 Task: Look for space in Perth Amboy, United States from 24th August, 2023 to 10th September, 2023 for 8 adults in price range Rs.12000 to Rs.15000. Place can be entire place or shared room with 4 bedrooms having 8 beds and 4 bathrooms. Property type can be house, flat, guest house. Amenities needed are: wifi, TV, free parkinig on premises, gym, breakfast. Booking option can be shelf check-in. Required host language is English.
Action: Mouse moved to (622, 146)
Screenshot: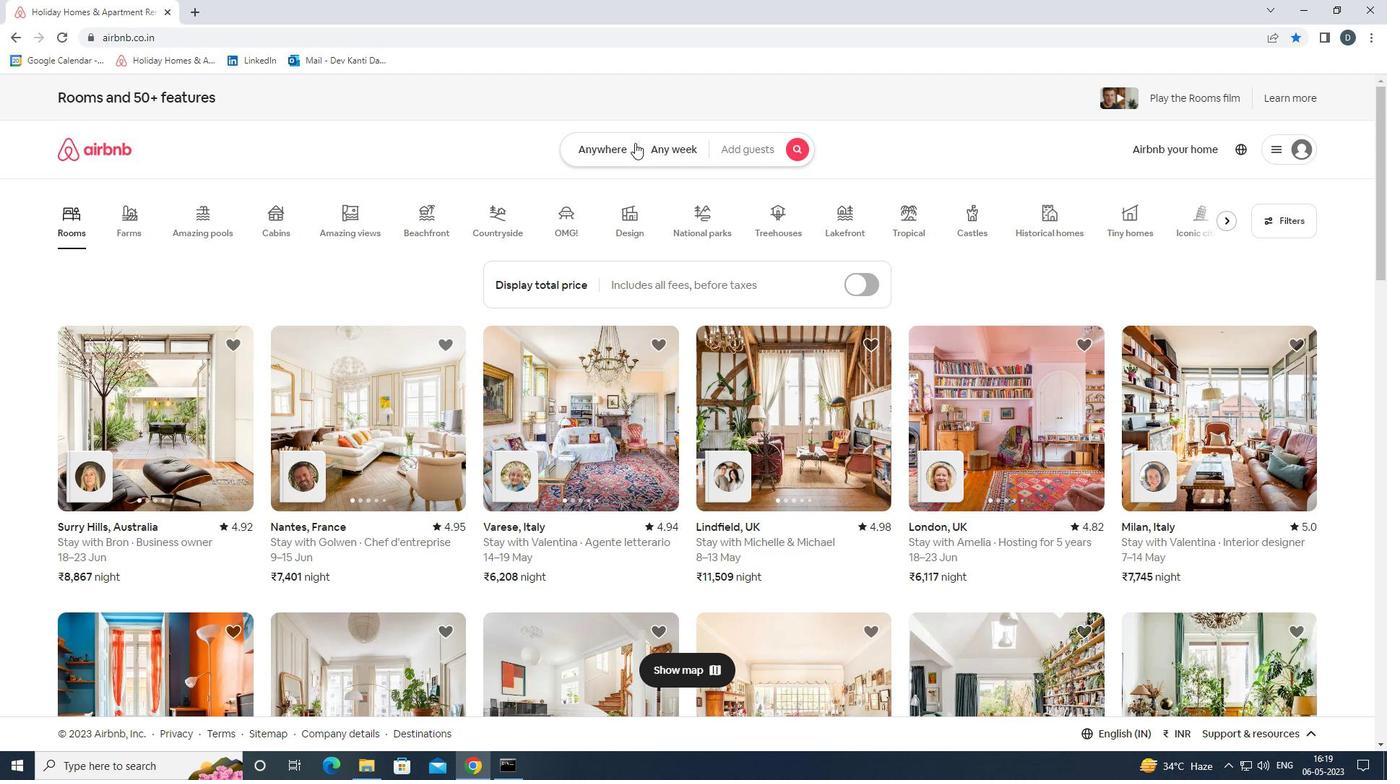 
Action: Mouse pressed left at (622, 146)
Screenshot: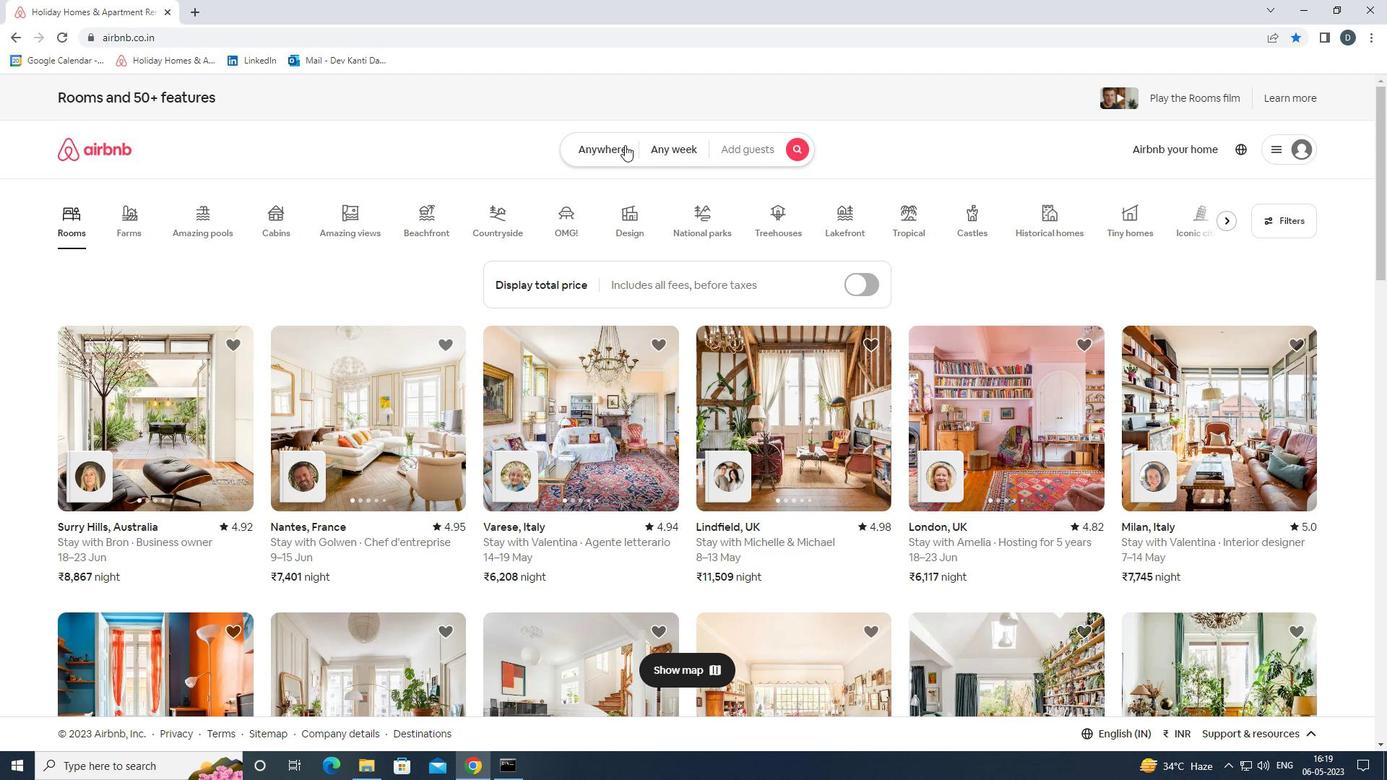 
Action: Mouse moved to (502, 210)
Screenshot: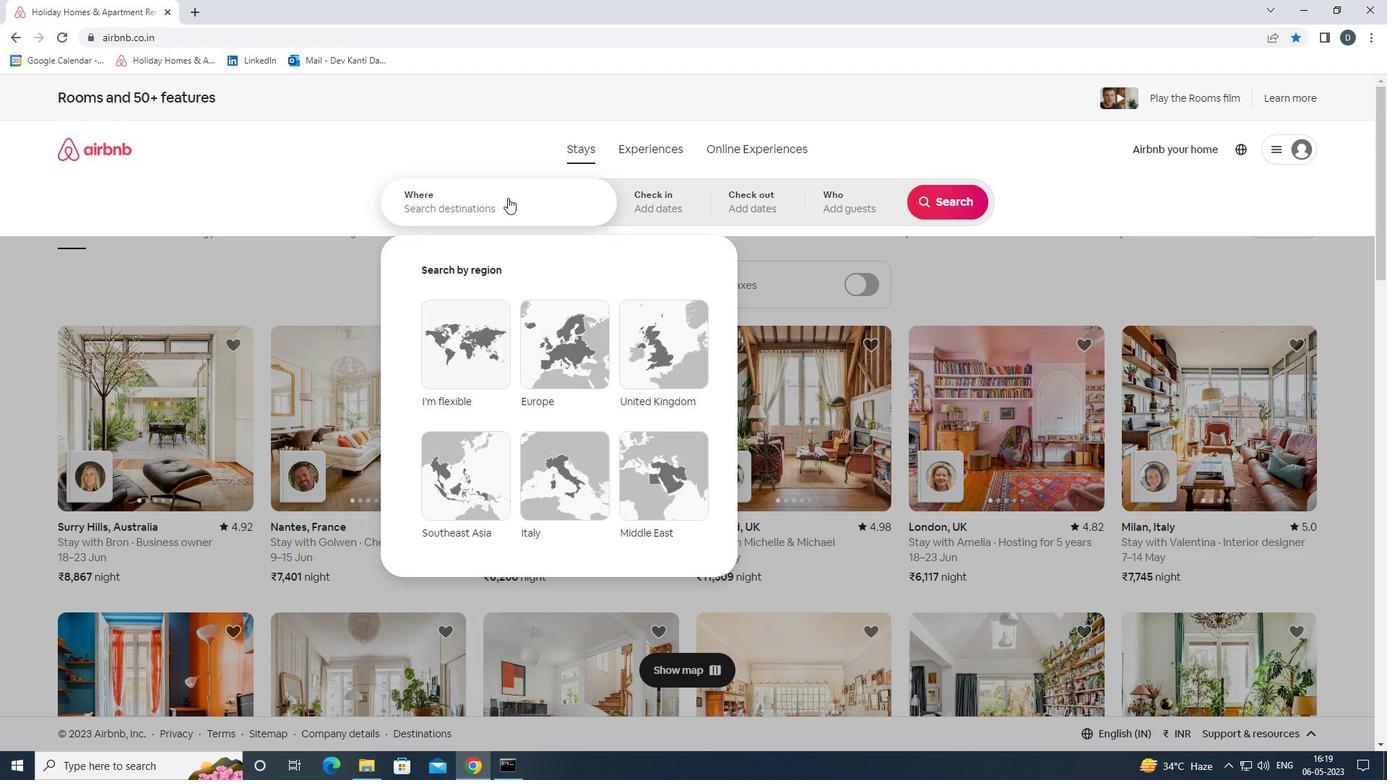 
Action: Mouse pressed left at (502, 210)
Screenshot: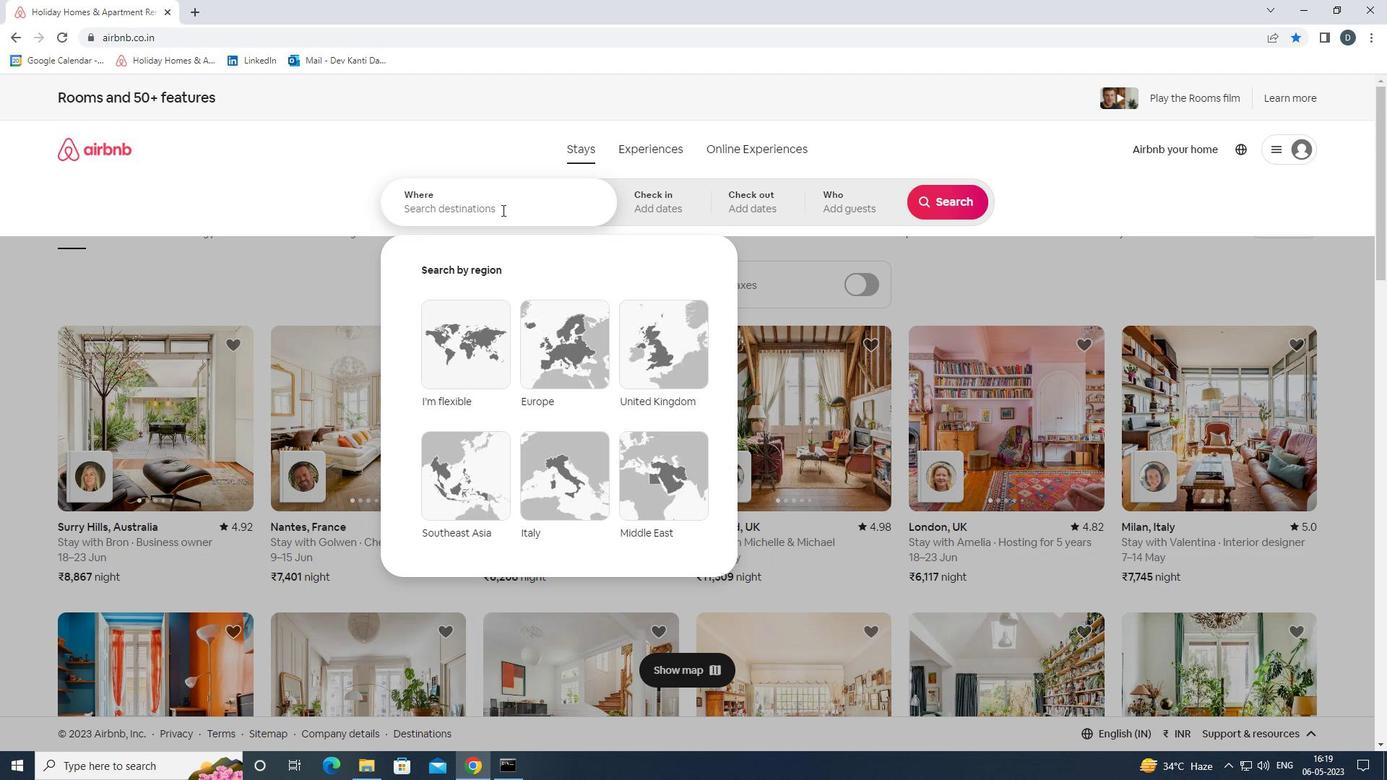 
Action: Mouse moved to (502, 212)
Screenshot: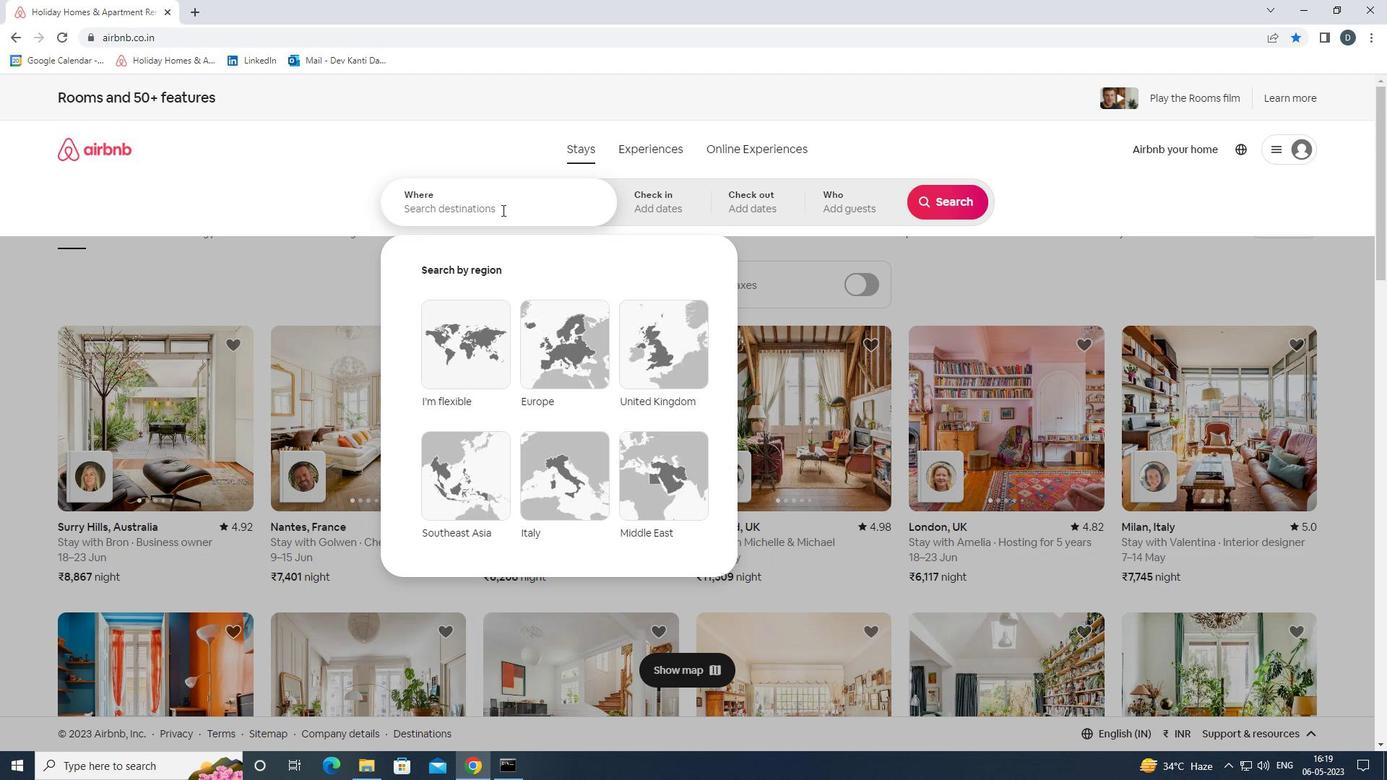 
Action: Key pressed <Key.shift><Key.shift><Key.shift>PERTH<Key.space><Key.shift>AMBOY,<Key.shift>UNITED<Key.space><Key.shift>STATES<Key.enter>
Screenshot: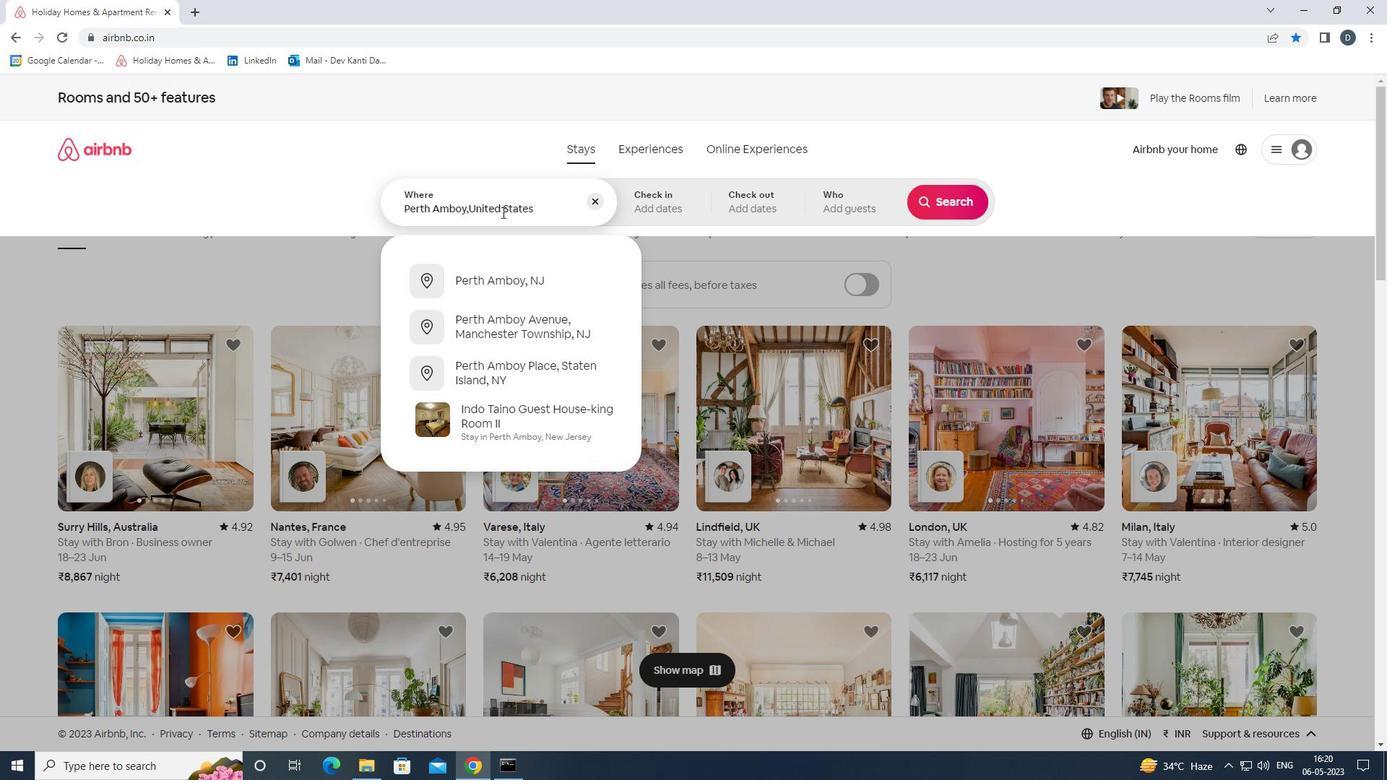 
Action: Mouse moved to (939, 317)
Screenshot: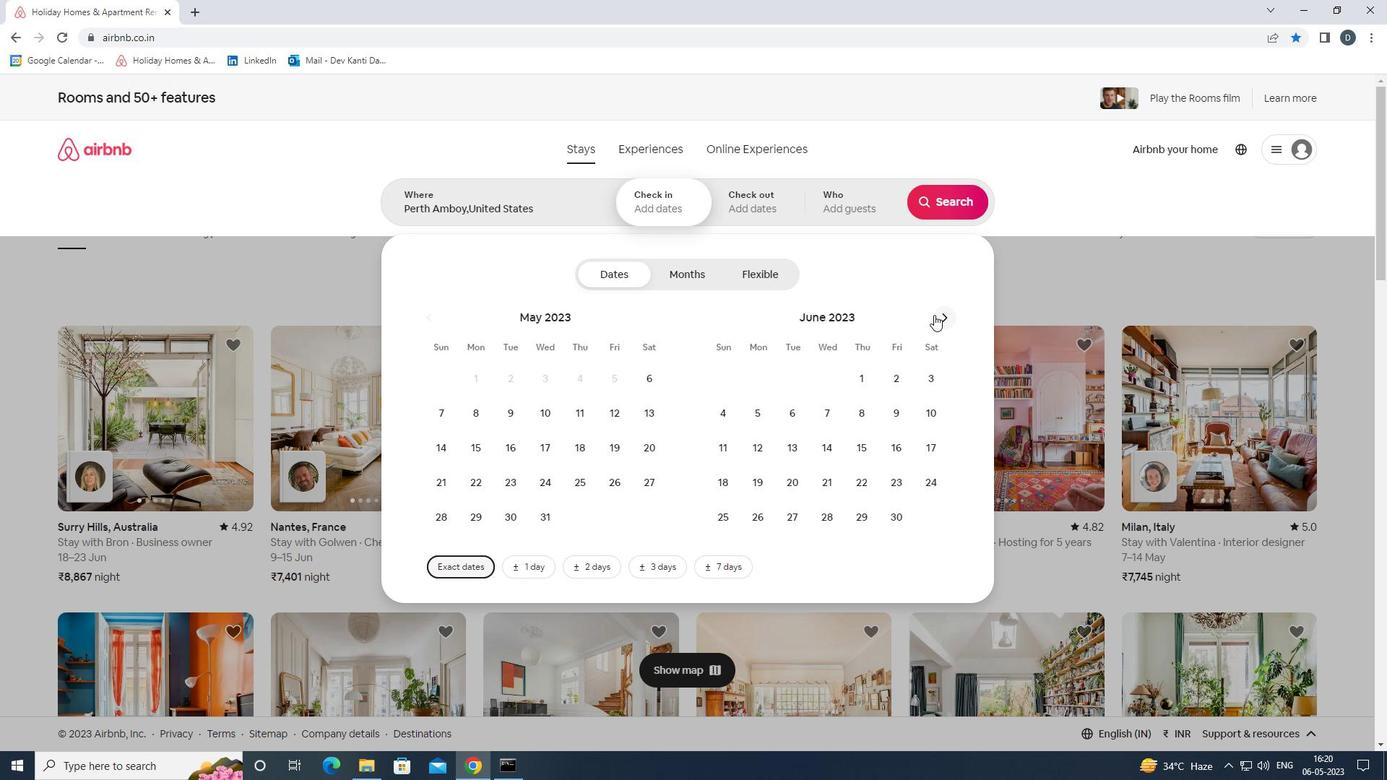 
Action: Mouse pressed left at (939, 317)
Screenshot: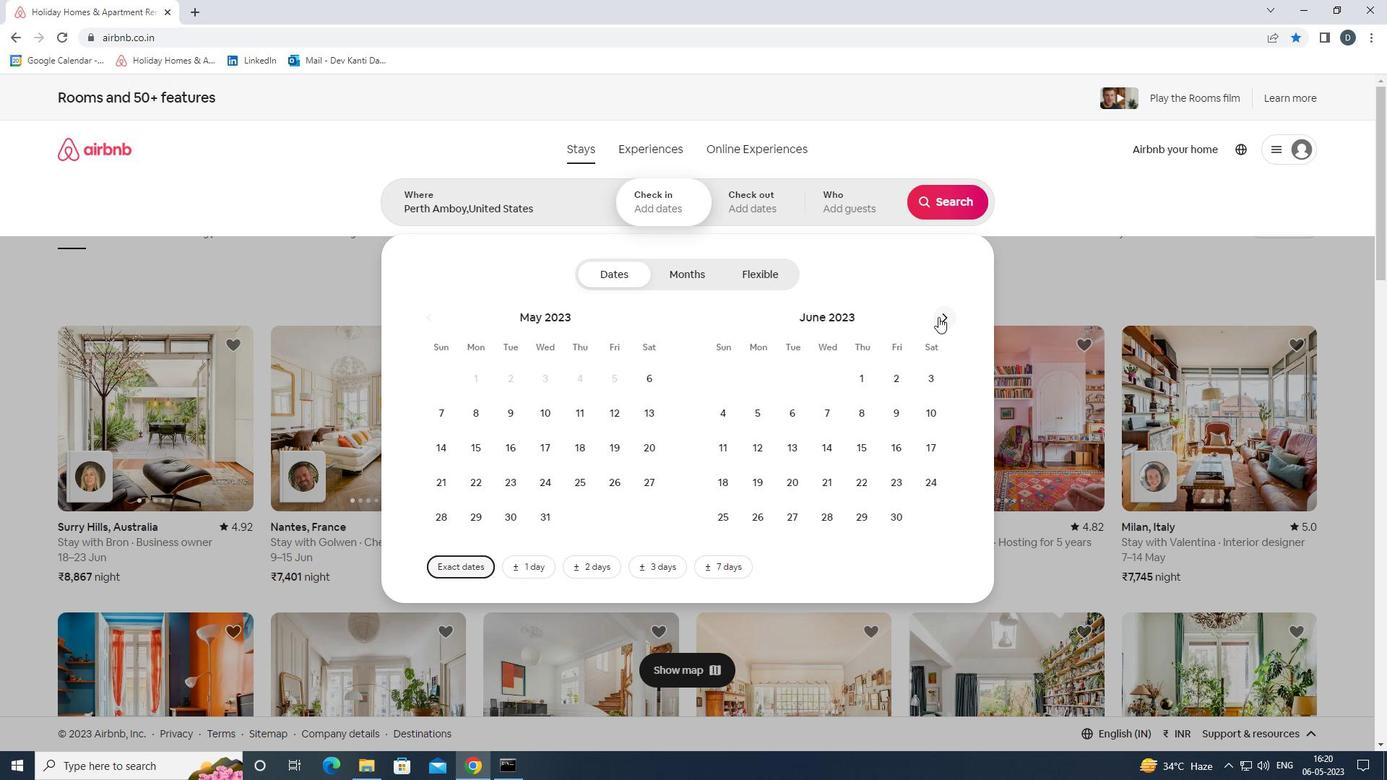 
Action: Mouse pressed left at (939, 317)
Screenshot: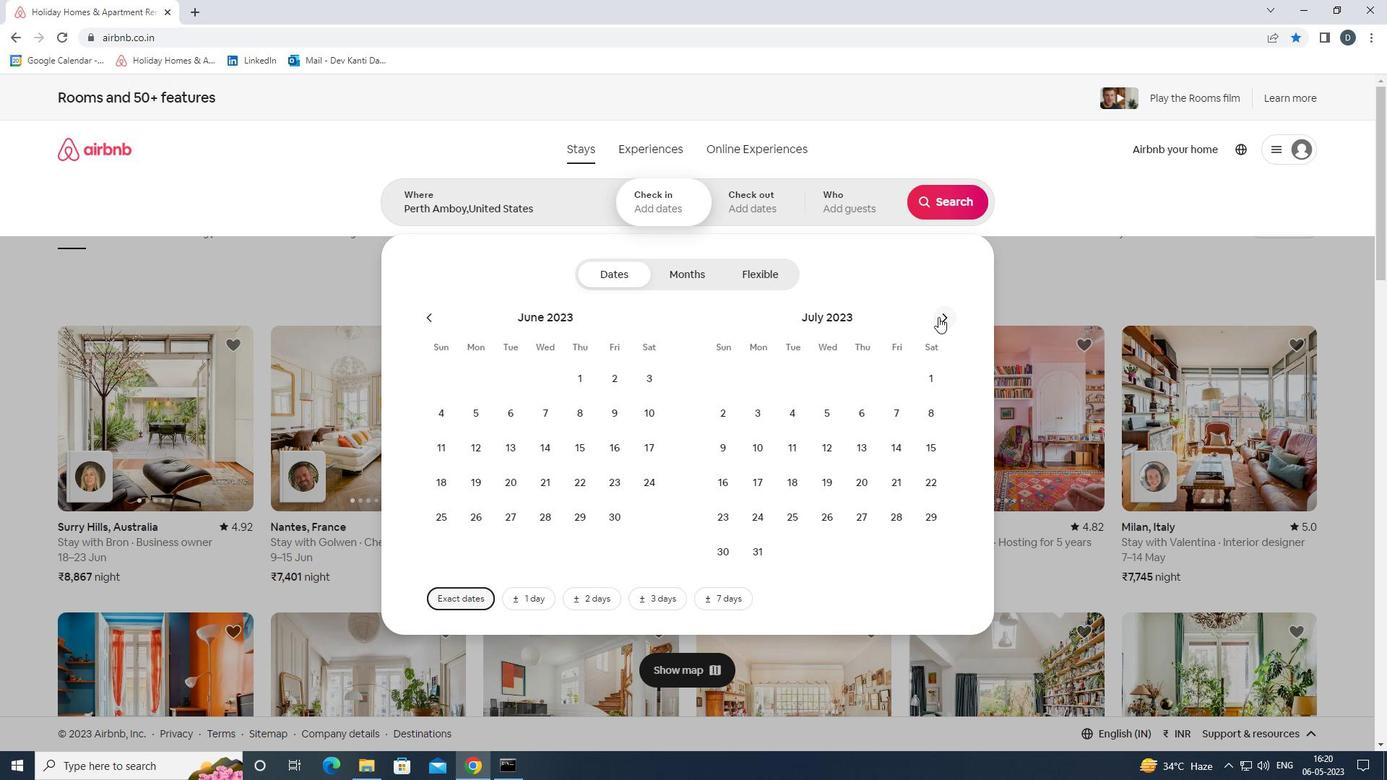 
Action: Mouse moved to (862, 475)
Screenshot: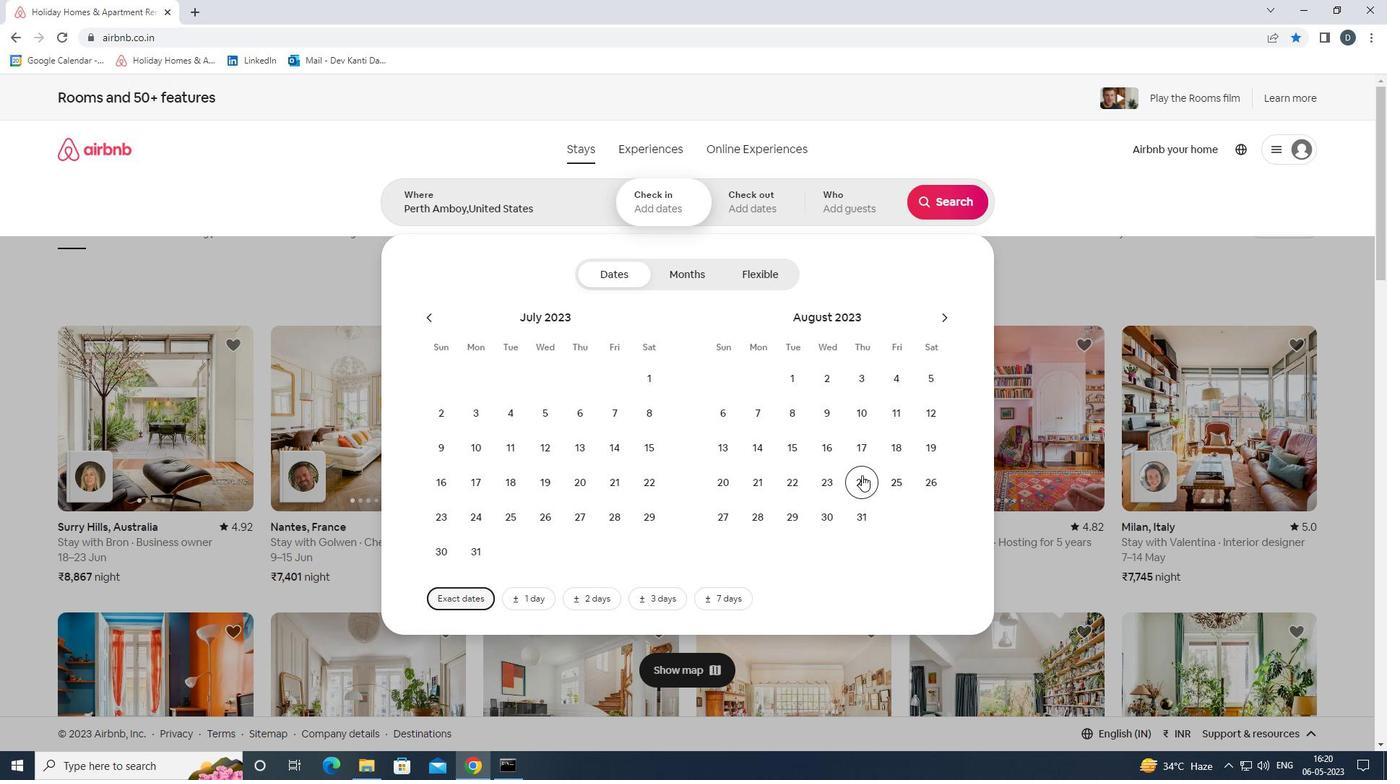 
Action: Mouse pressed left at (862, 475)
Screenshot: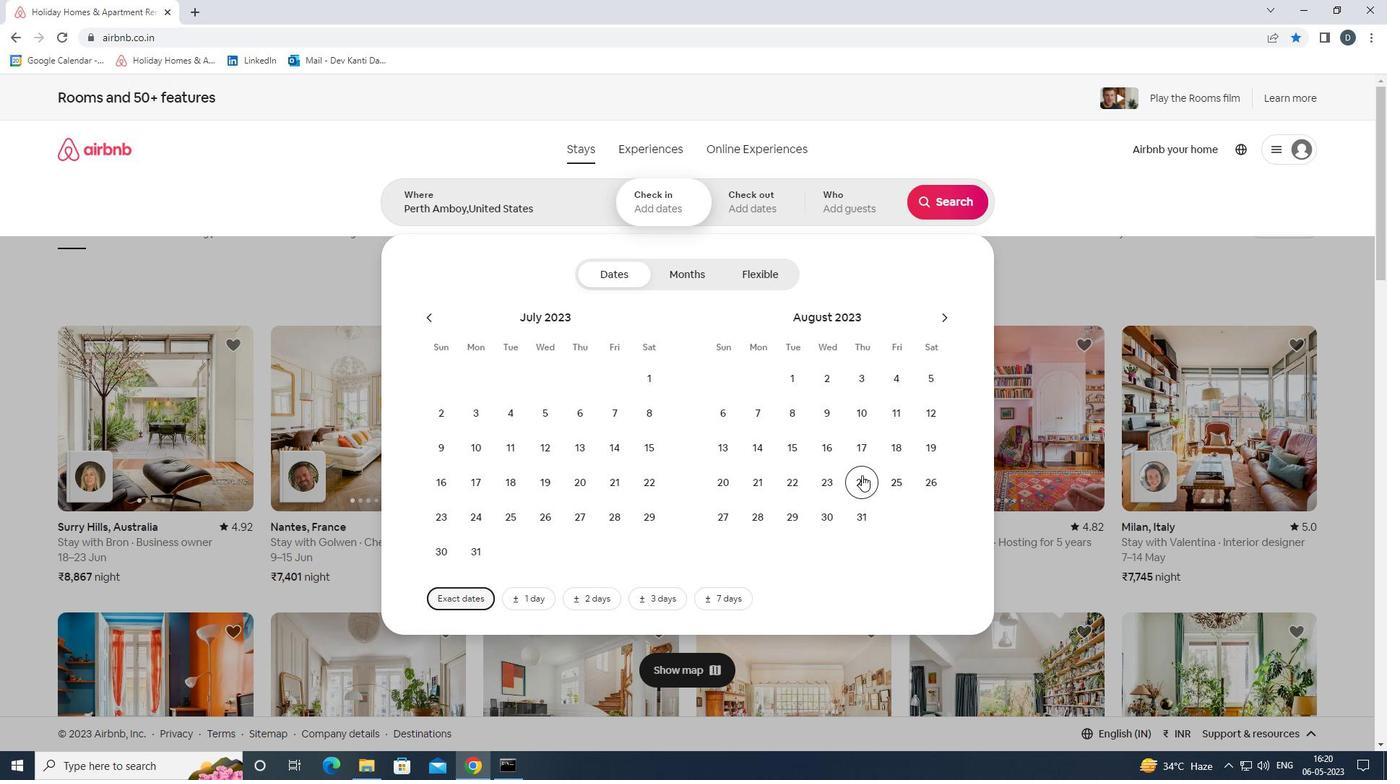 
Action: Mouse moved to (939, 318)
Screenshot: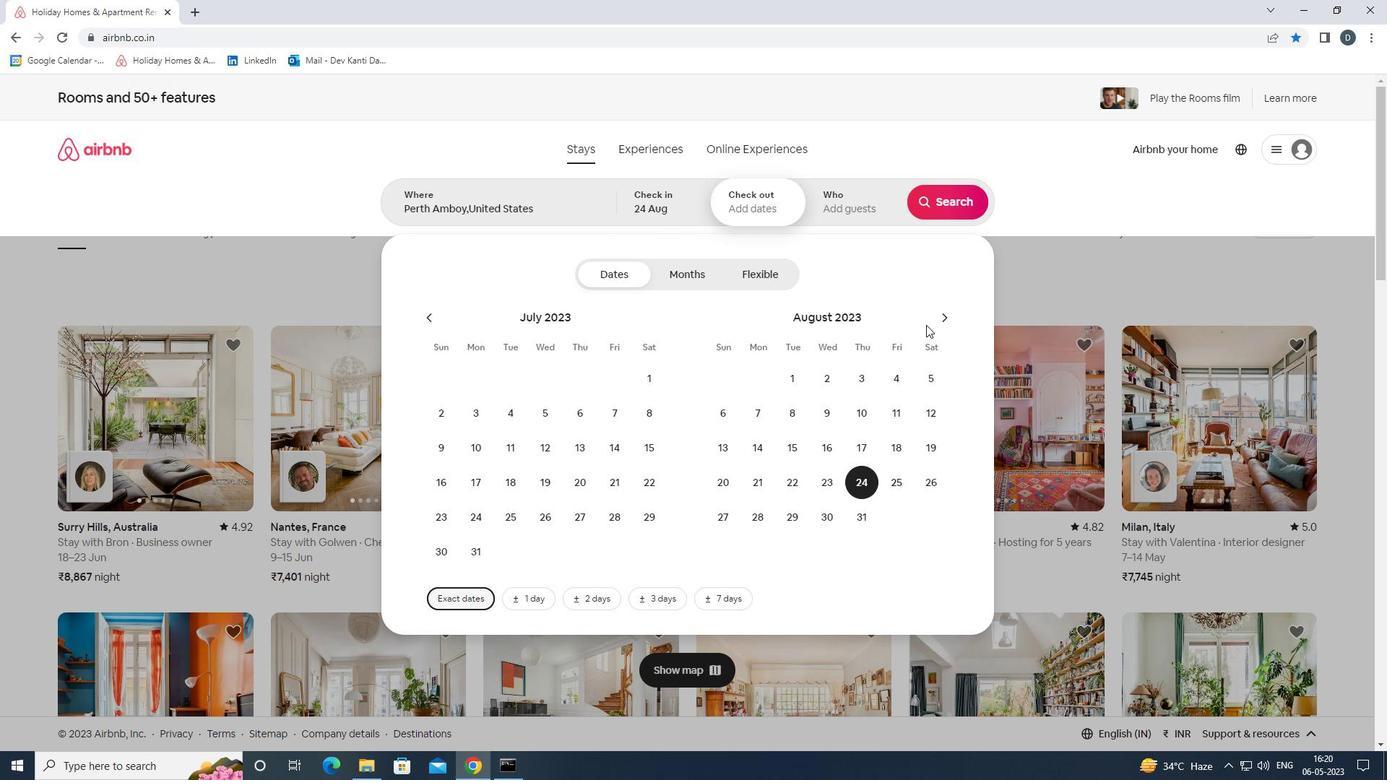 
Action: Mouse pressed left at (939, 318)
Screenshot: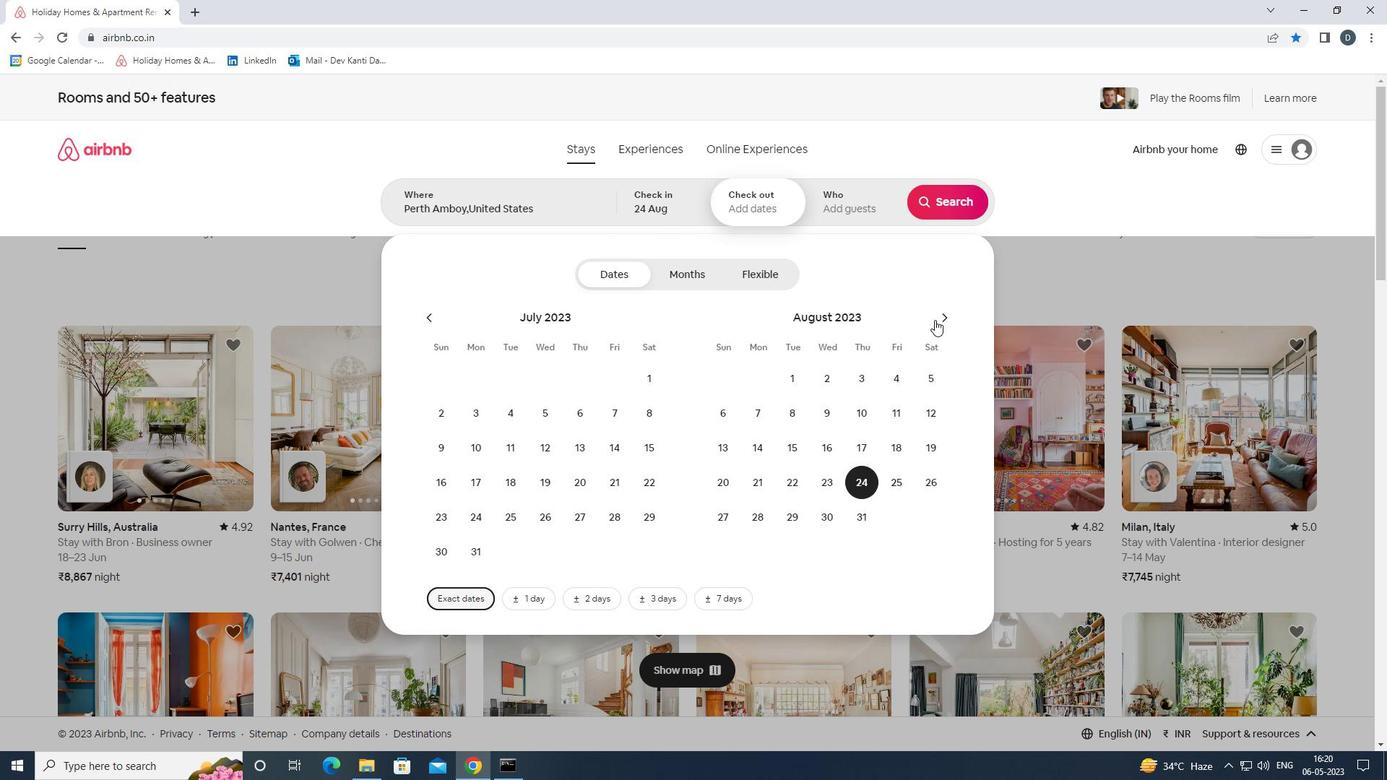 
Action: Mouse moved to (727, 446)
Screenshot: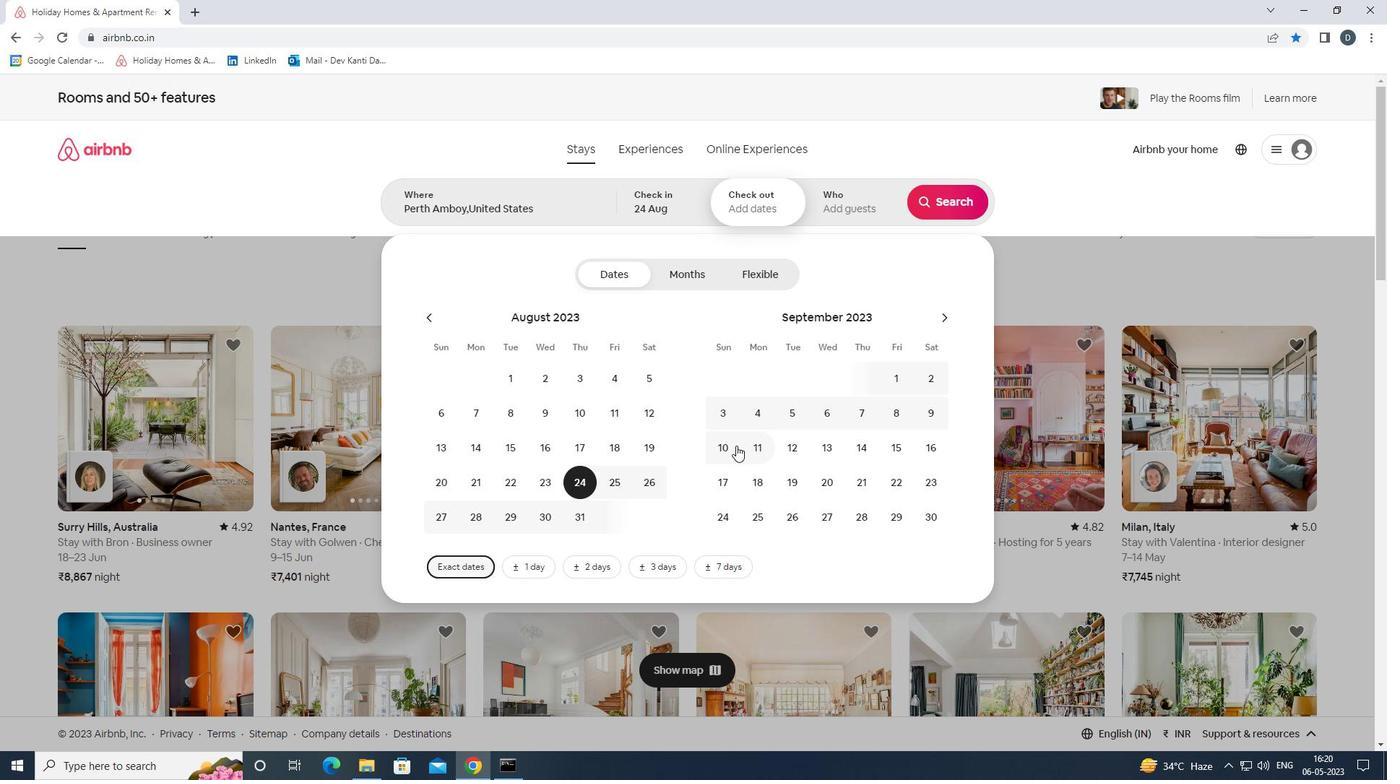 
Action: Mouse pressed left at (727, 446)
Screenshot: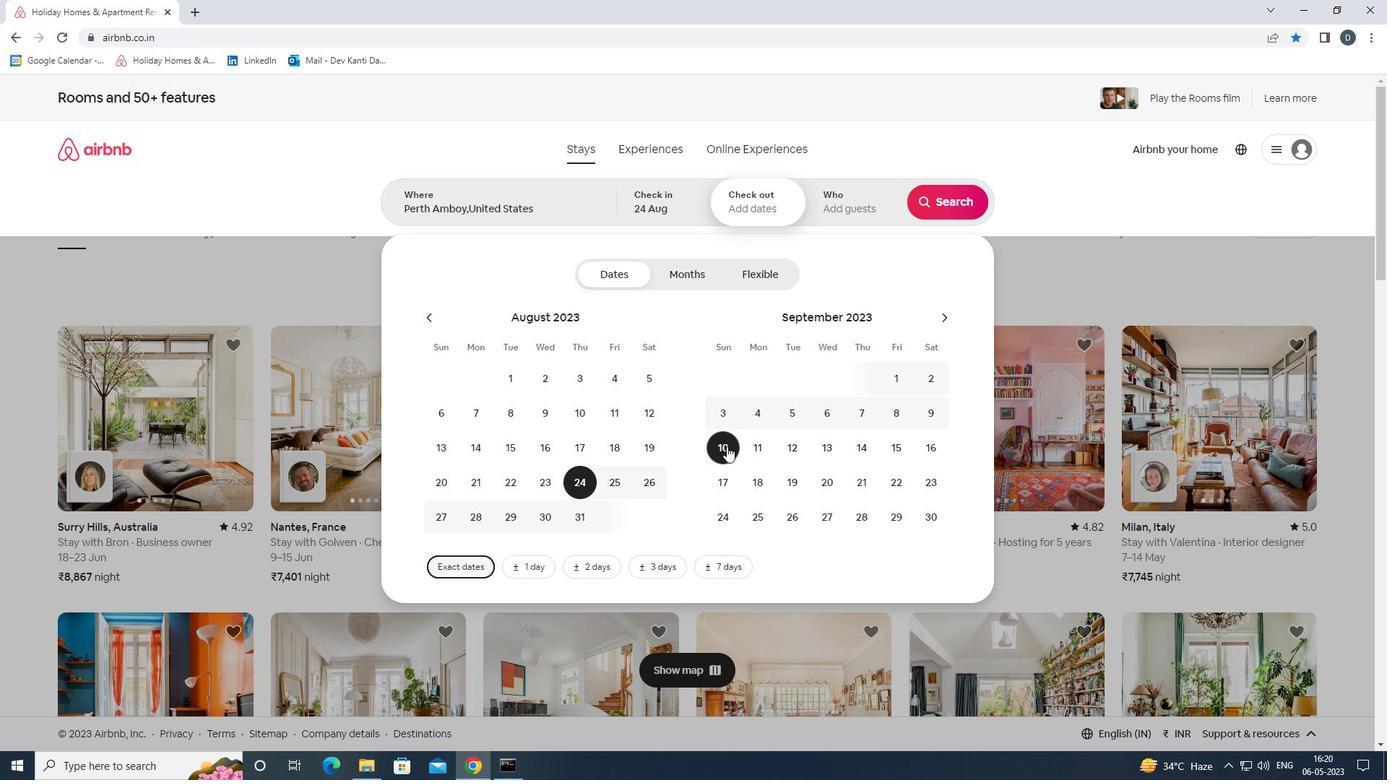 
Action: Mouse moved to (850, 212)
Screenshot: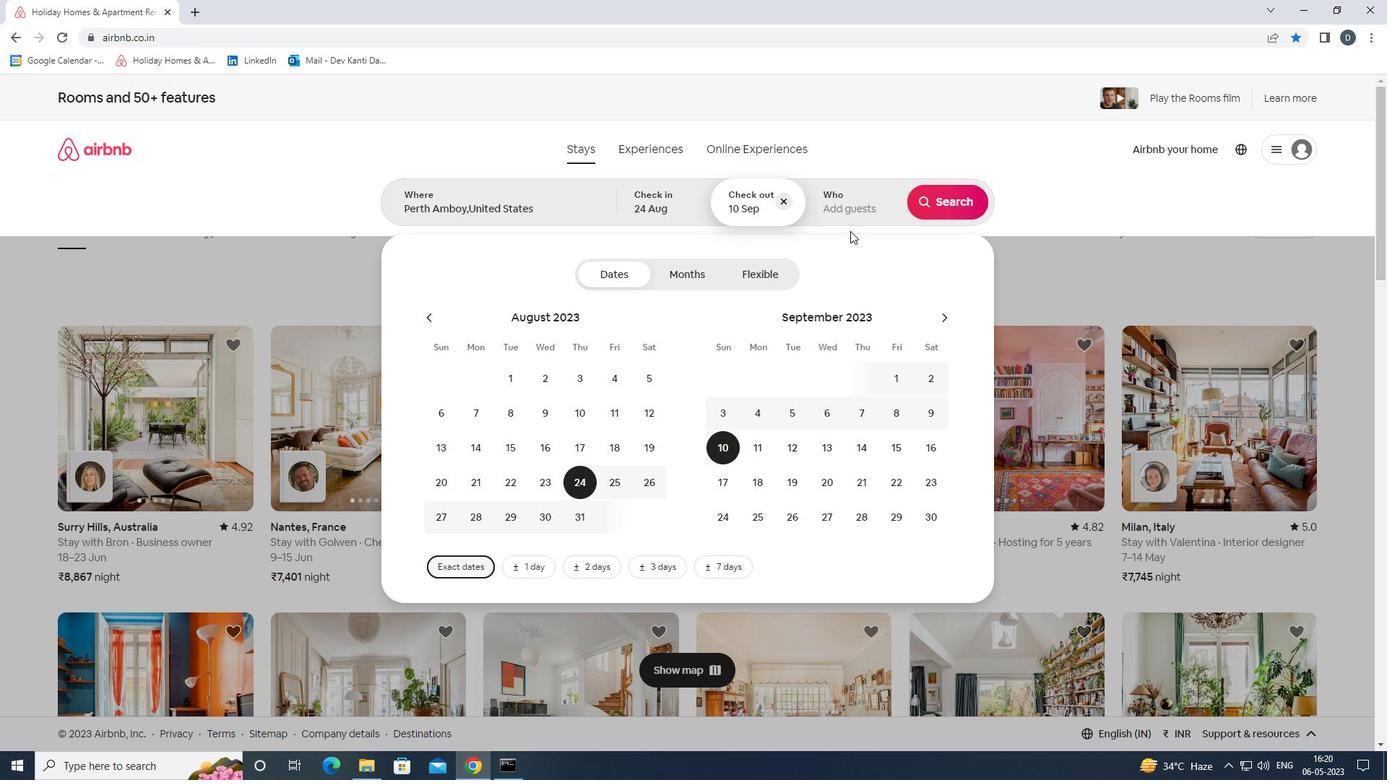 
Action: Mouse pressed left at (850, 212)
Screenshot: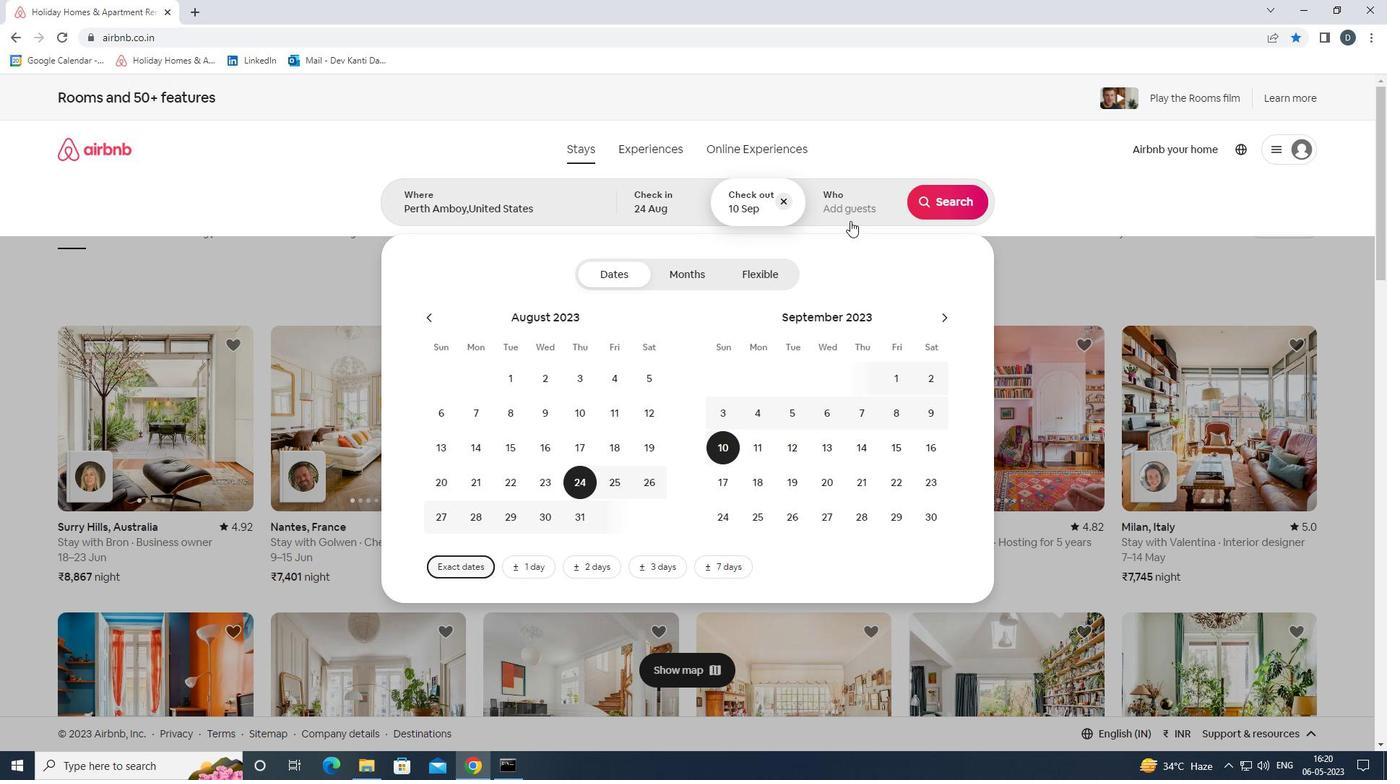 
Action: Mouse moved to (950, 274)
Screenshot: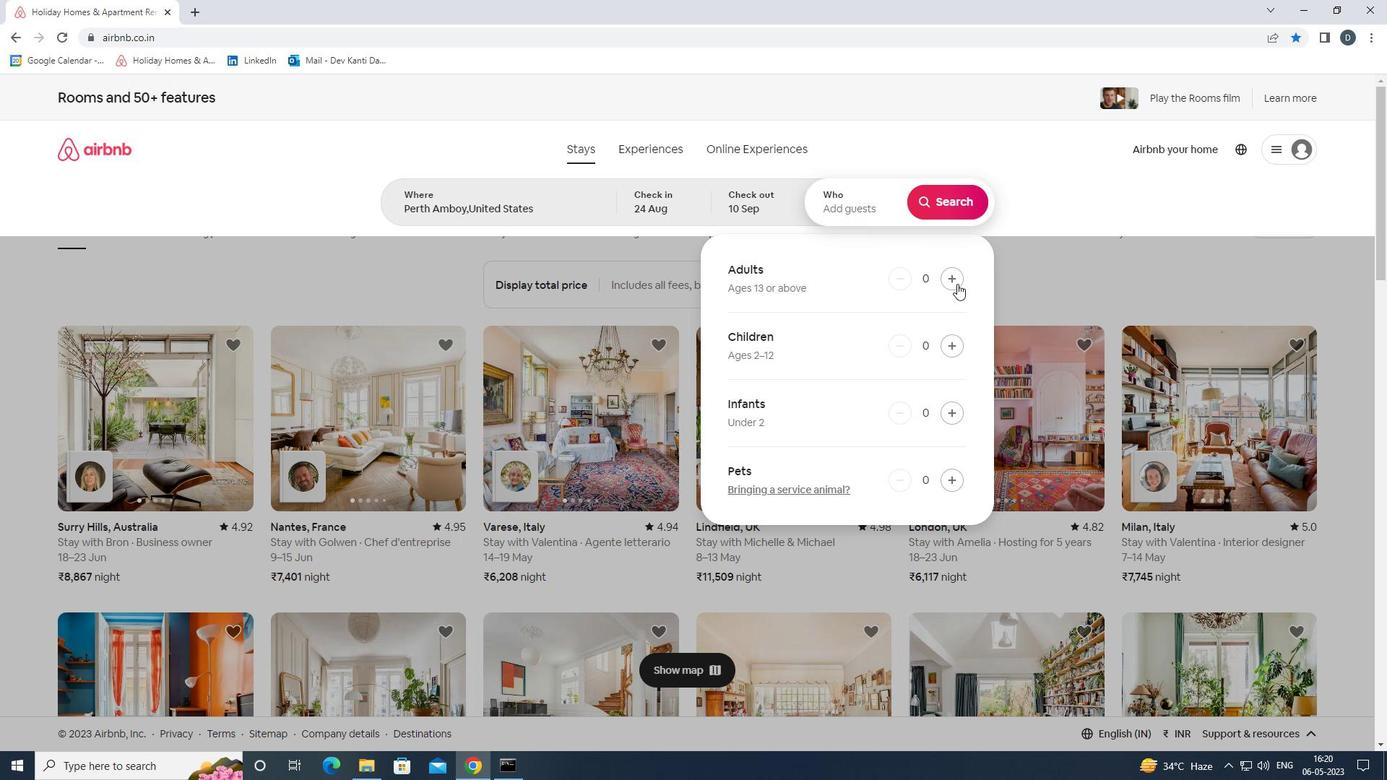 
Action: Mouse pressed left at (950, 274)
Screenshot: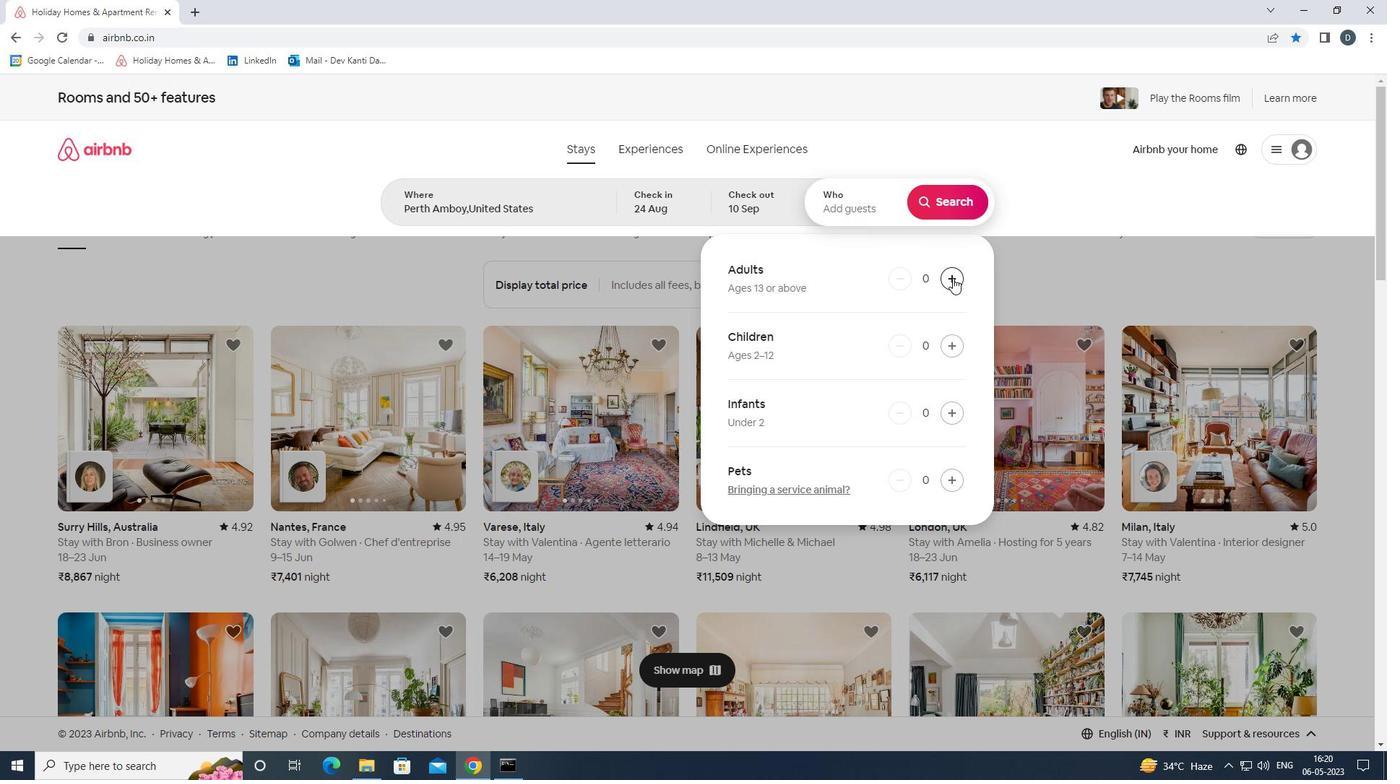 
Action: Mouse pressed left at (950, 274)
Screenshot: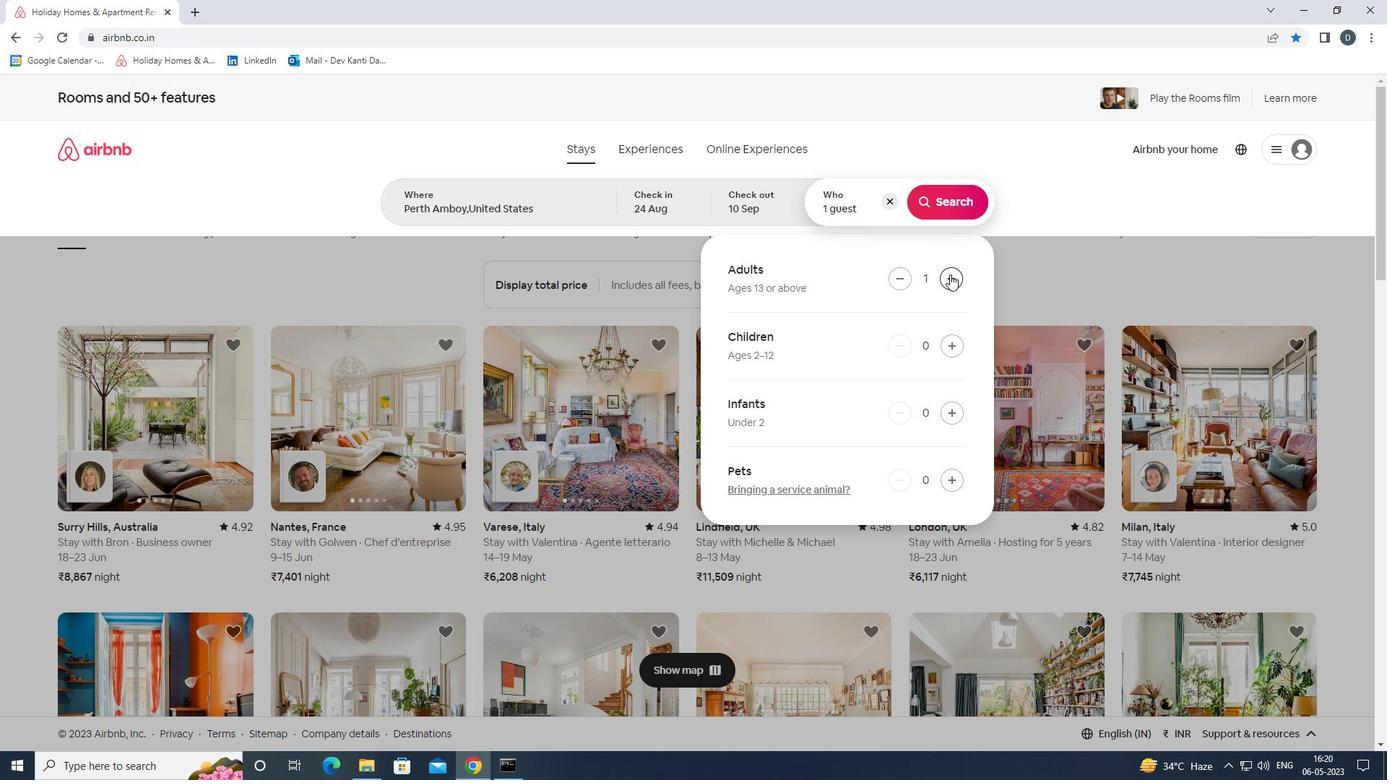 
Action: Mouse moved to (950, 273)
Screenshot: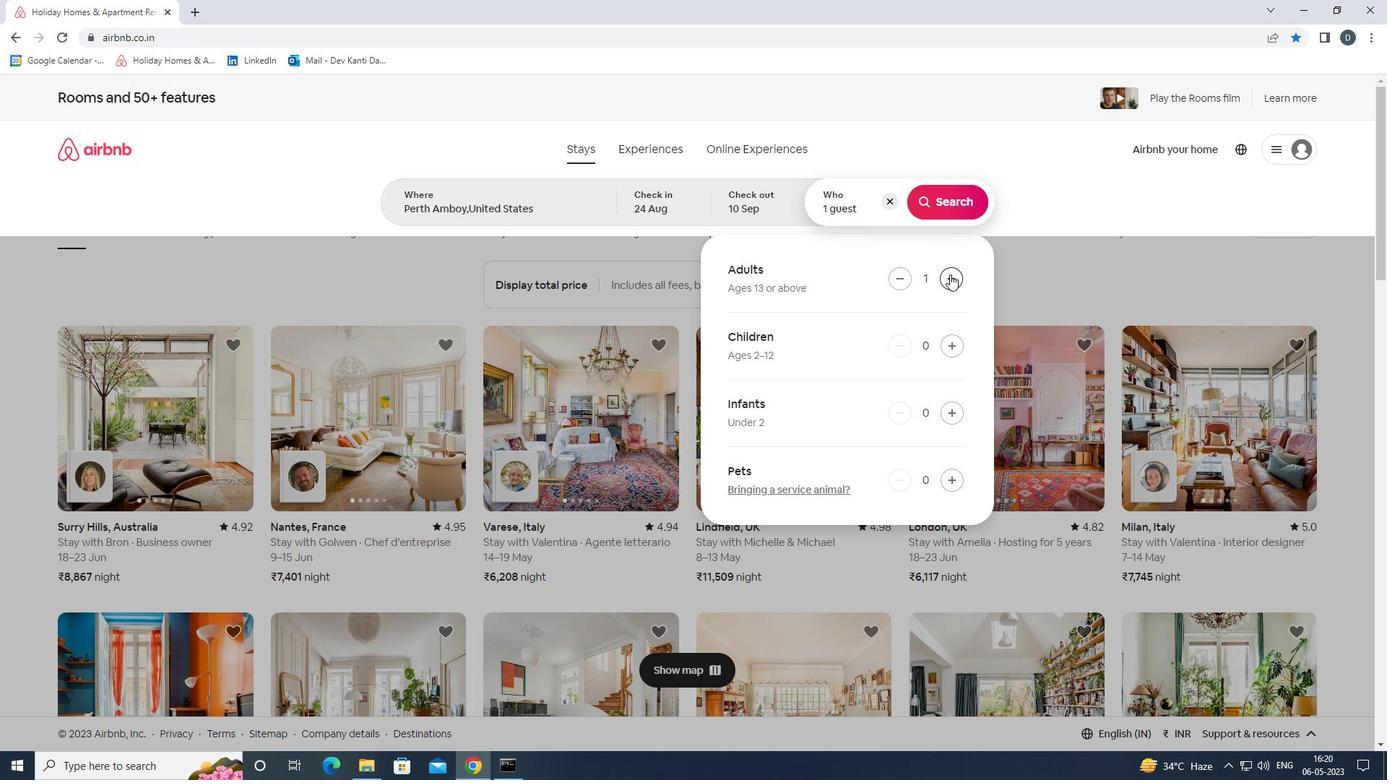 
Action: Mouse pressed left at (950, 273)
Screenshot: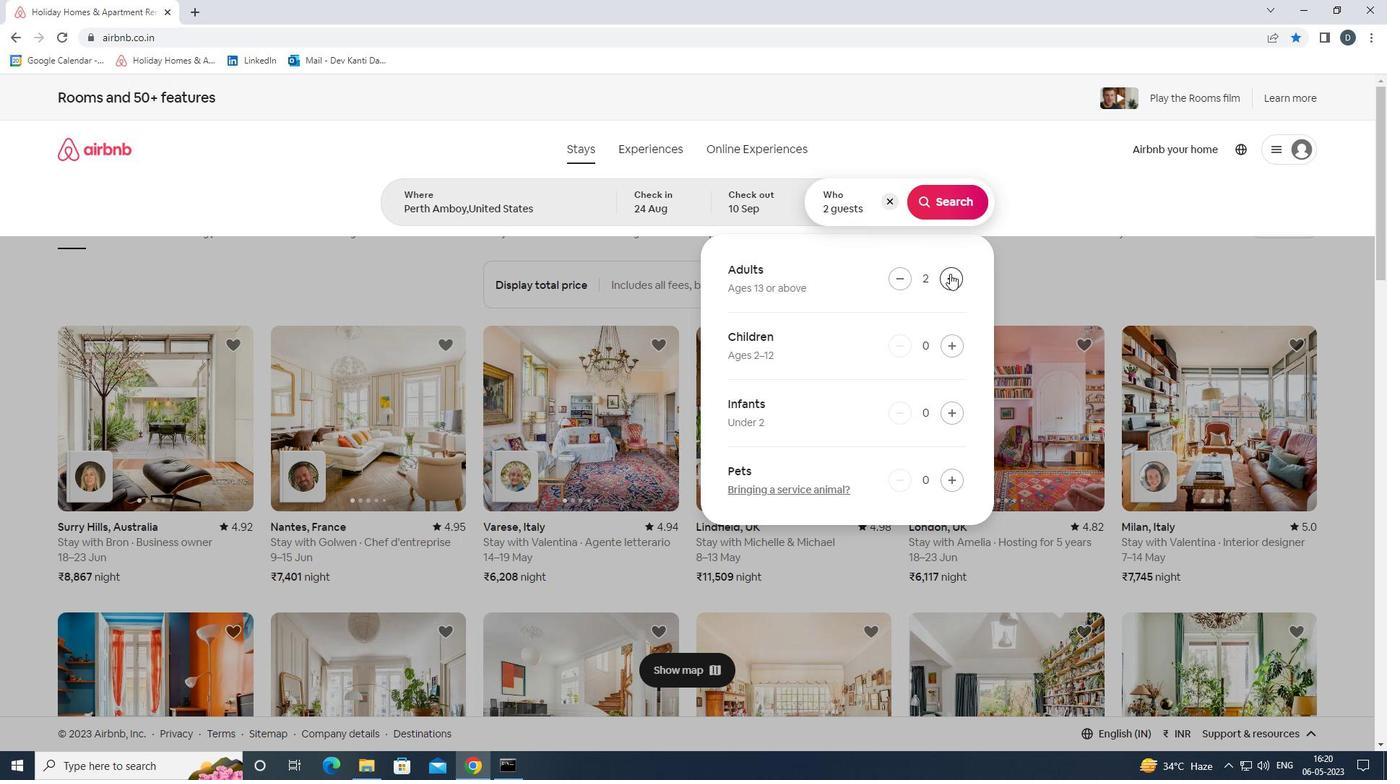 
Action: Mouse pressed left at (950, 273)
Screenshot: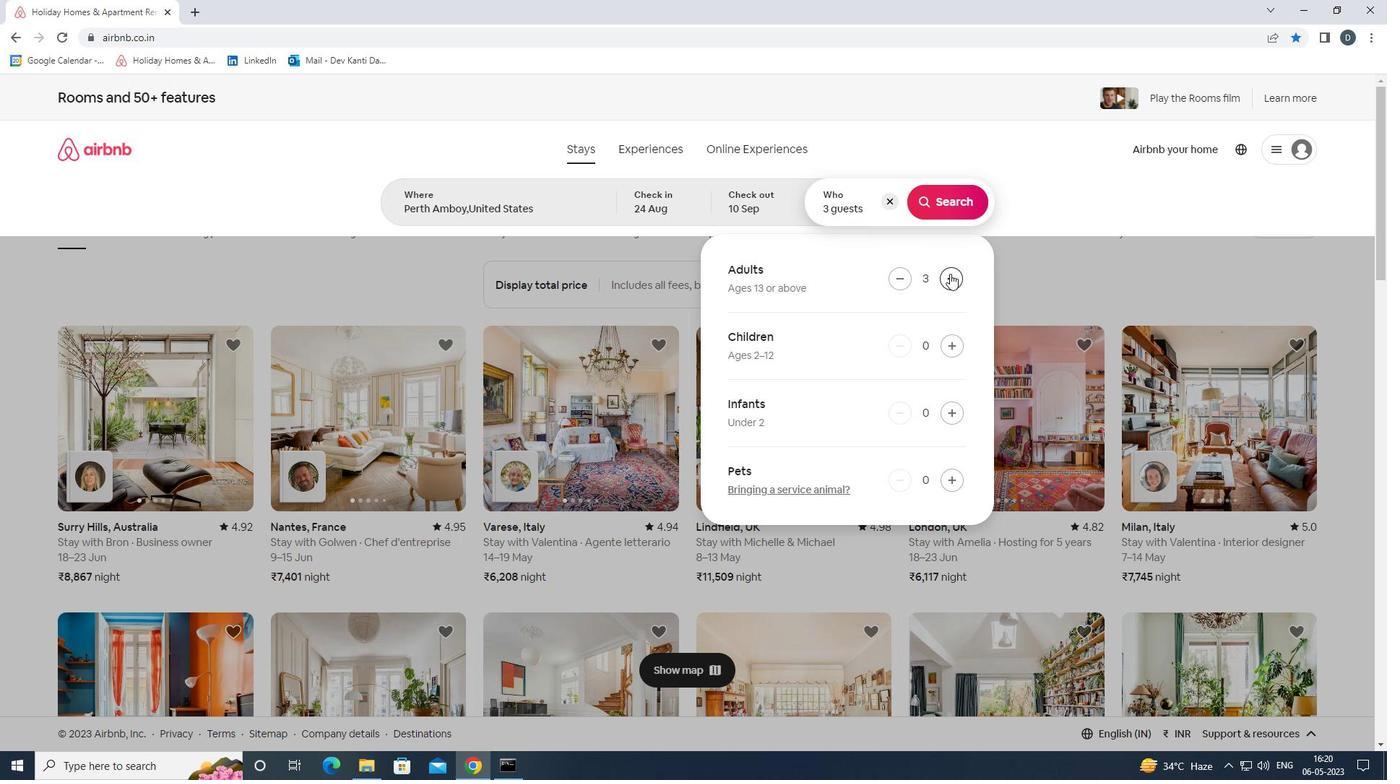 
Action: Mouse pressed left at (950, 273)
Screenshot: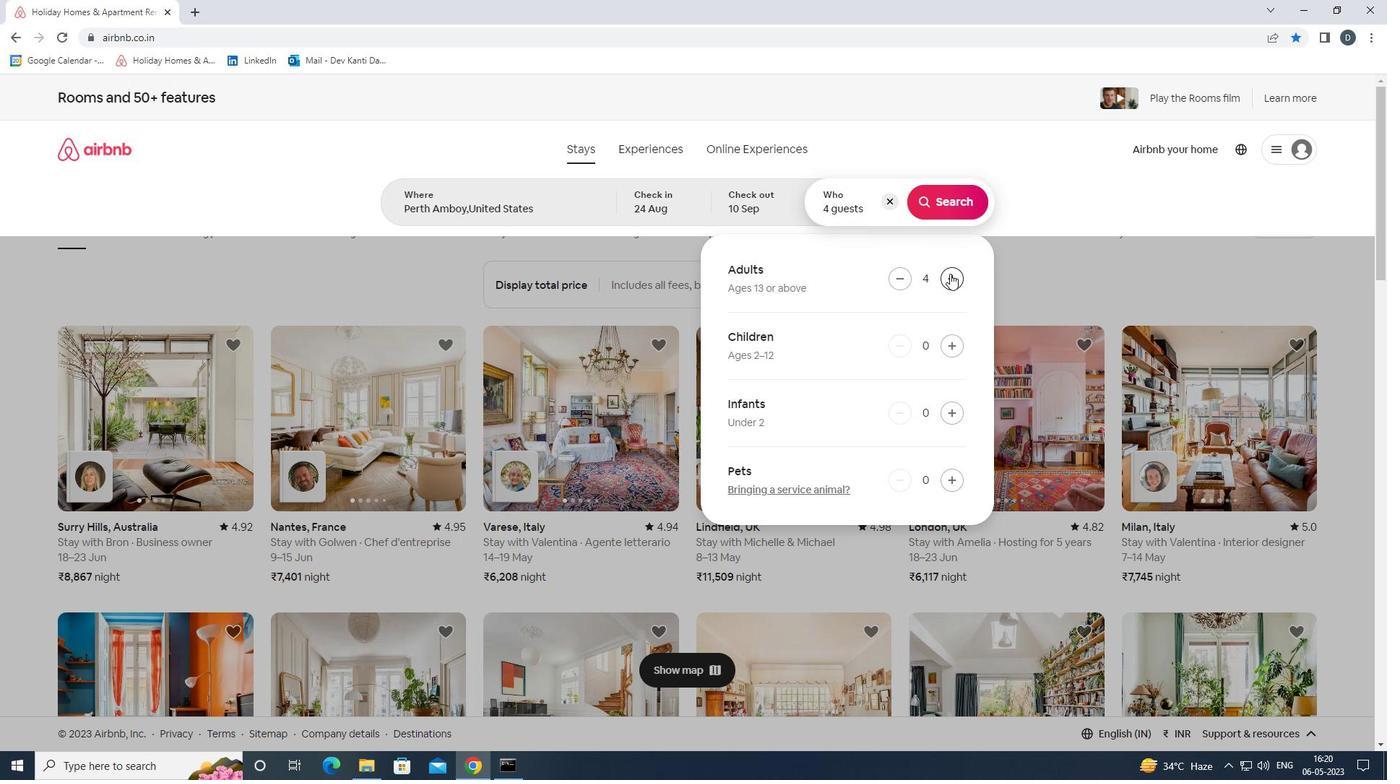 
Action: Mouse pressed left at (950, 273)
Screenshot: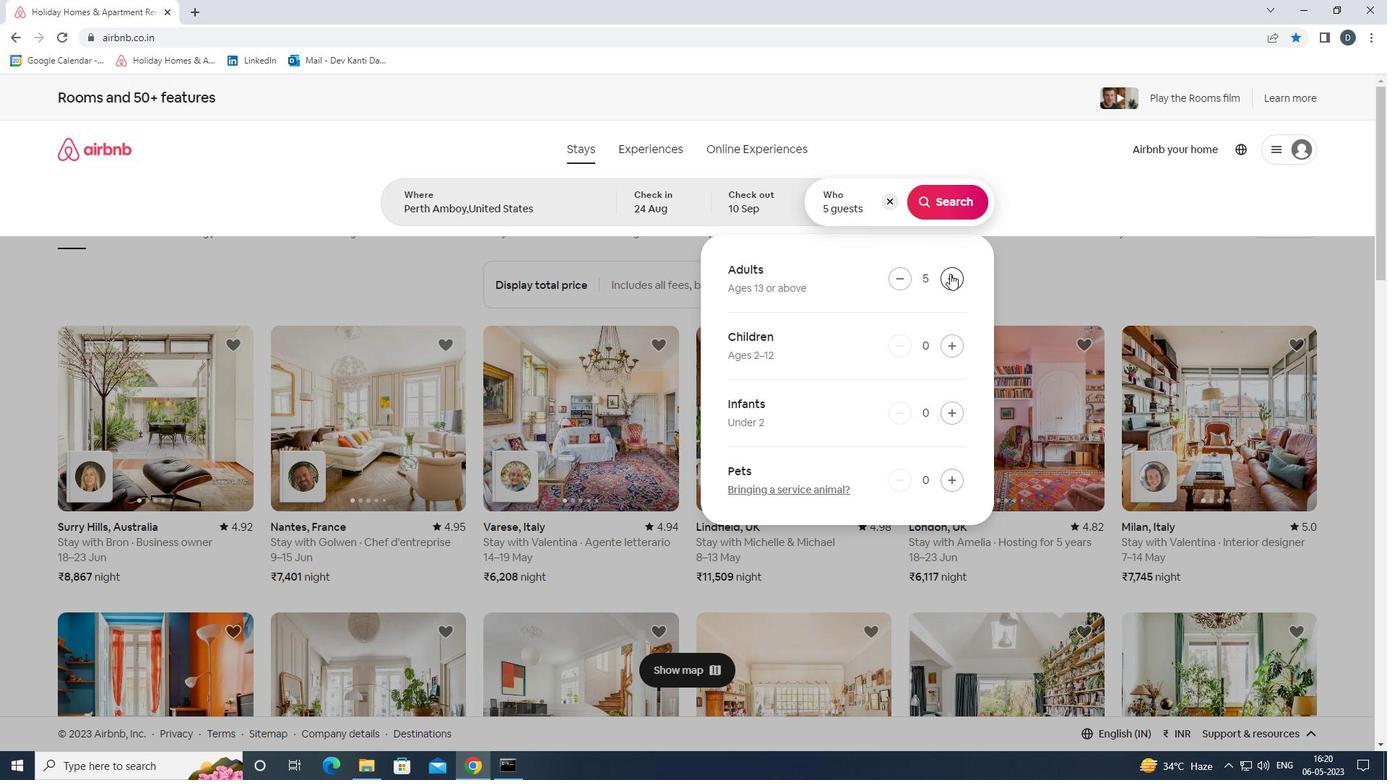 
Action: Mouse pressed left at (950, 273)
Screenshot: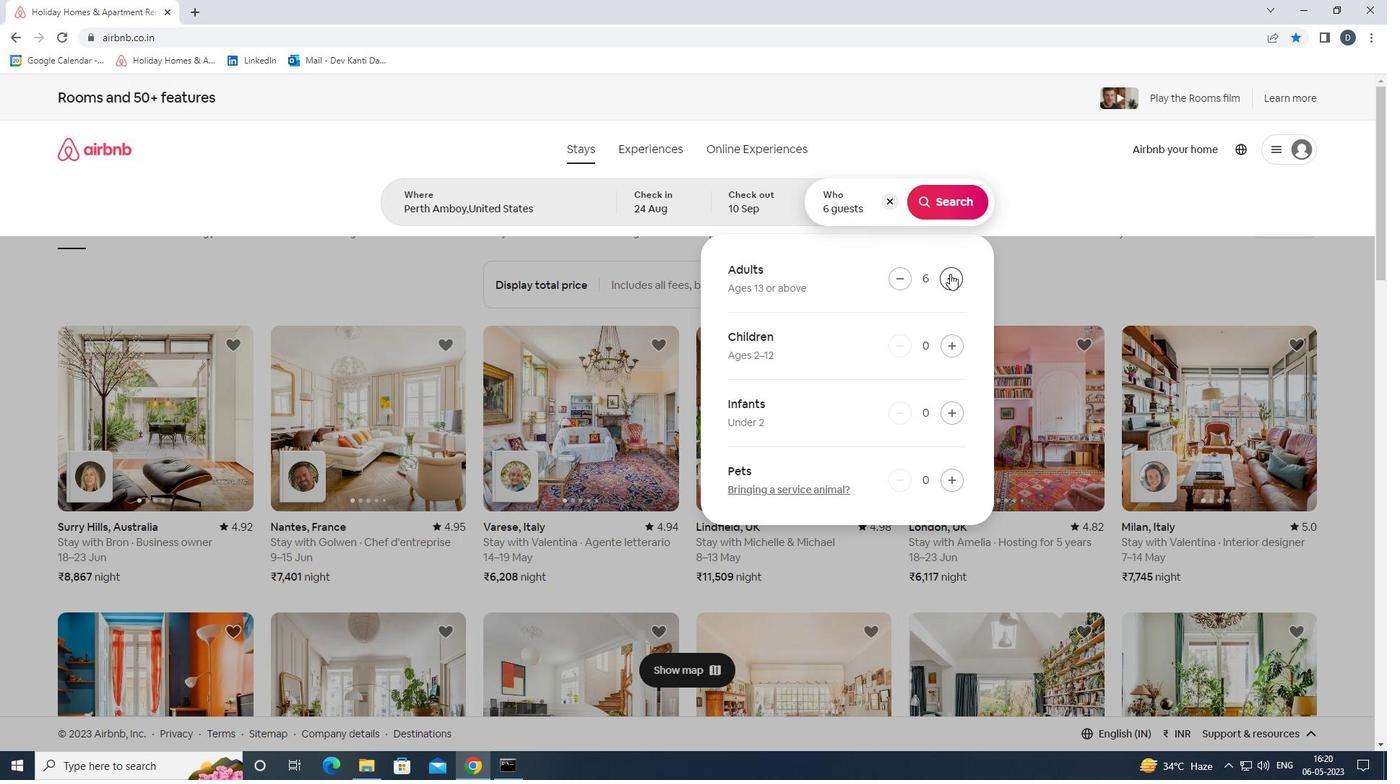 
Action: Mouse pressed left at (950, 273)
Screenshot: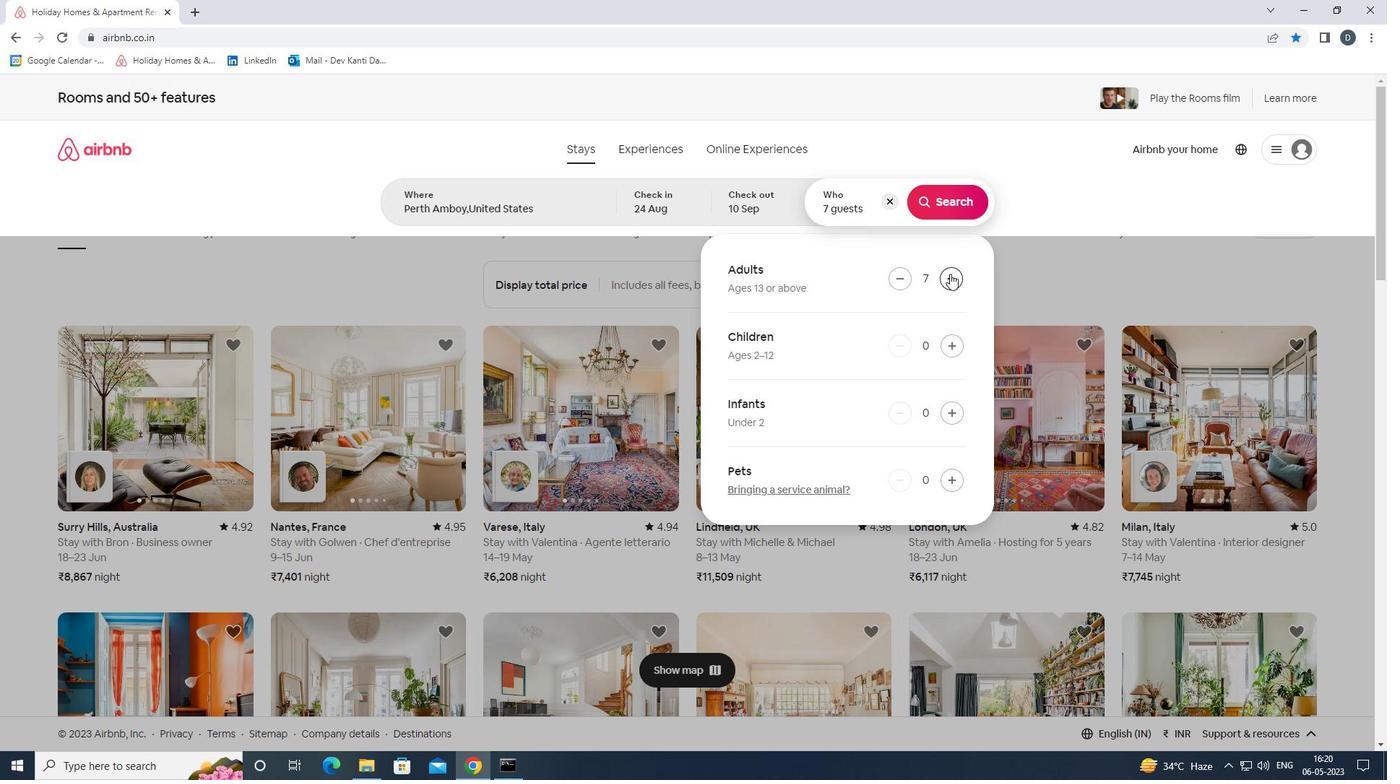 
Action: Mouse moved to (952, 205)
Screenshot: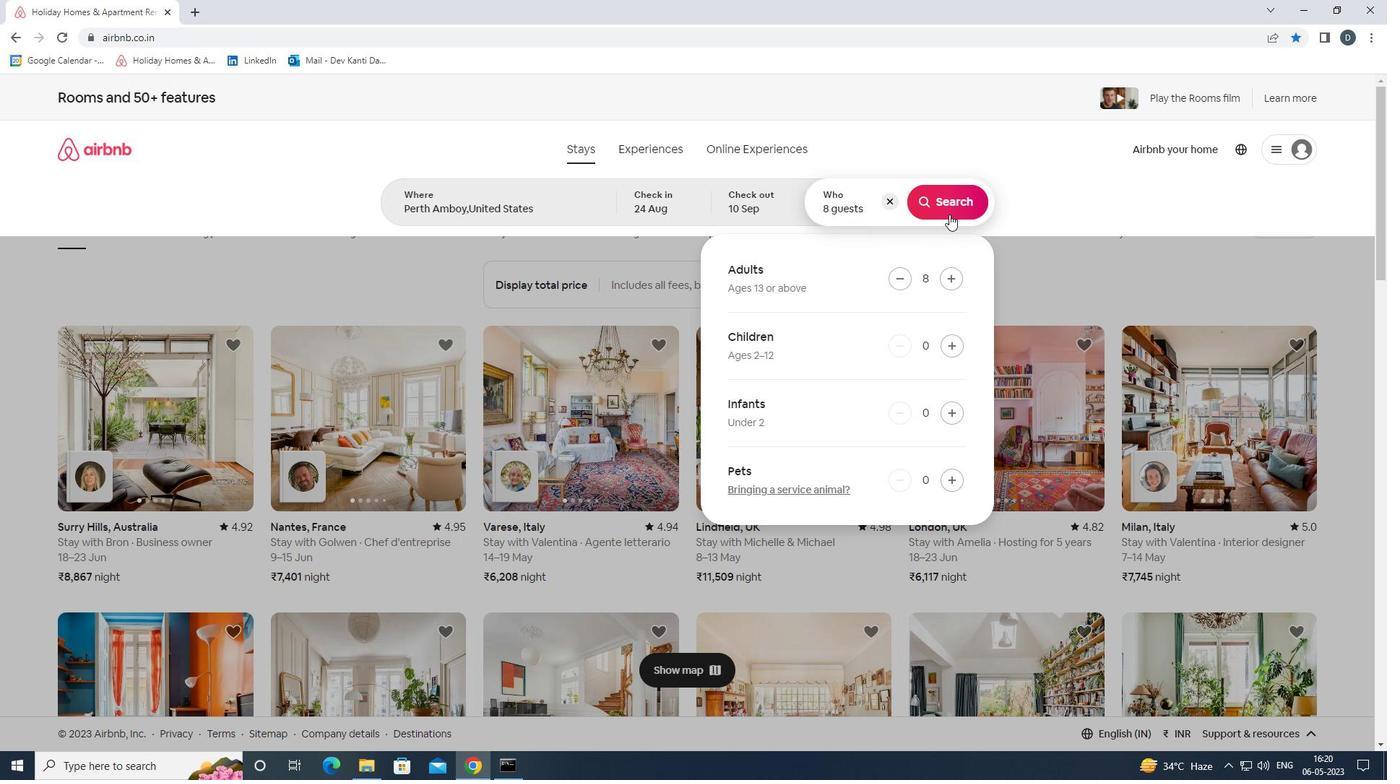 
Action: Mouse pressed left at (952, 205)
Screenshot: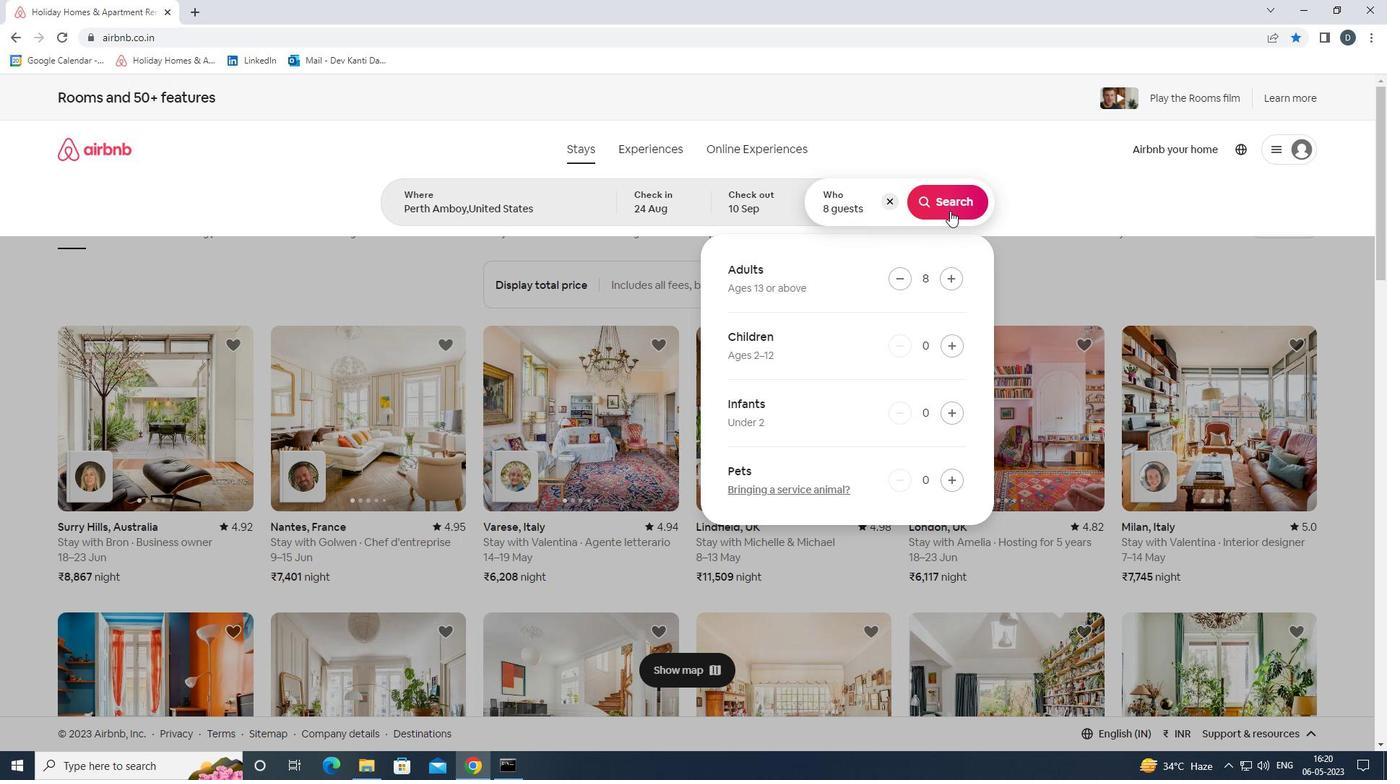 
Action: Mouse moved to (1325, 166)
Screenshot: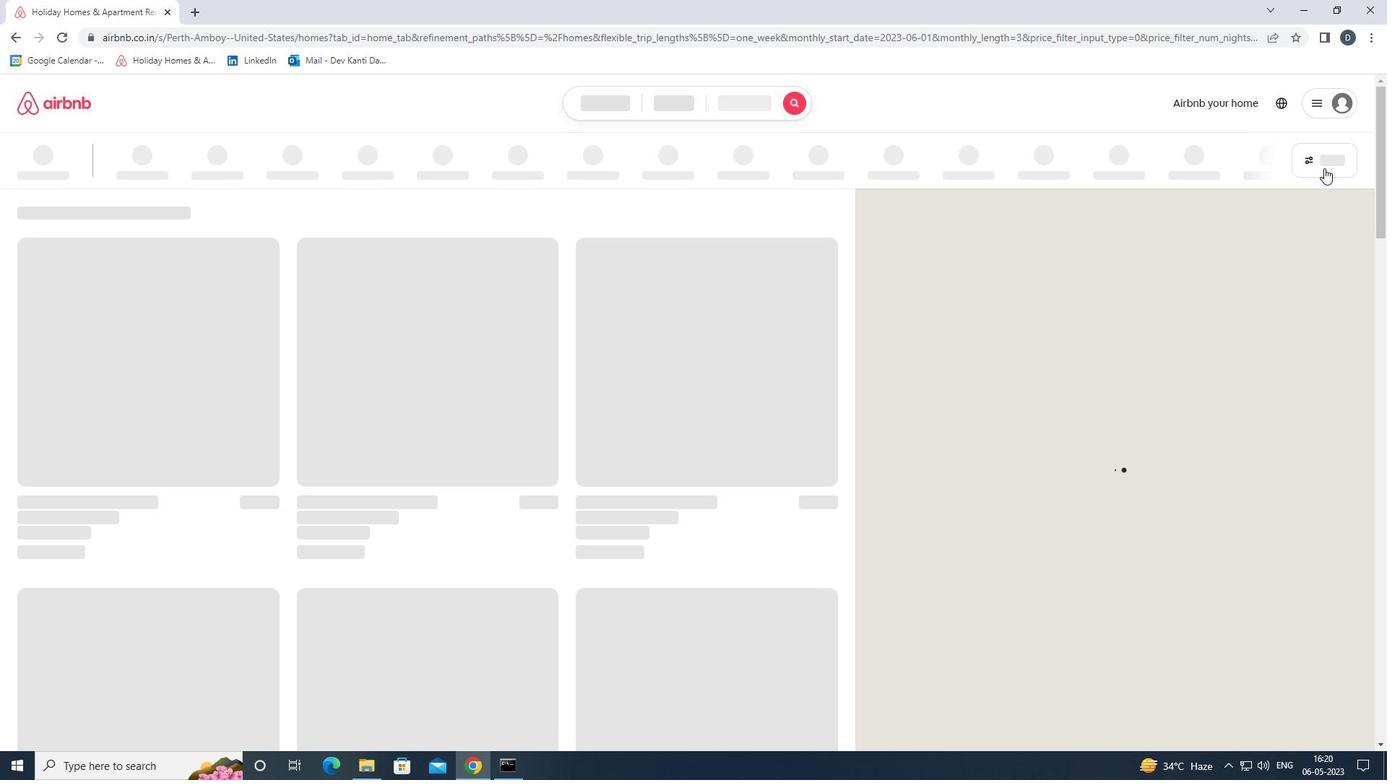 
Action: Mouse pressed left at (1325, 166)
Screenshot: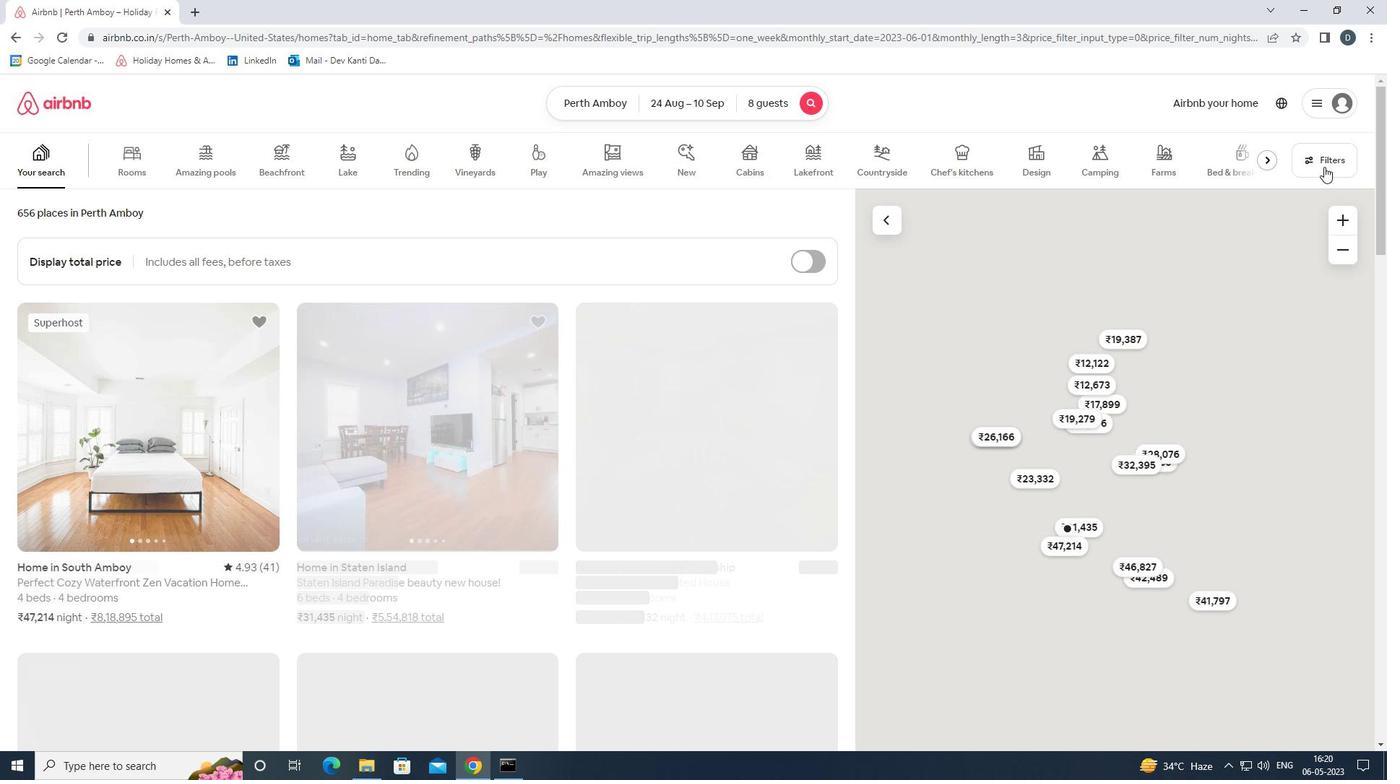 
Action: Mouse moved to (553, 519)
Screenshot: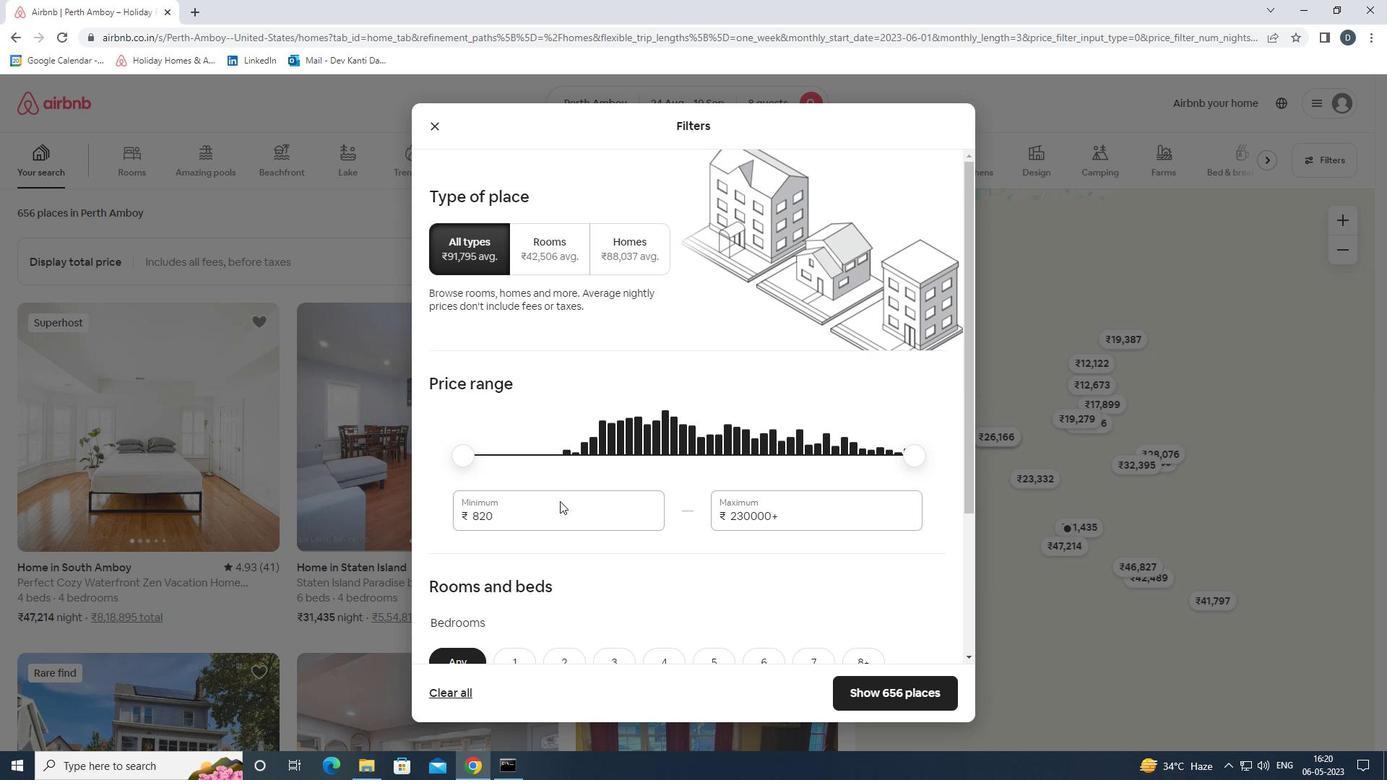 
Action: Mouse pressed left at (553, 519)
Screenshot: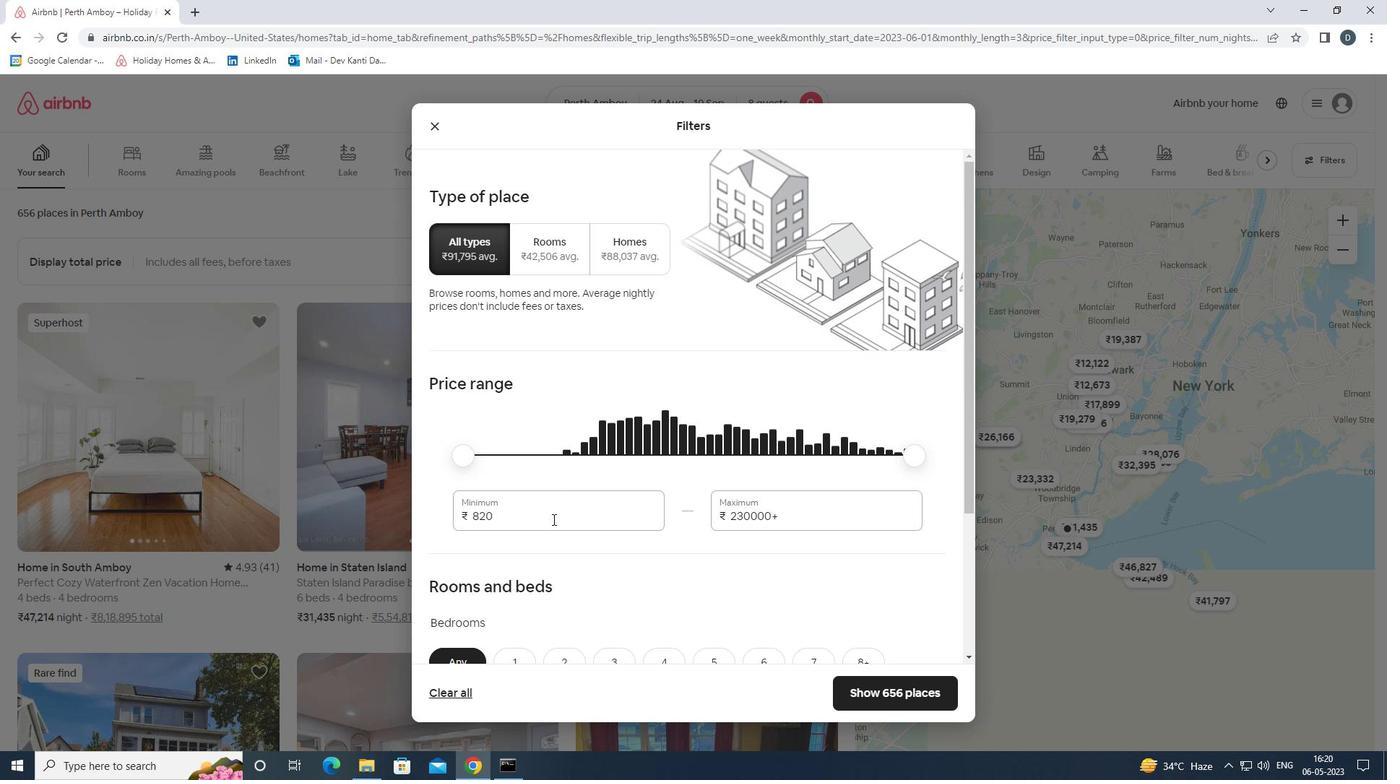
Action: Mouse pressed left at (553, 519)
Screenshot: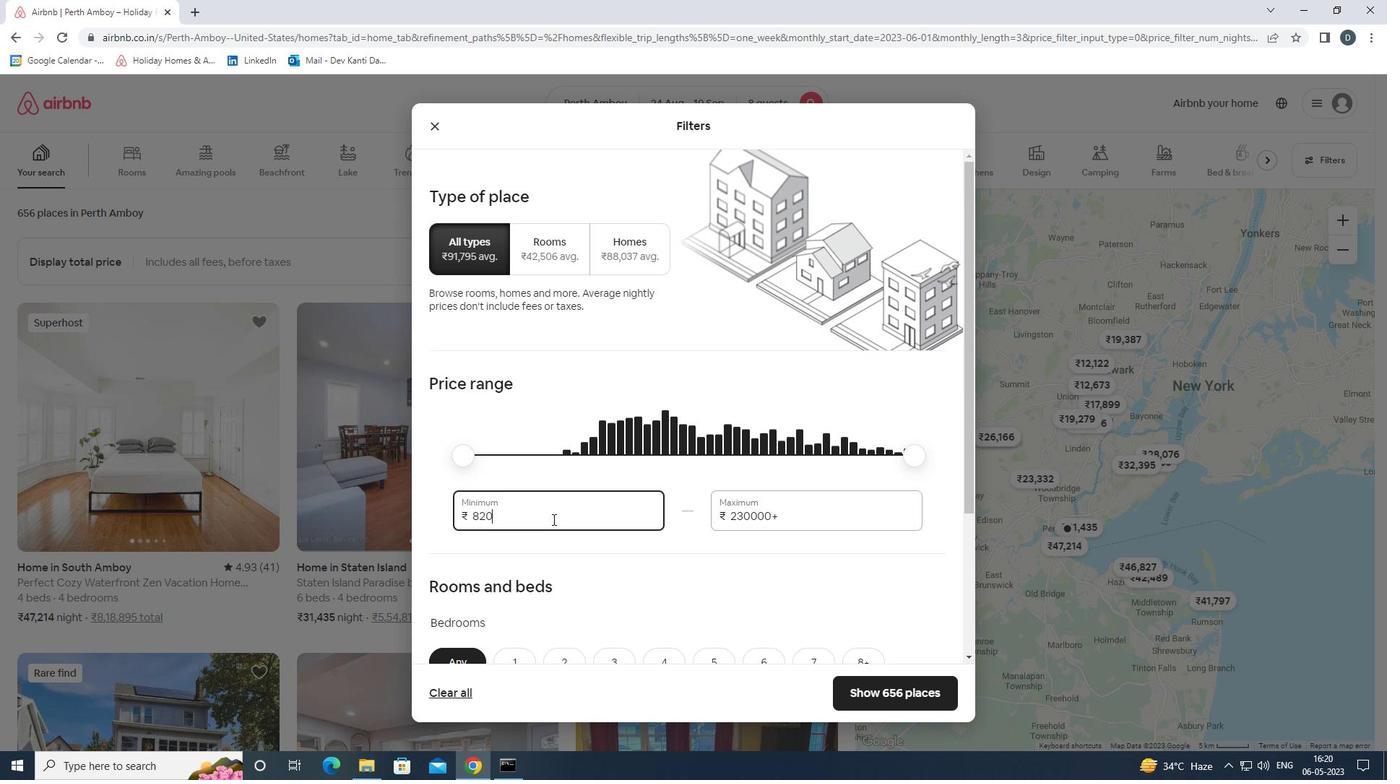 
Action: Key pressed 12000<Key.tab>15000
Screenshot: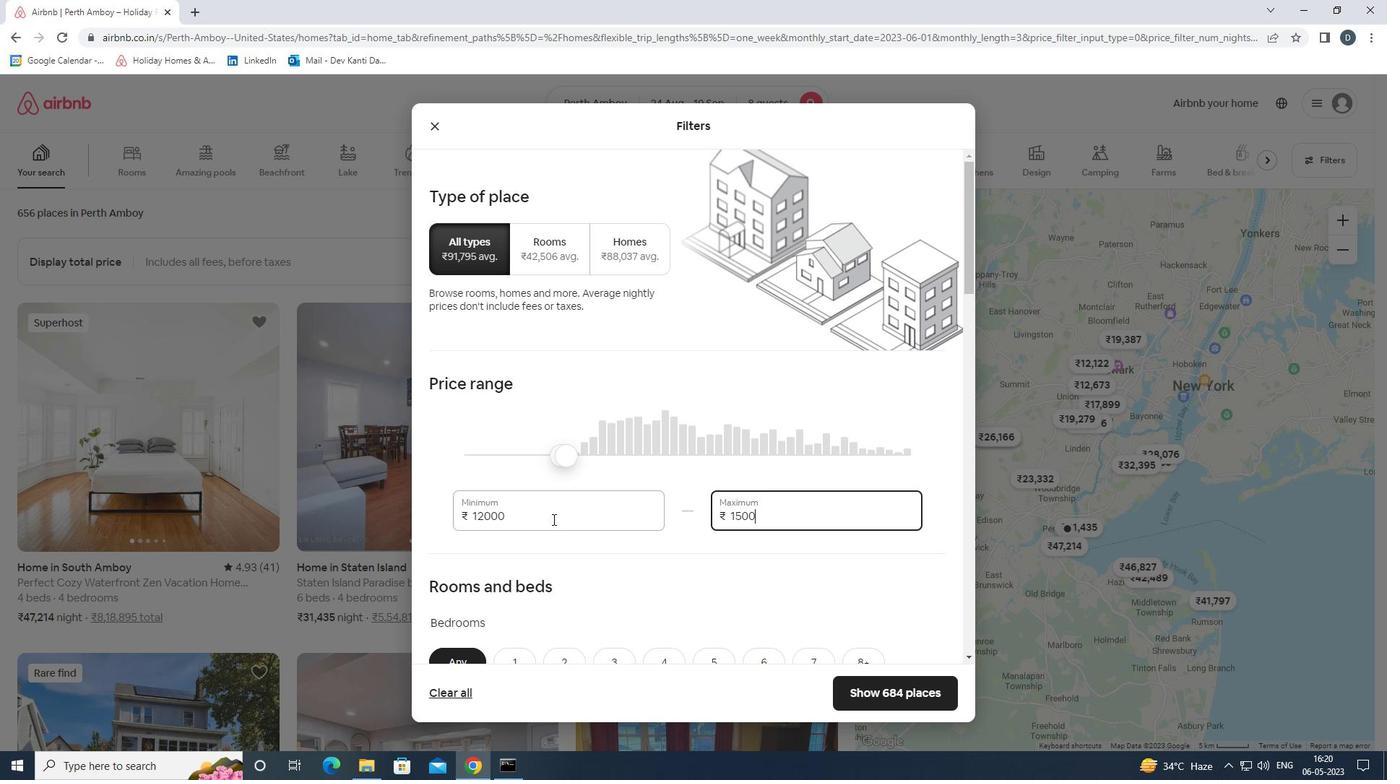 
Action: Mouse scrolled (553, 519) with delta (0, 0)
Screenshot: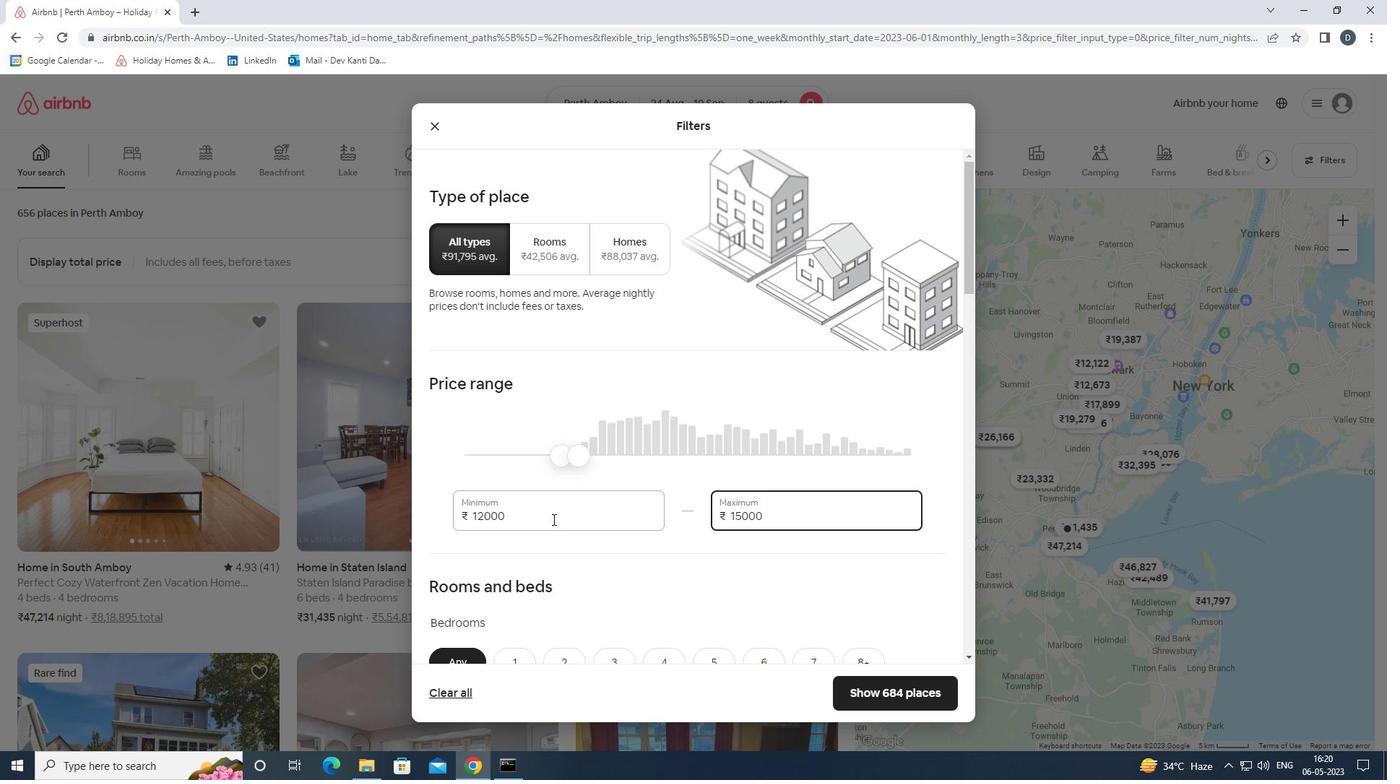 
Action: Mouse moved to (554, 520)
Screenshot: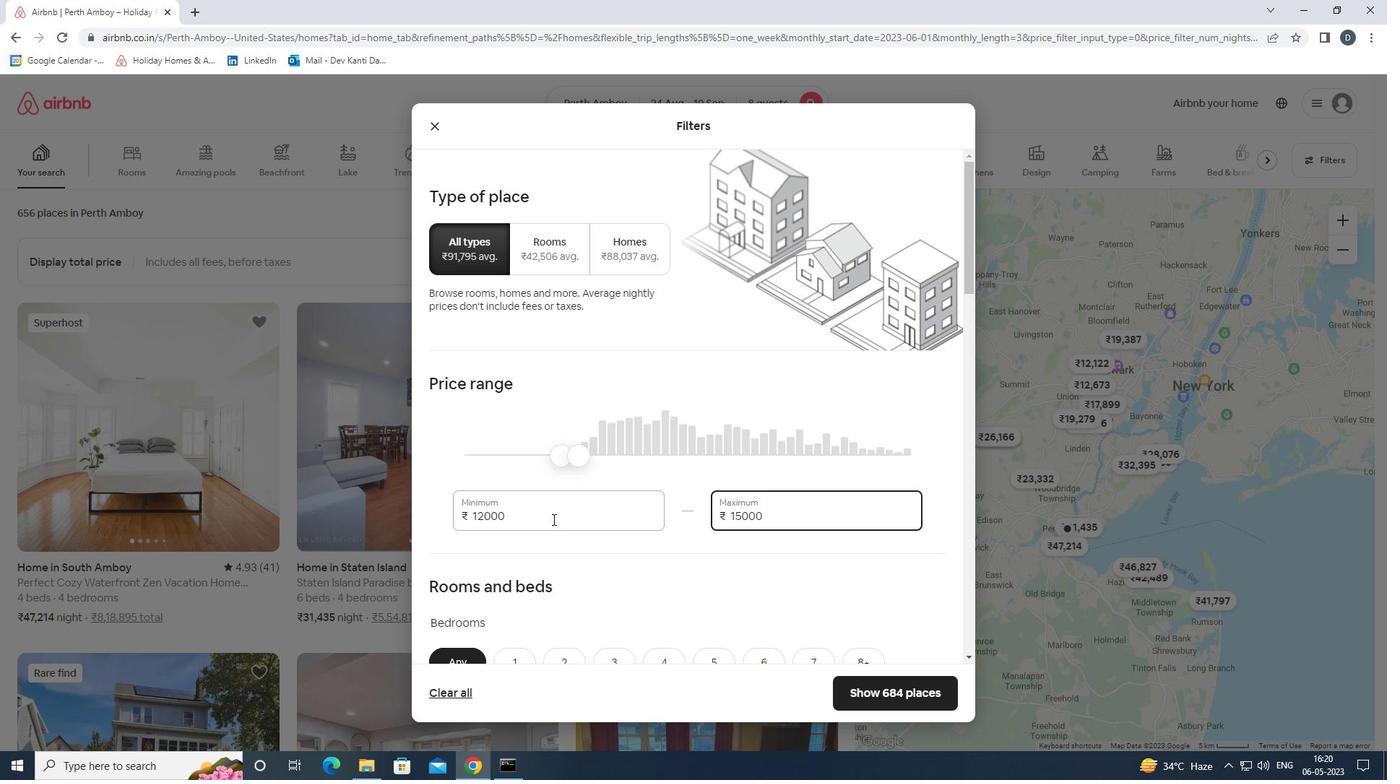 
Action: Mouse scrolled (554, 519) with delta (0, 0)
Screenshot: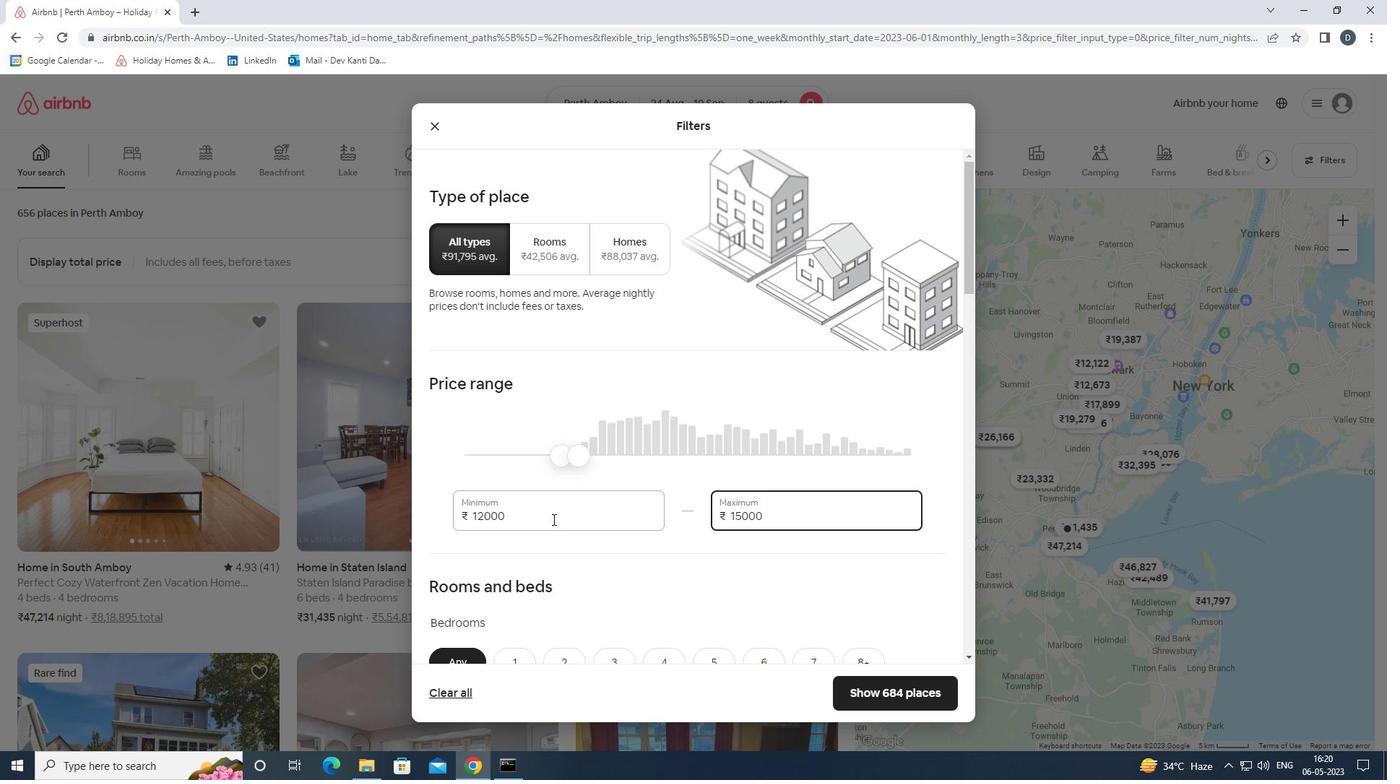 
Action: Mouse moved to (564, 518)
Screenshot: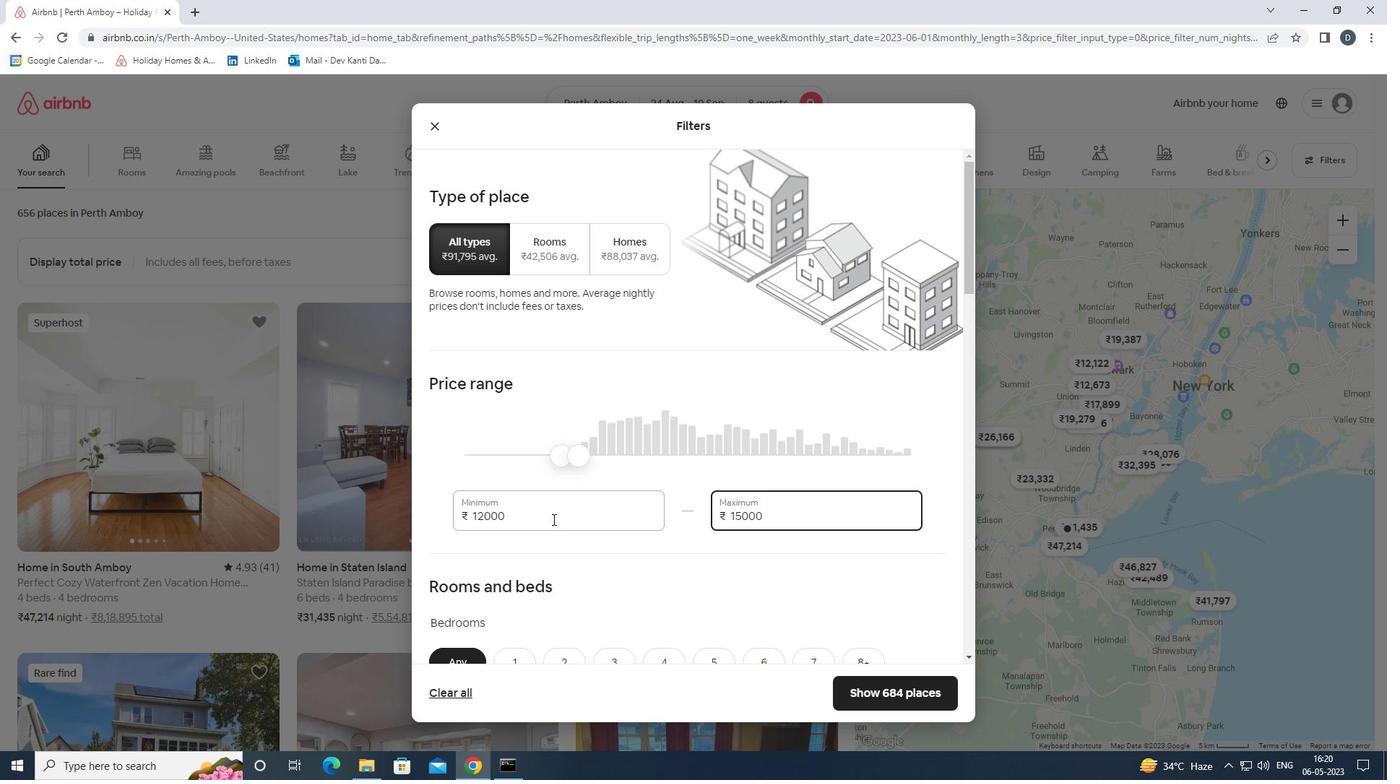 
Action: Mouse scrolled (564, 517) with delta (0, 0)
Screenshot: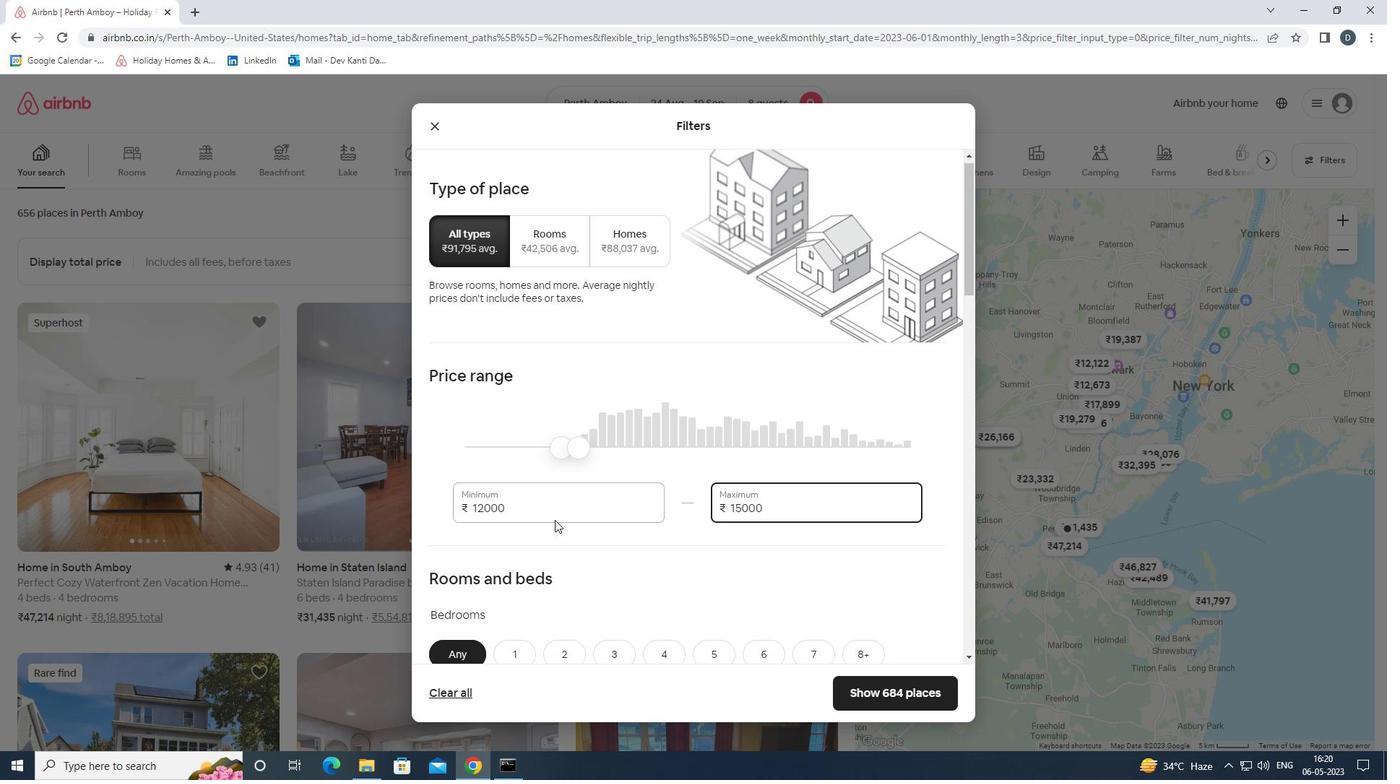 
Action: Mouse moved to (570, 516)
Screenshot: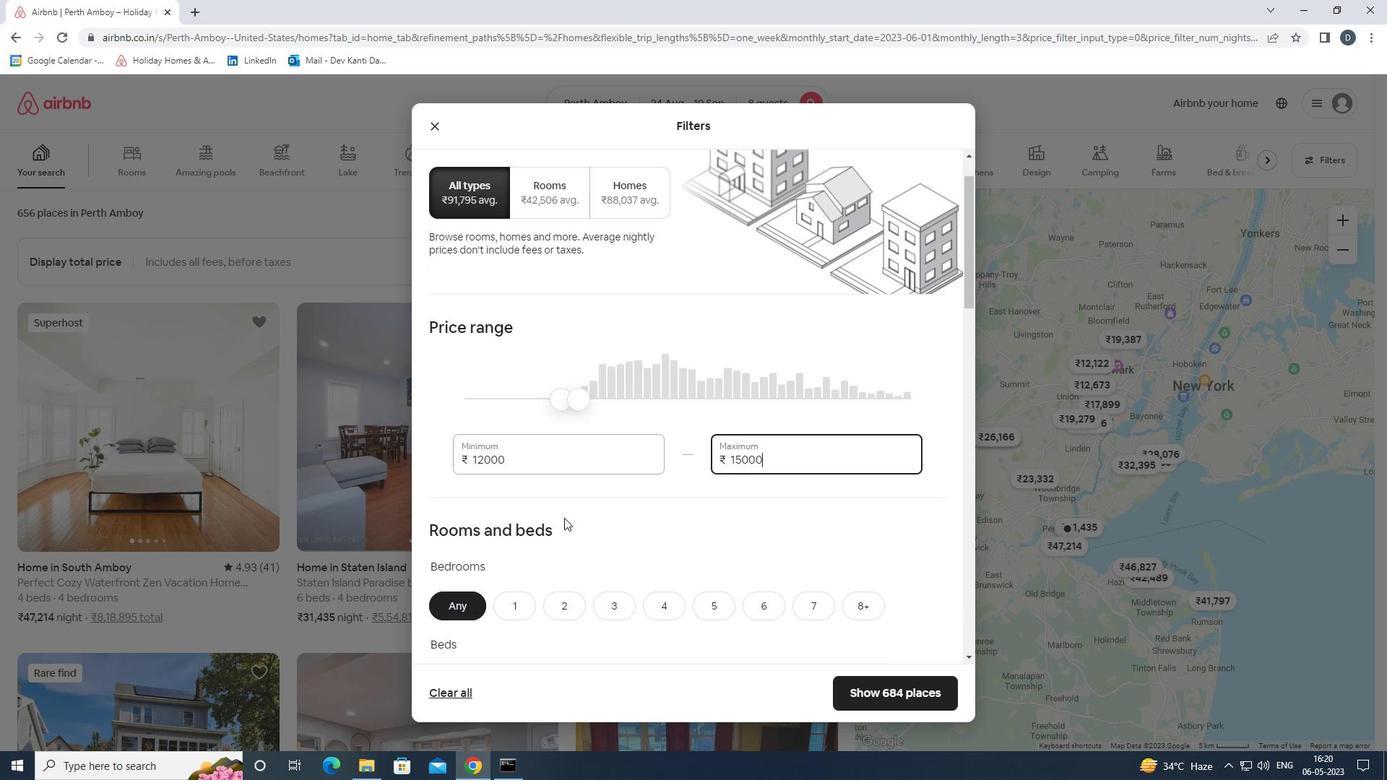 
Action: Mouse scrolled (570, 515) with delta (0, 0)
Screenshot: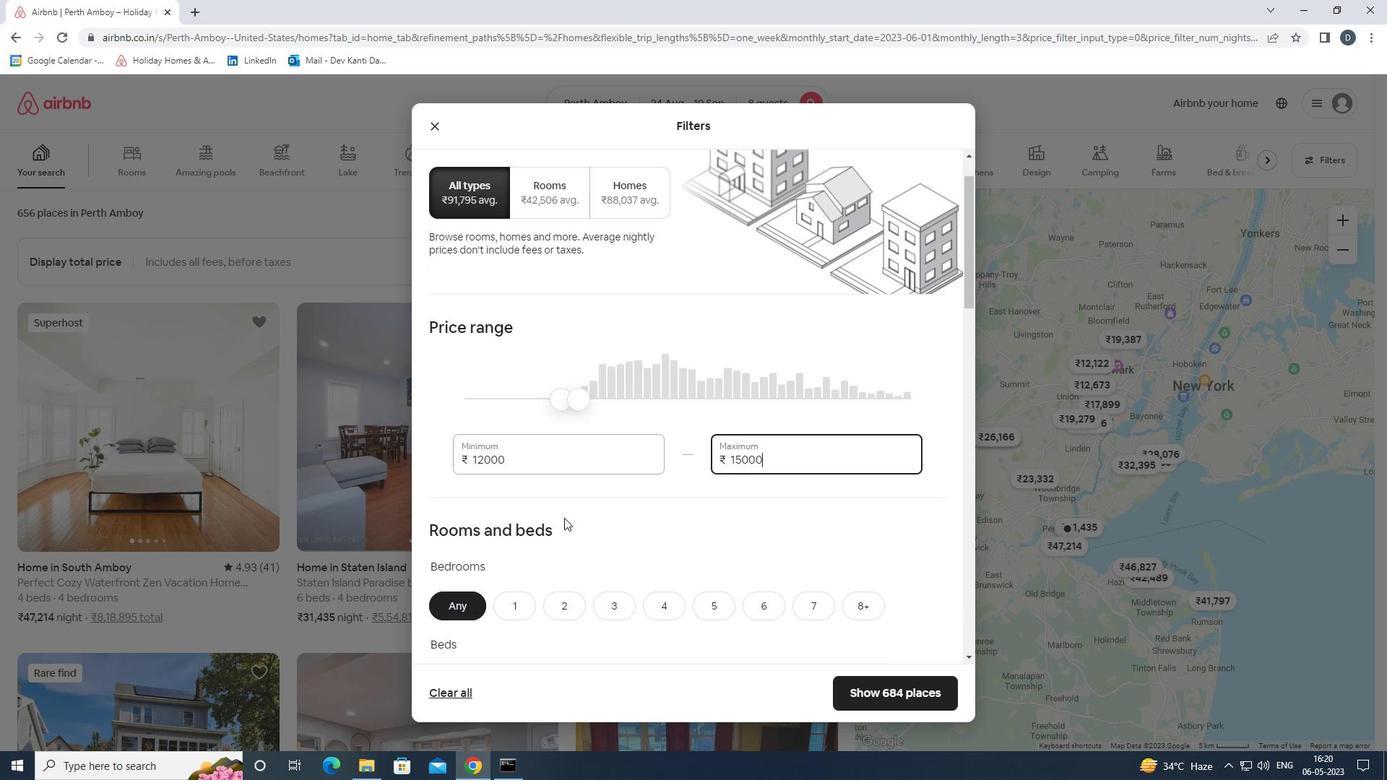 
Action: Mouse moved to (672, 359)
Screenshot: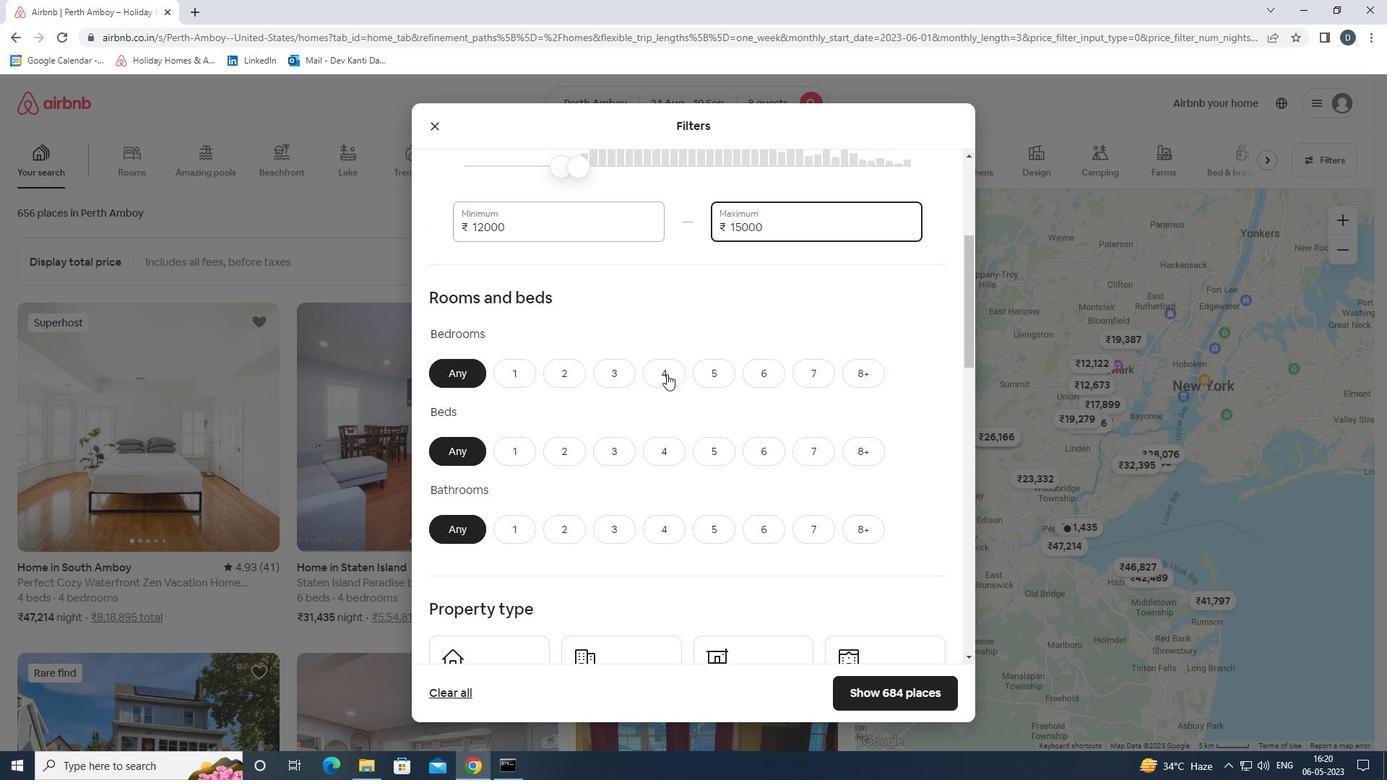
Action: Mouse pressed left at (672, 359)
Screenshot: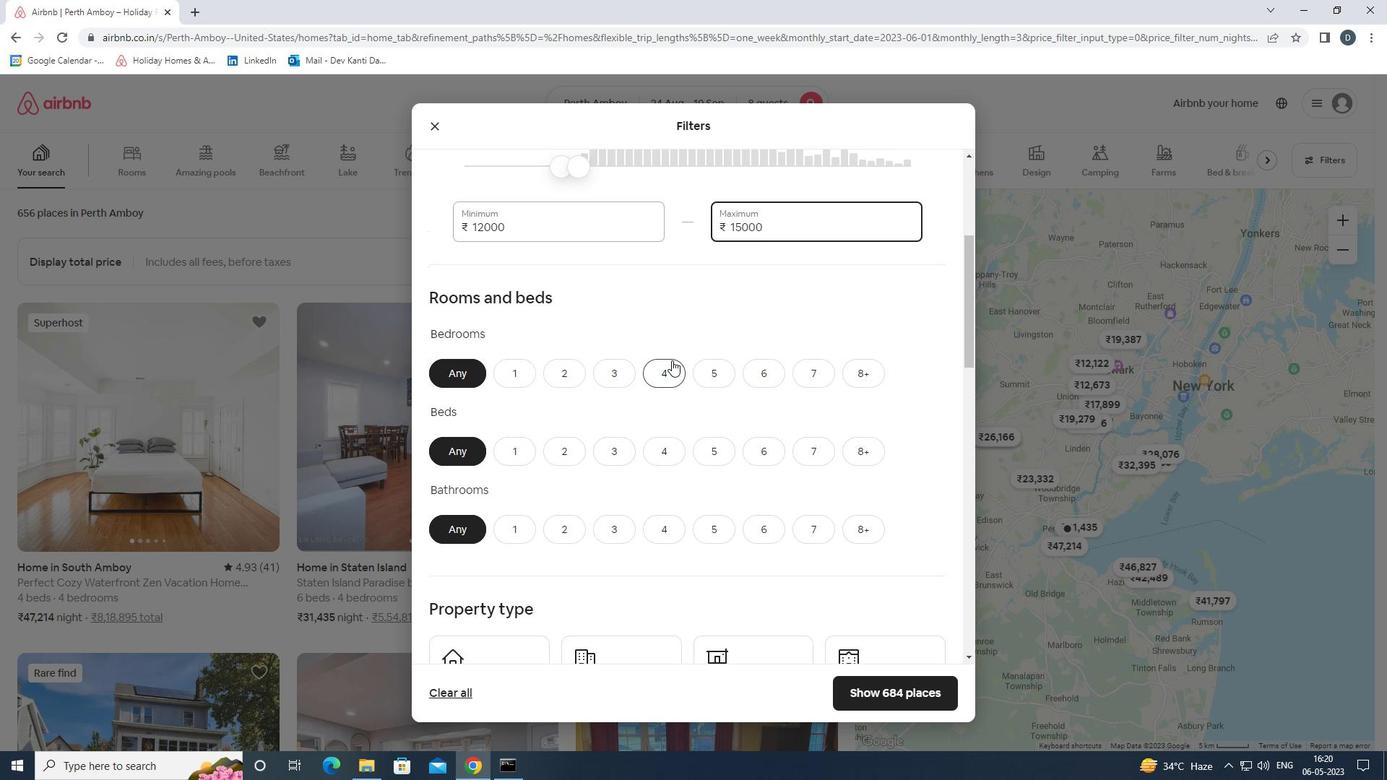 
Action: Mouse moved to (863, 448)
Screenshot: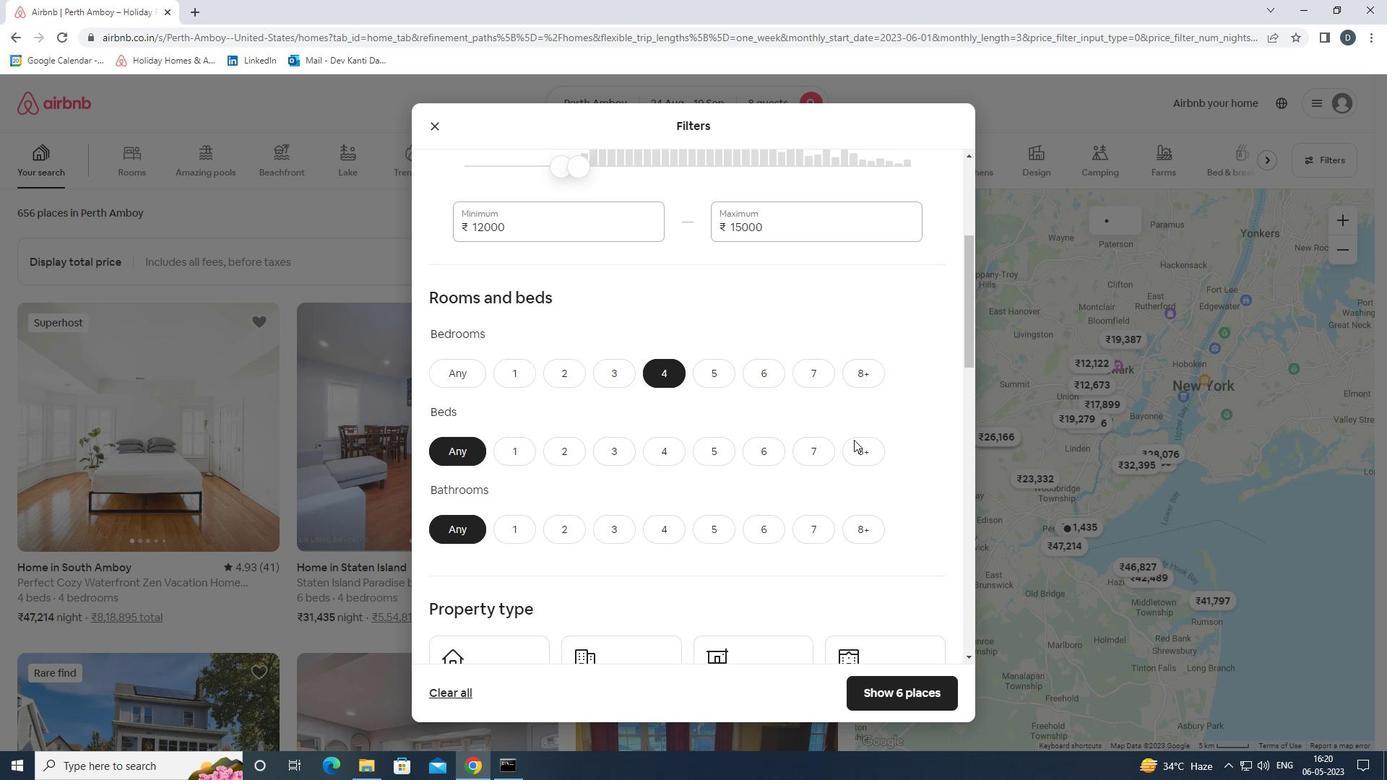 
Action: Mouse pressed left at (863, 448)
Screenshot: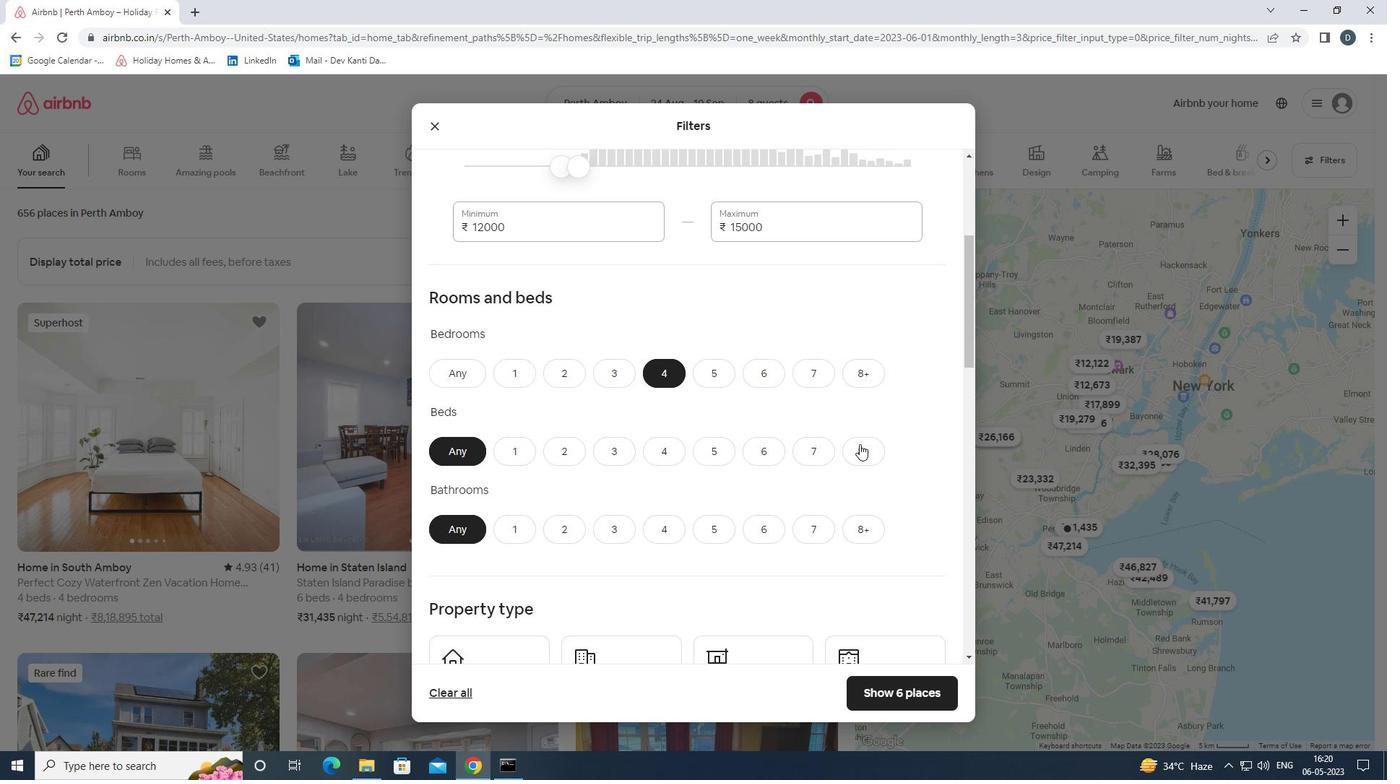 
Action: Mouse moved to (665, 522)
Screenshot: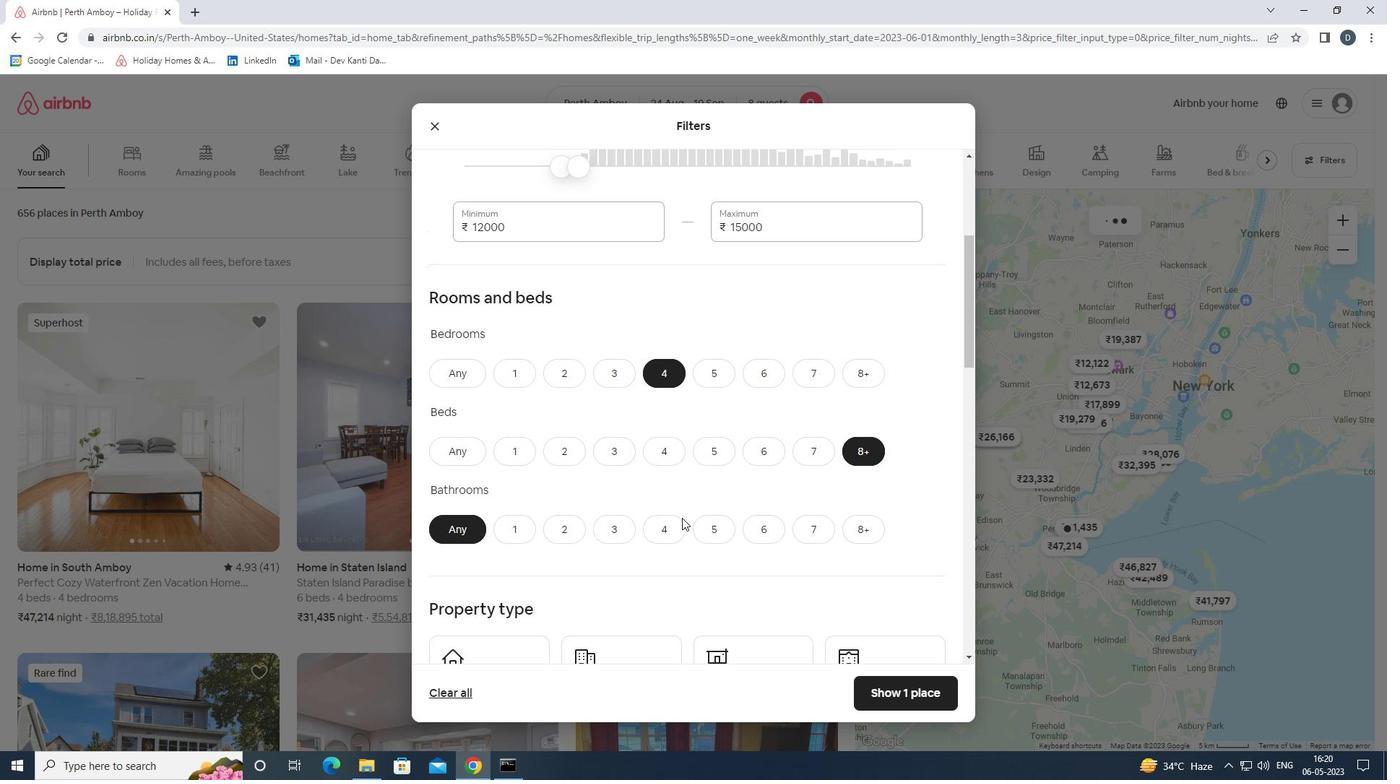 
Action: Mouse pressed left at (665, 522)
Screenshot: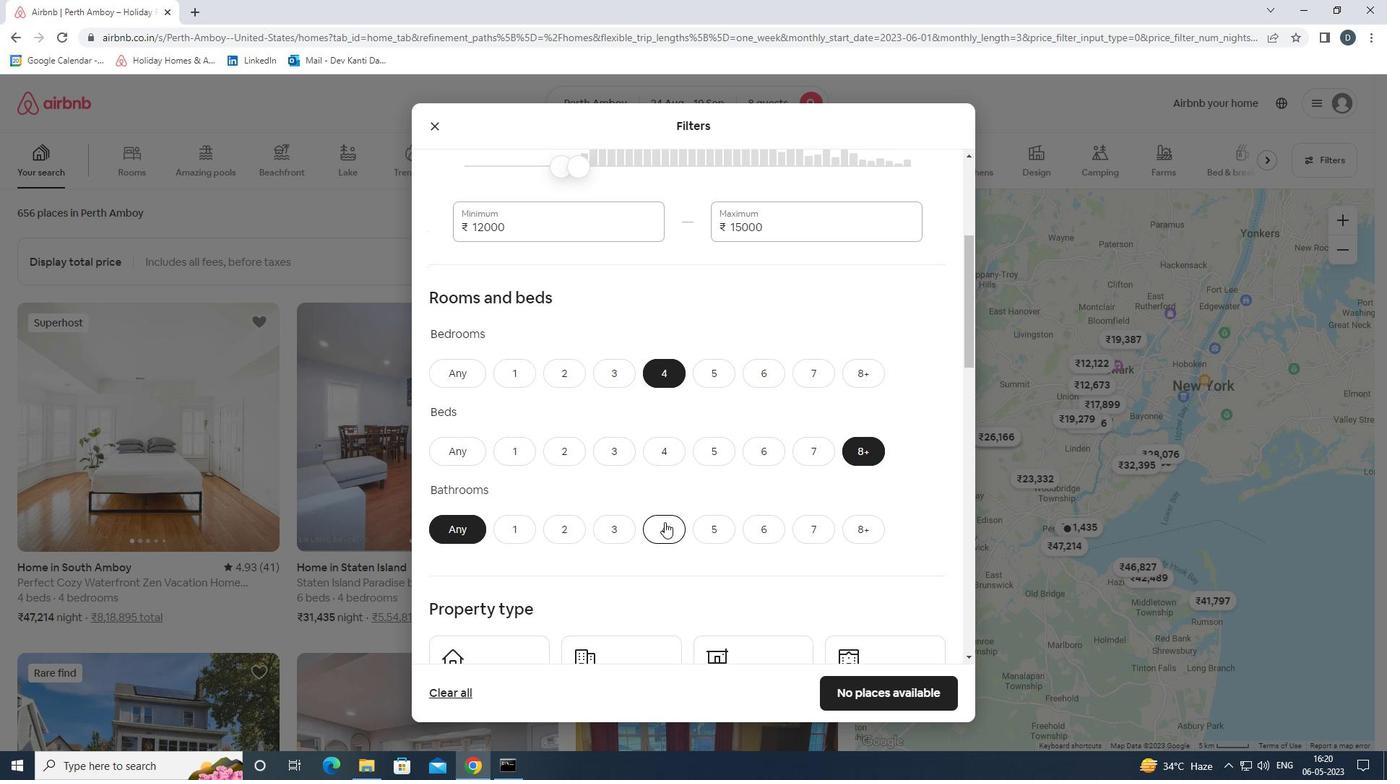 
Action: Mouse moved to (694, 483)
Screenshot: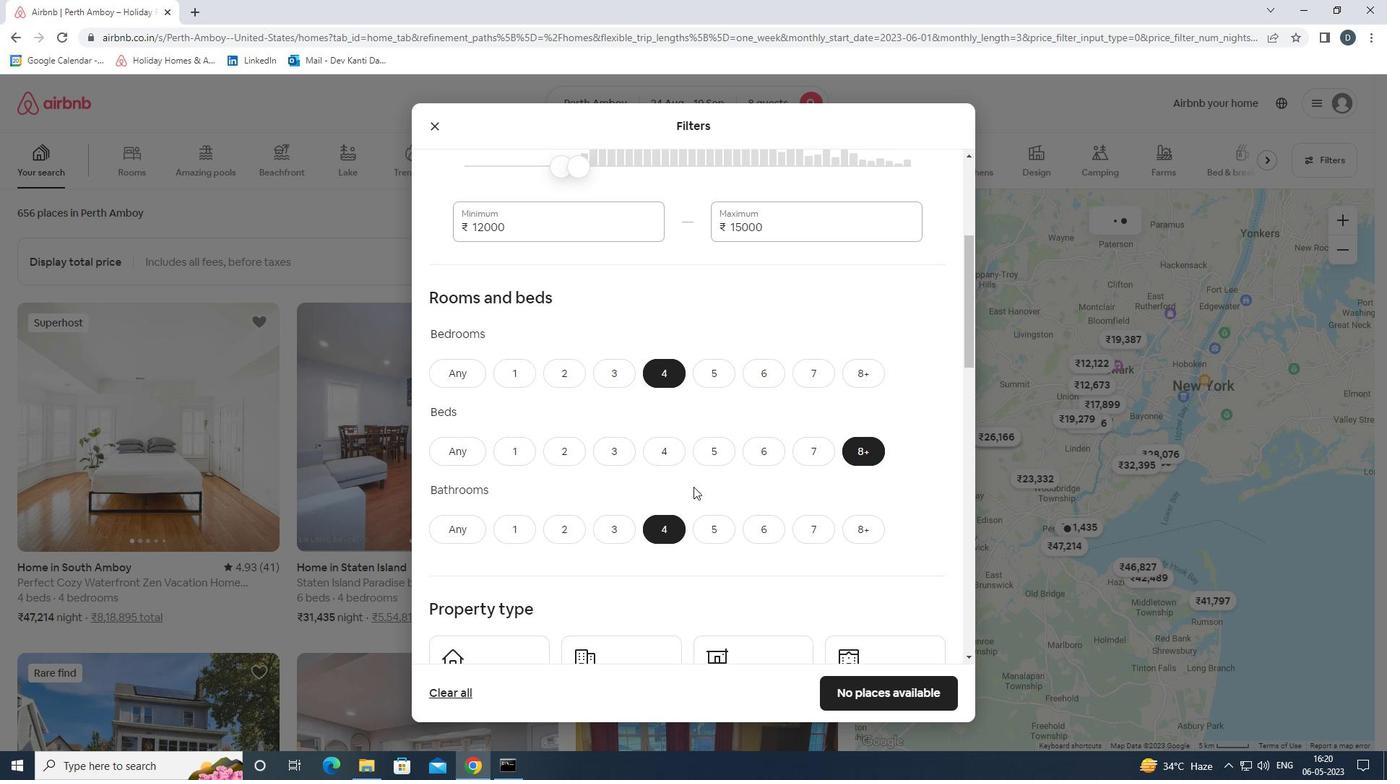 
Action: Mouse scrolled (694, 482) with delta (0, 0)
Screenshot: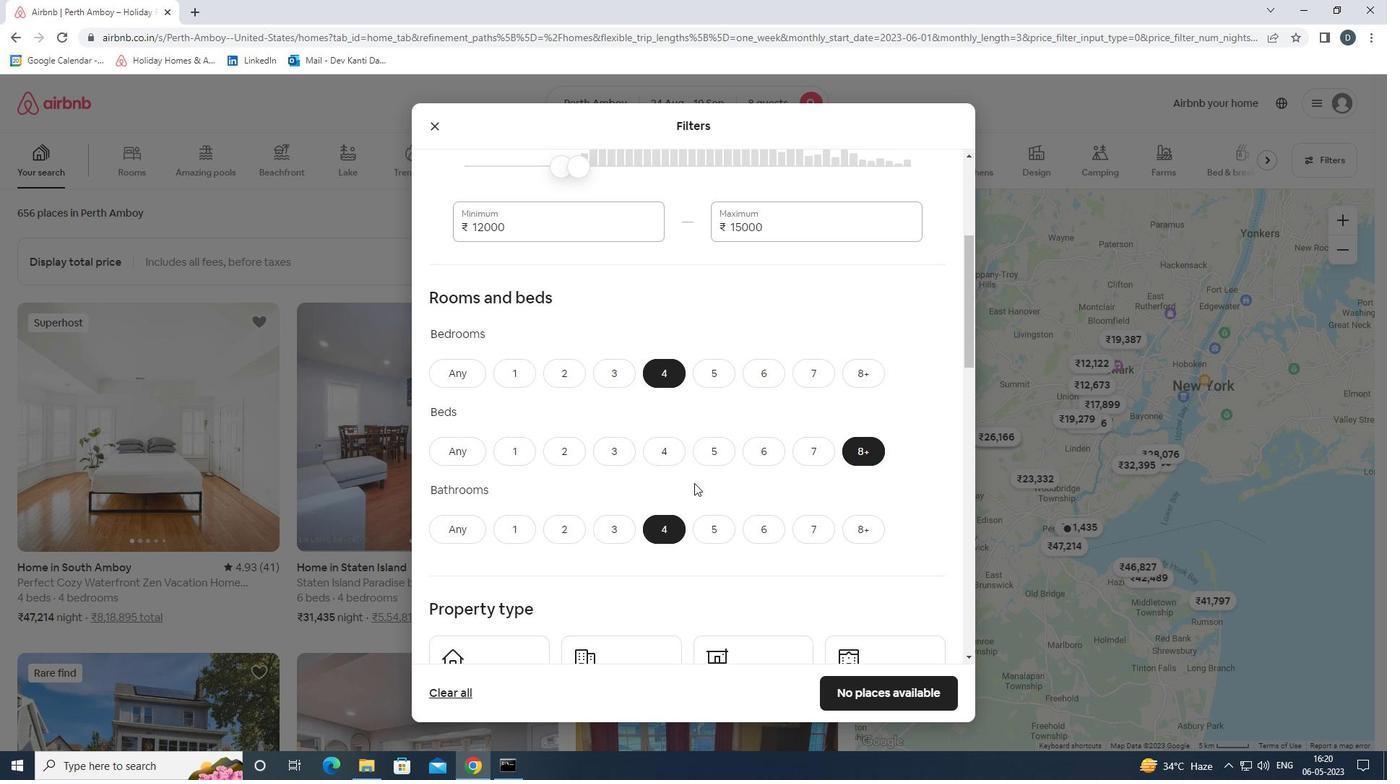 
Action: Mouse scrolled (694, 482) with delta (0, 0)
Screenshot: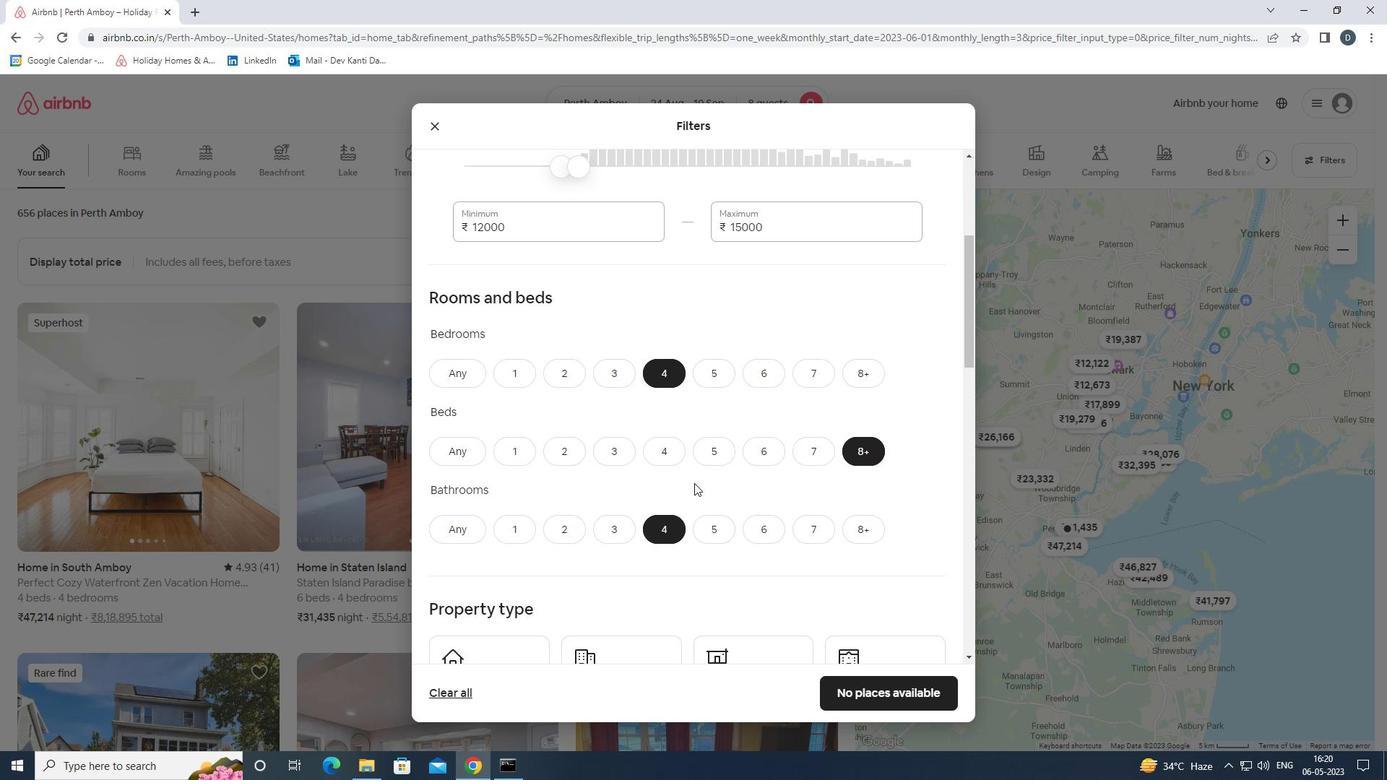 
Action: Mouse scrolled (694, 482) with delta (0, 0)
Screenshot: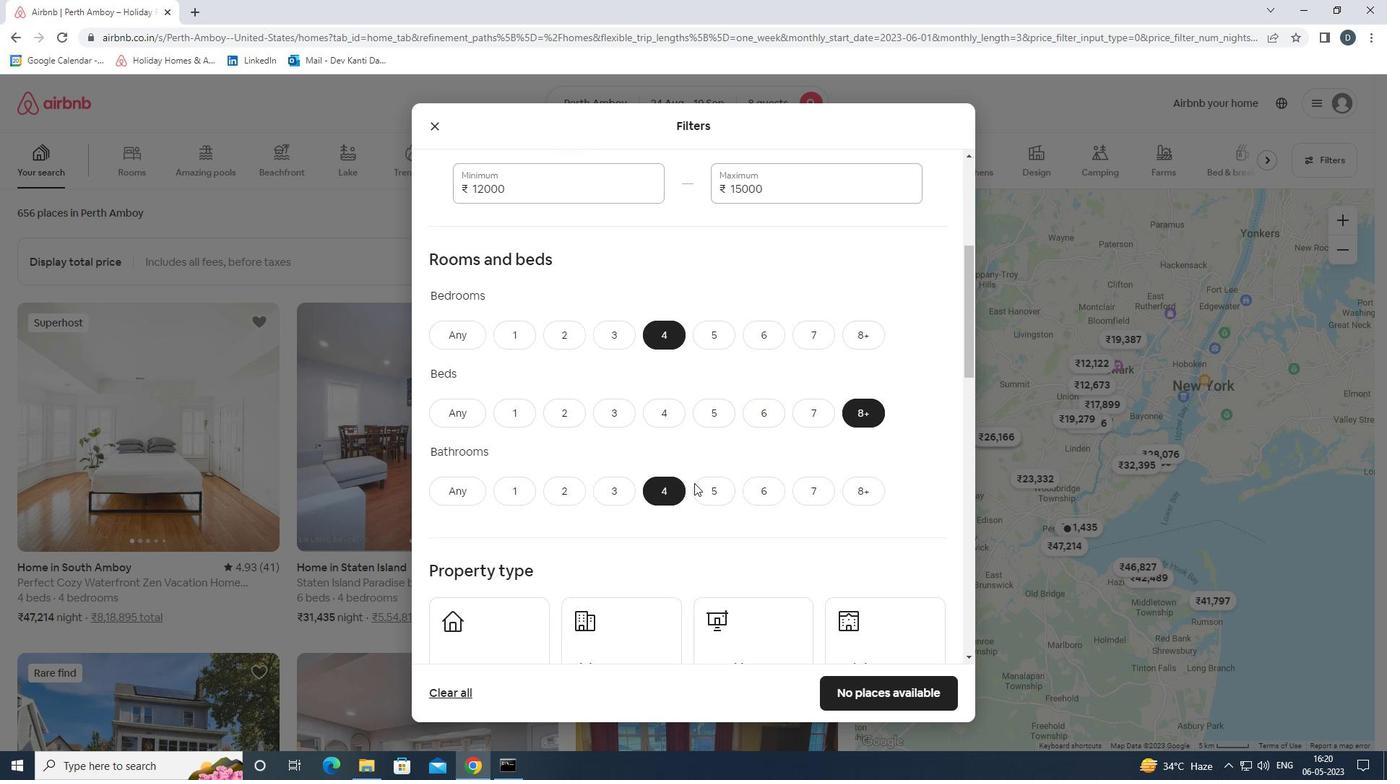 
Action: Mouse moved to (548, 468)
Screenshot: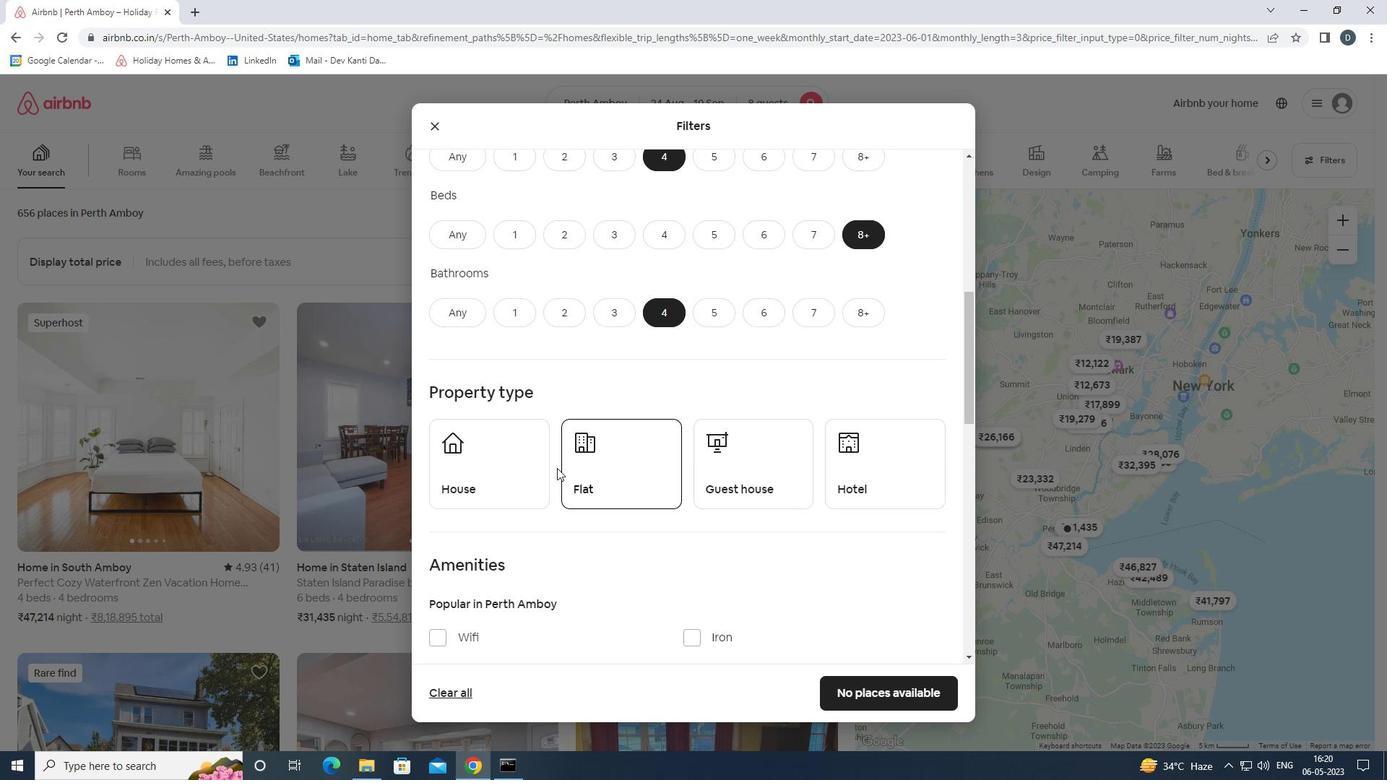 
Action: Mouse pressed left at (548, 468)
Screenshot: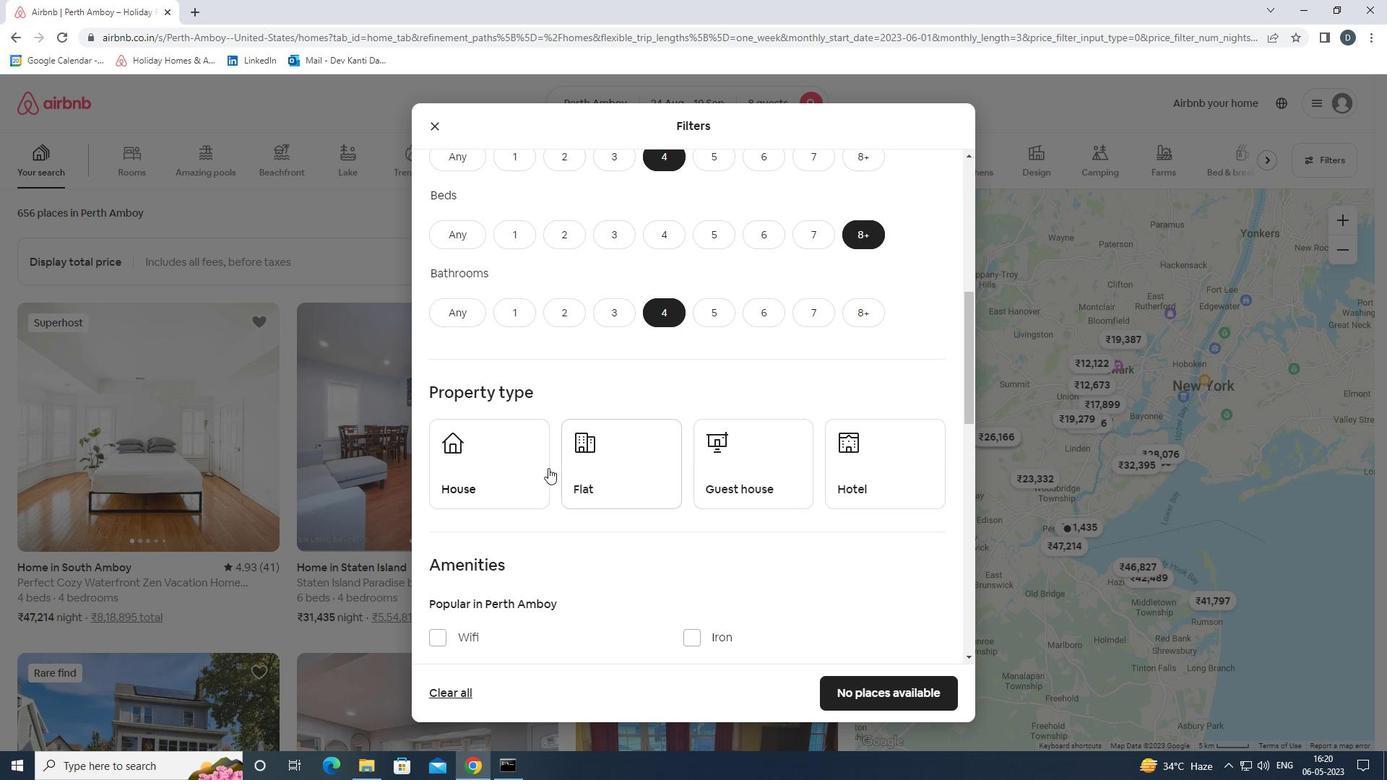 
Action: Mouse moved to (599, 468)
Screenshot: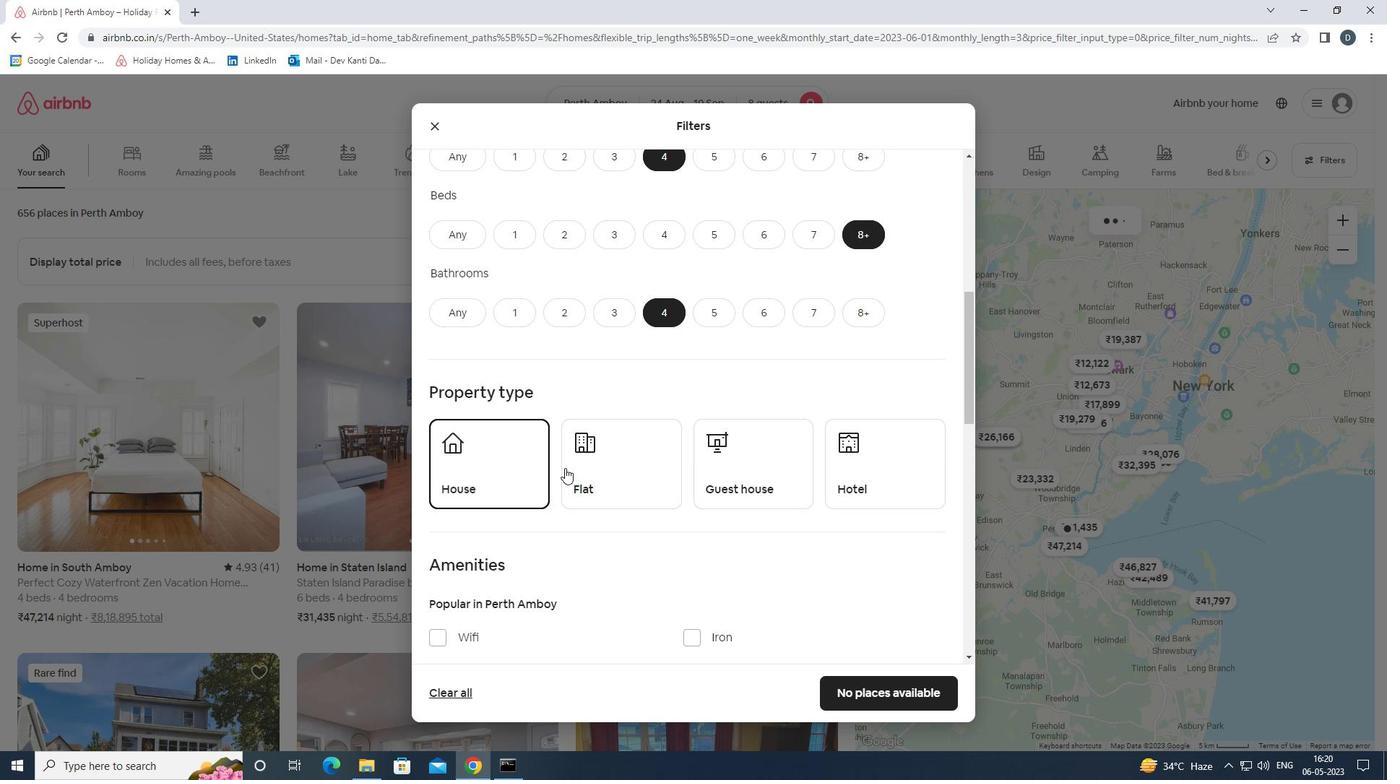 
Action: Mouse pressed left at (599, 468)
Screenshot: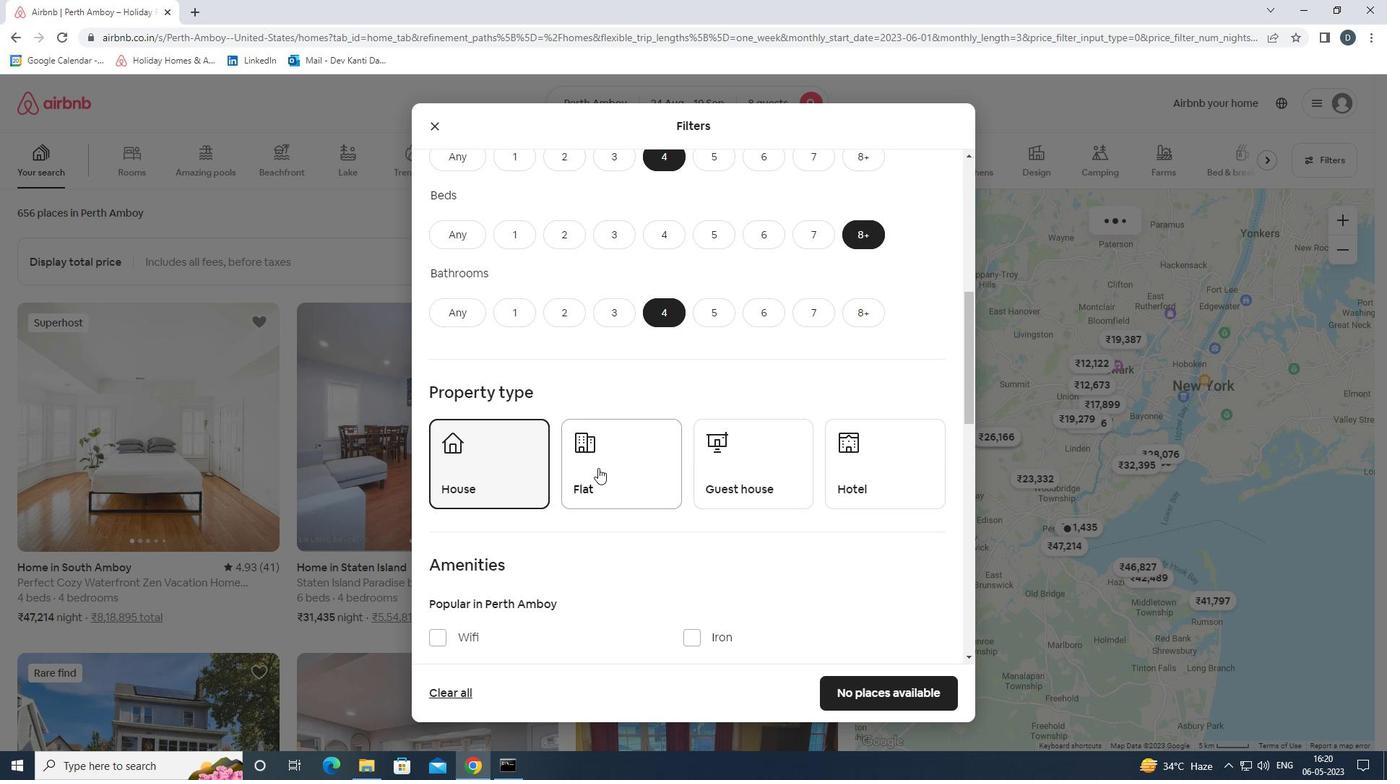 
Action: Mouse moved to (715, 459)
Screenshot: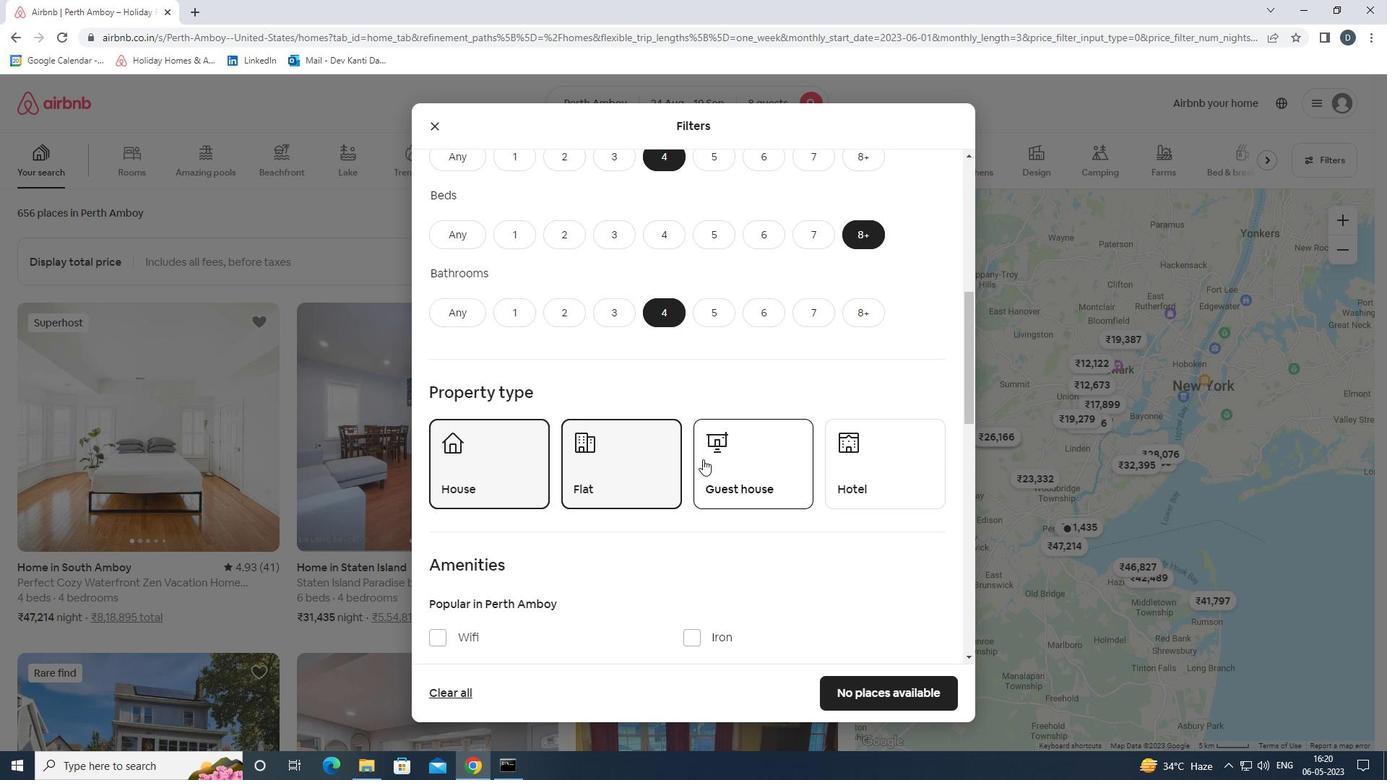 
Action: Mouse pressed left at (715, 459)
Screenshot: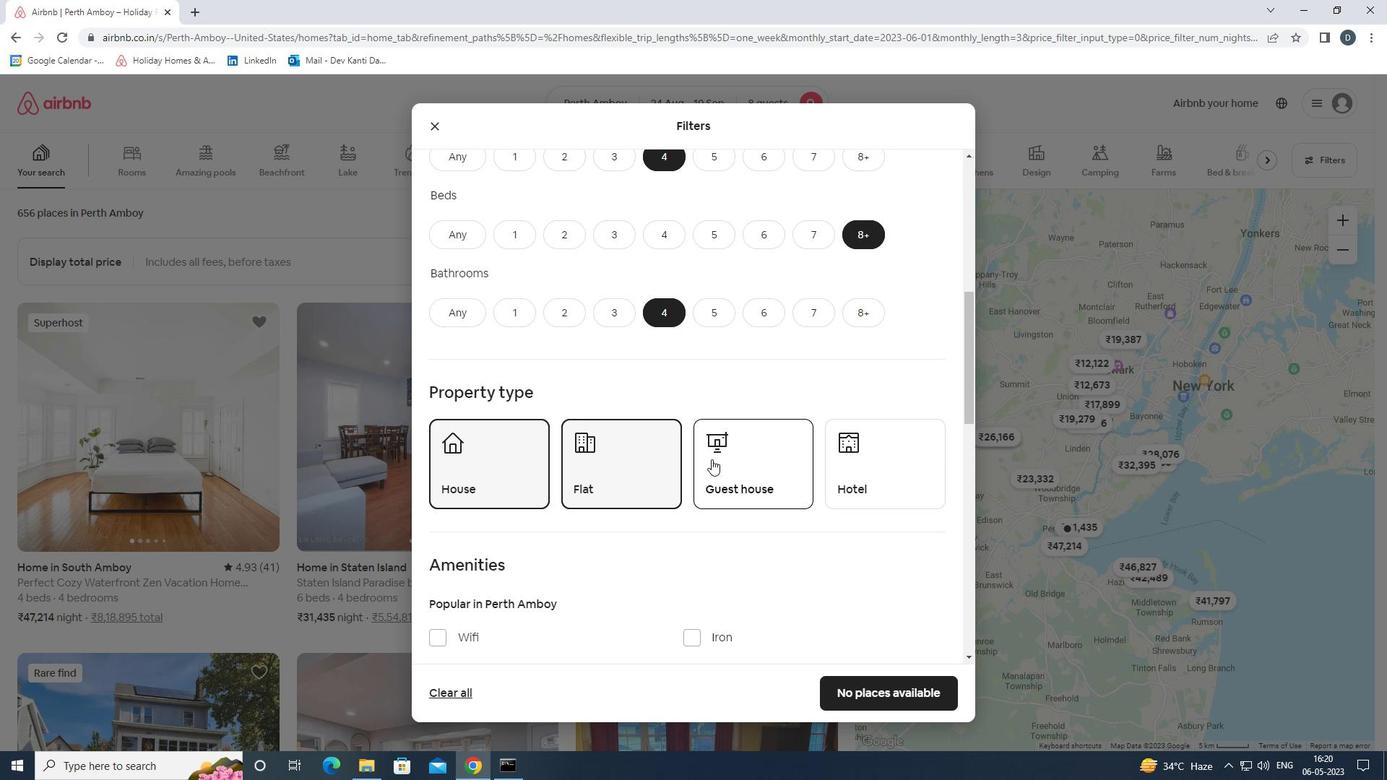 
Action: Mouse moved to (771, 458)
Screenshot: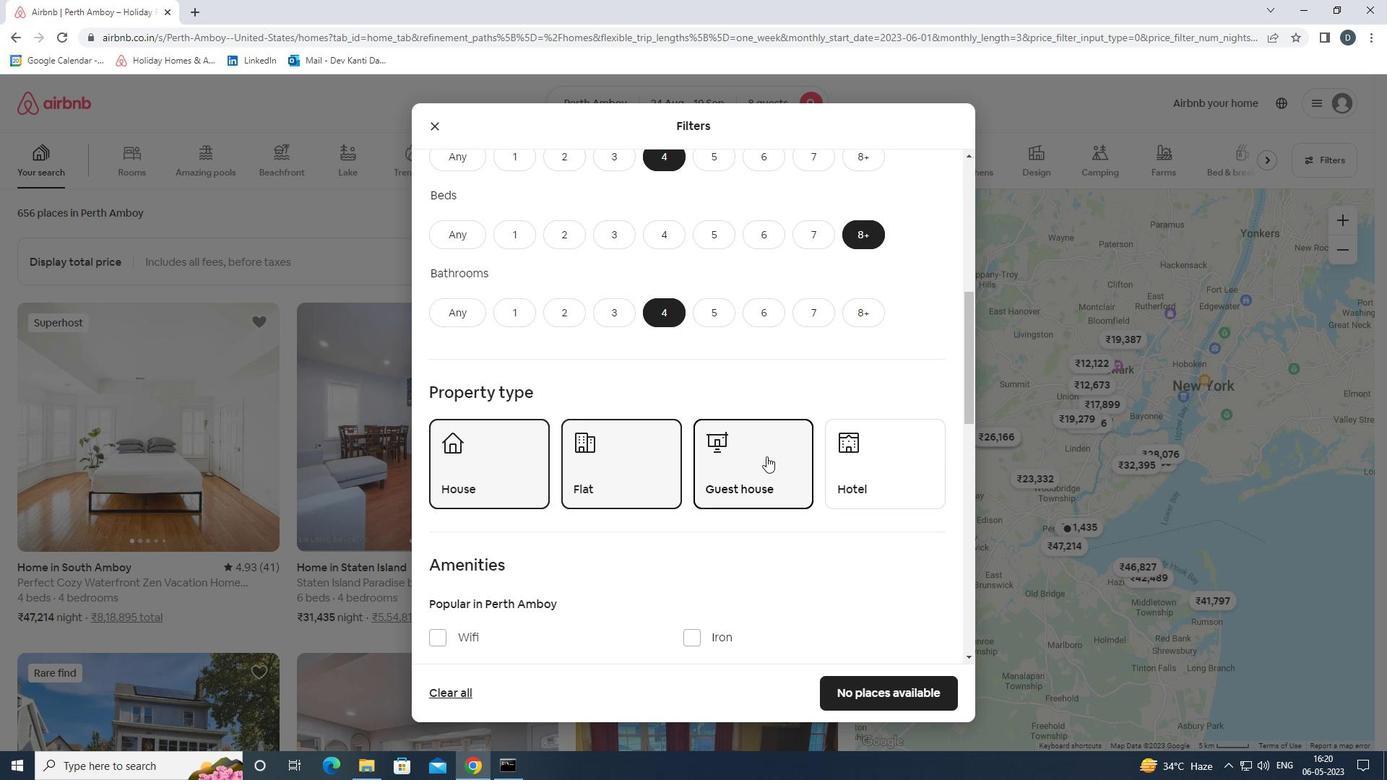 
Action: Mouse scrolled (771, 457) with delta (0, 0)
Screenshot: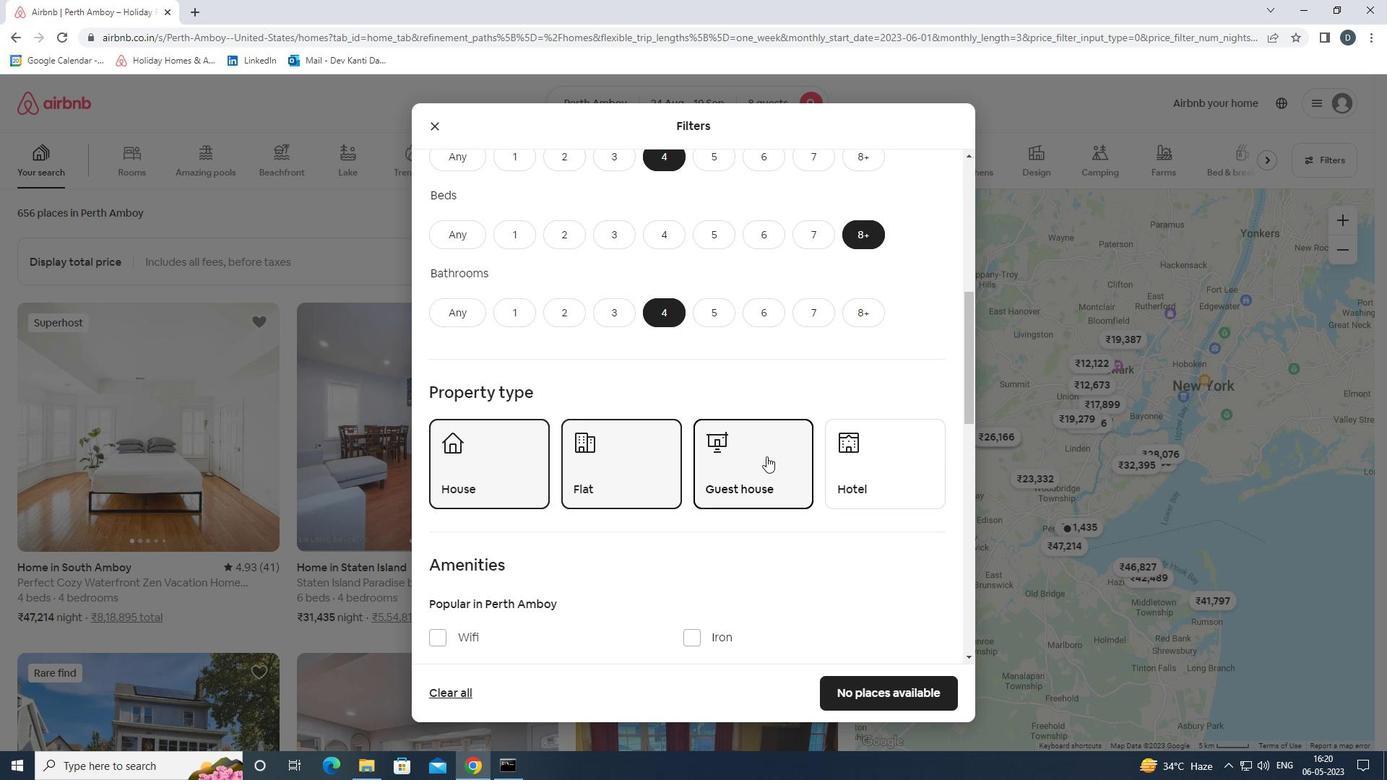 
Action: Mouse moved to (773, 459)
Screenshot: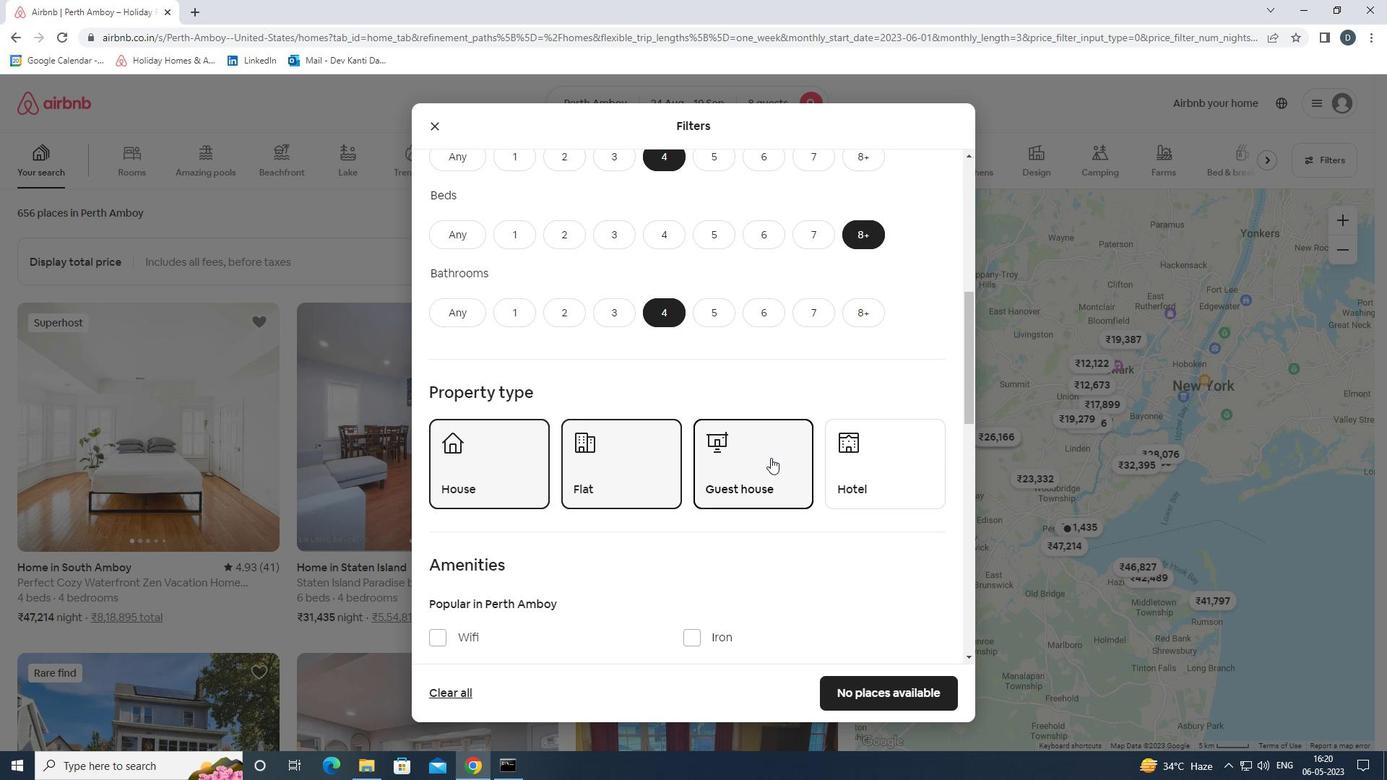 
Action: Mouse scrolled (773, 459) with delta (0, 0)
Screenshot: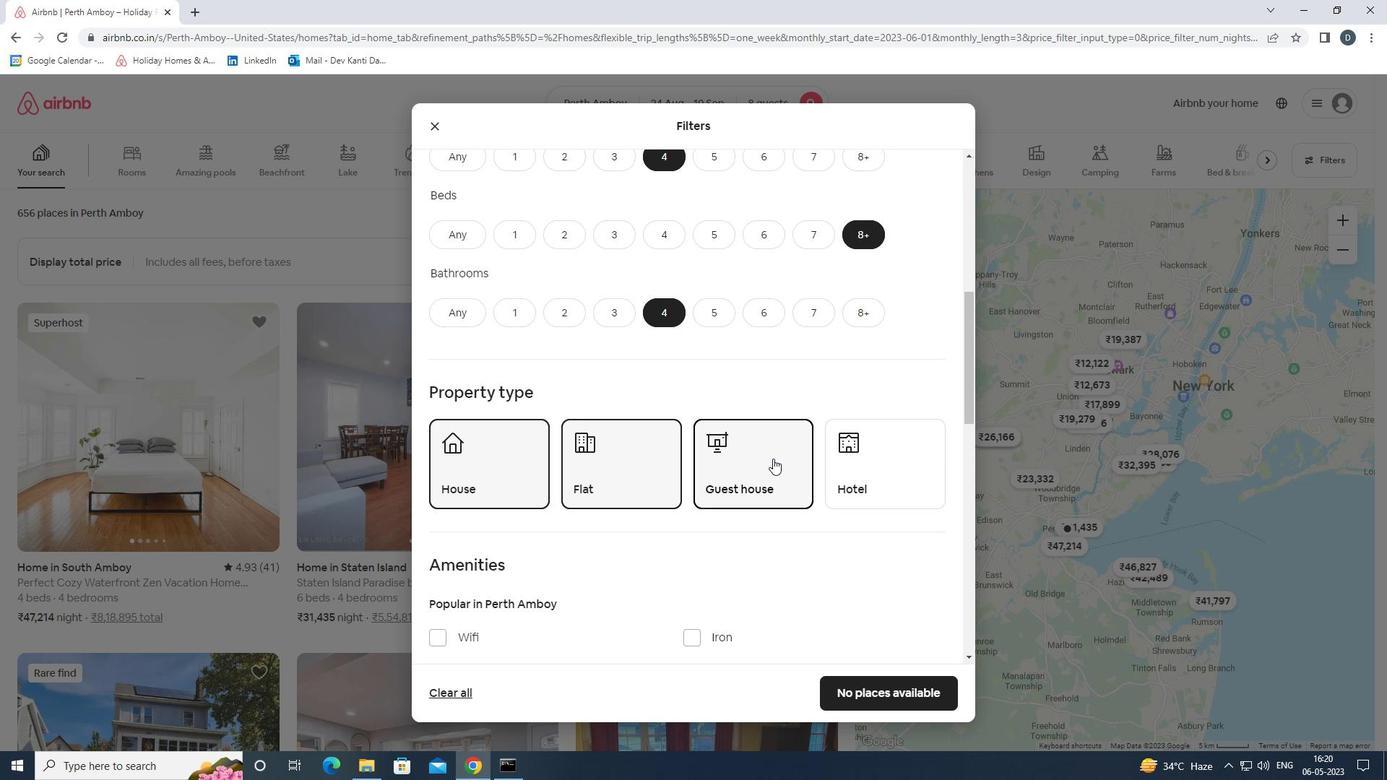 
Action: Mouse moved to (774, 460)
Screenshot: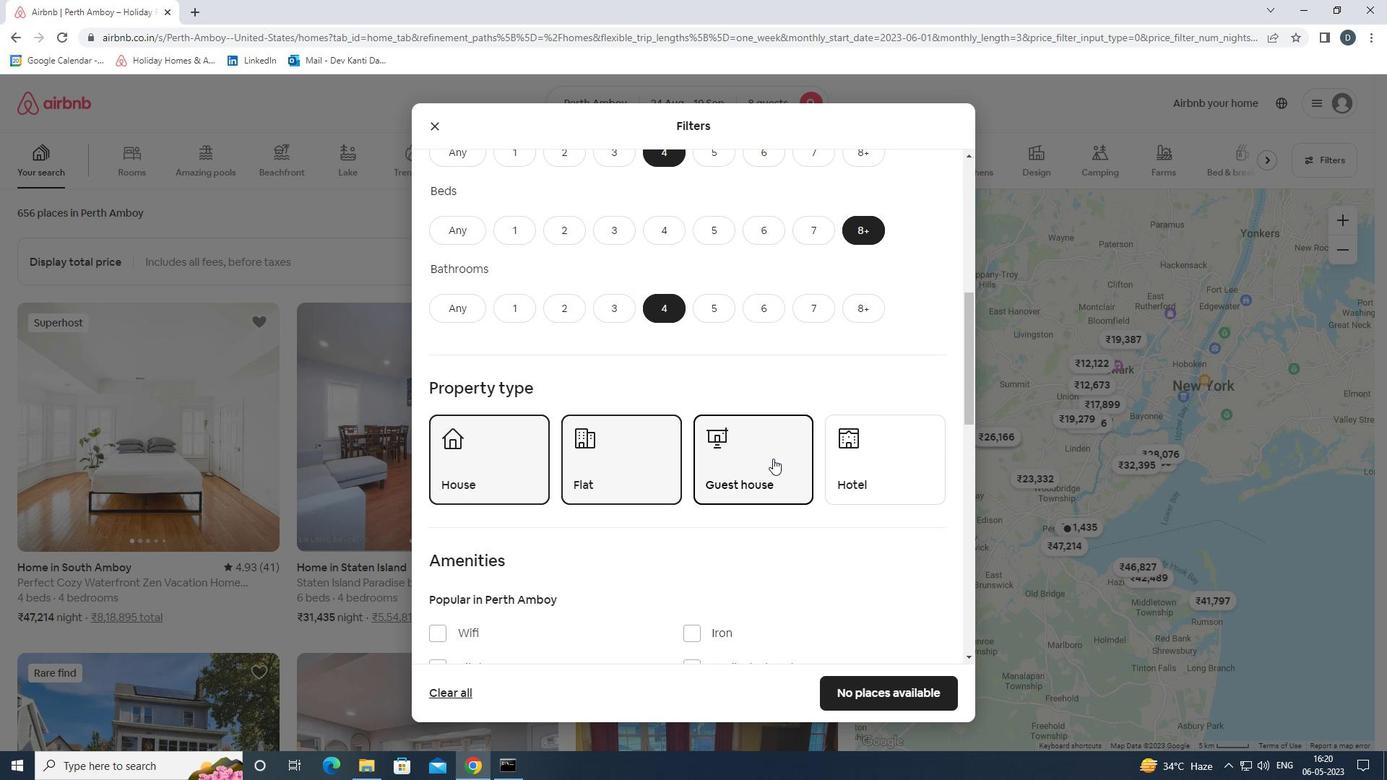 
Action: Mouse scrolled (774, 459) with delta (0, 0)
Screenshot: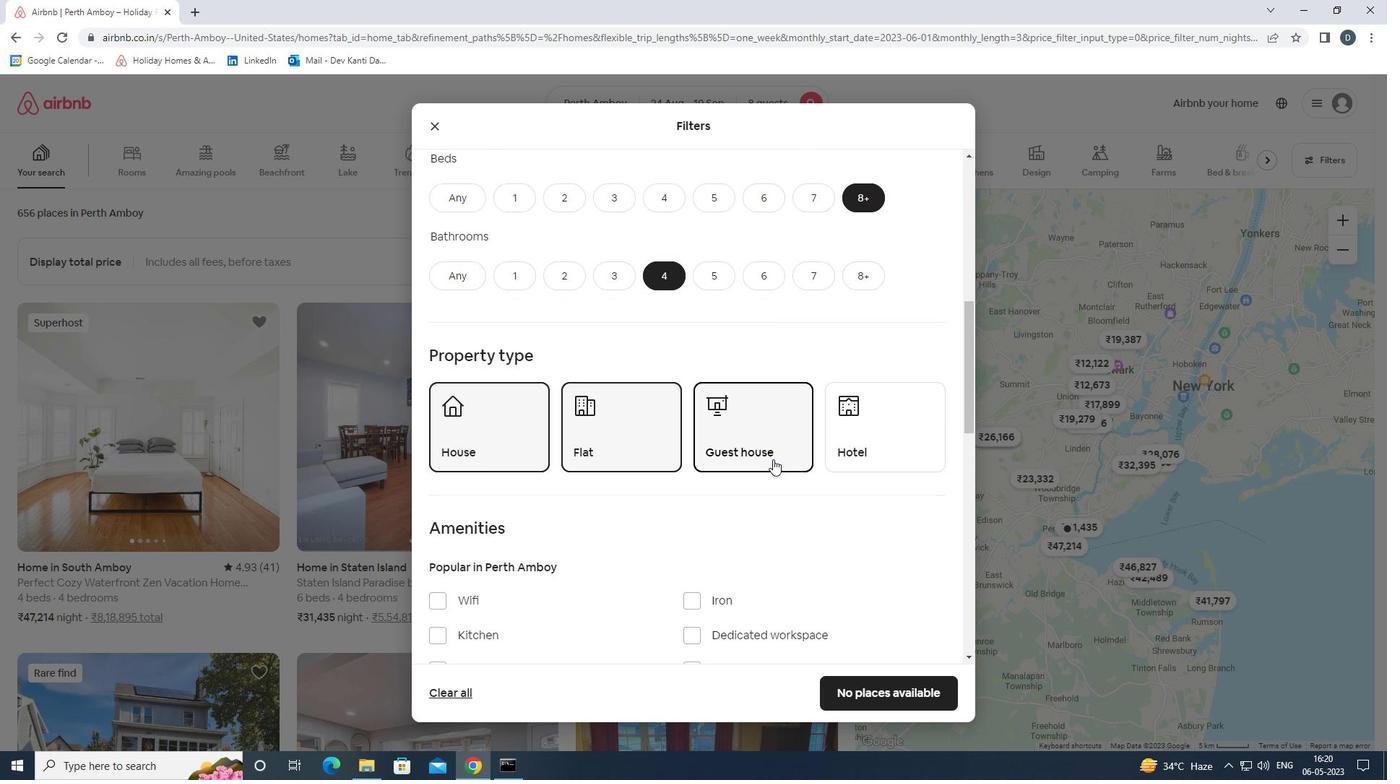 
Action: Mouse scrolled (774, 459) with delta (0, 0)
Screenshot: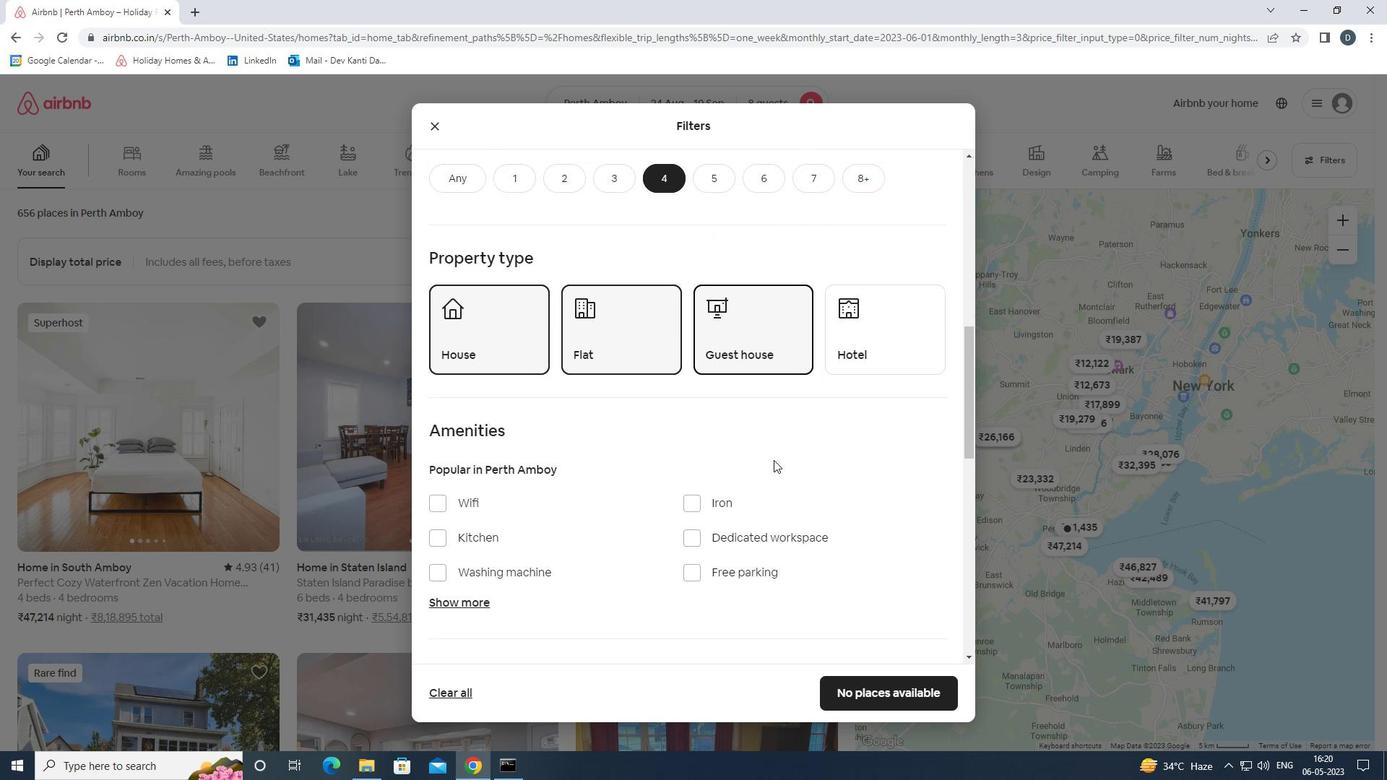 
Action: Mouse moved to (476, 353)
Screenshot: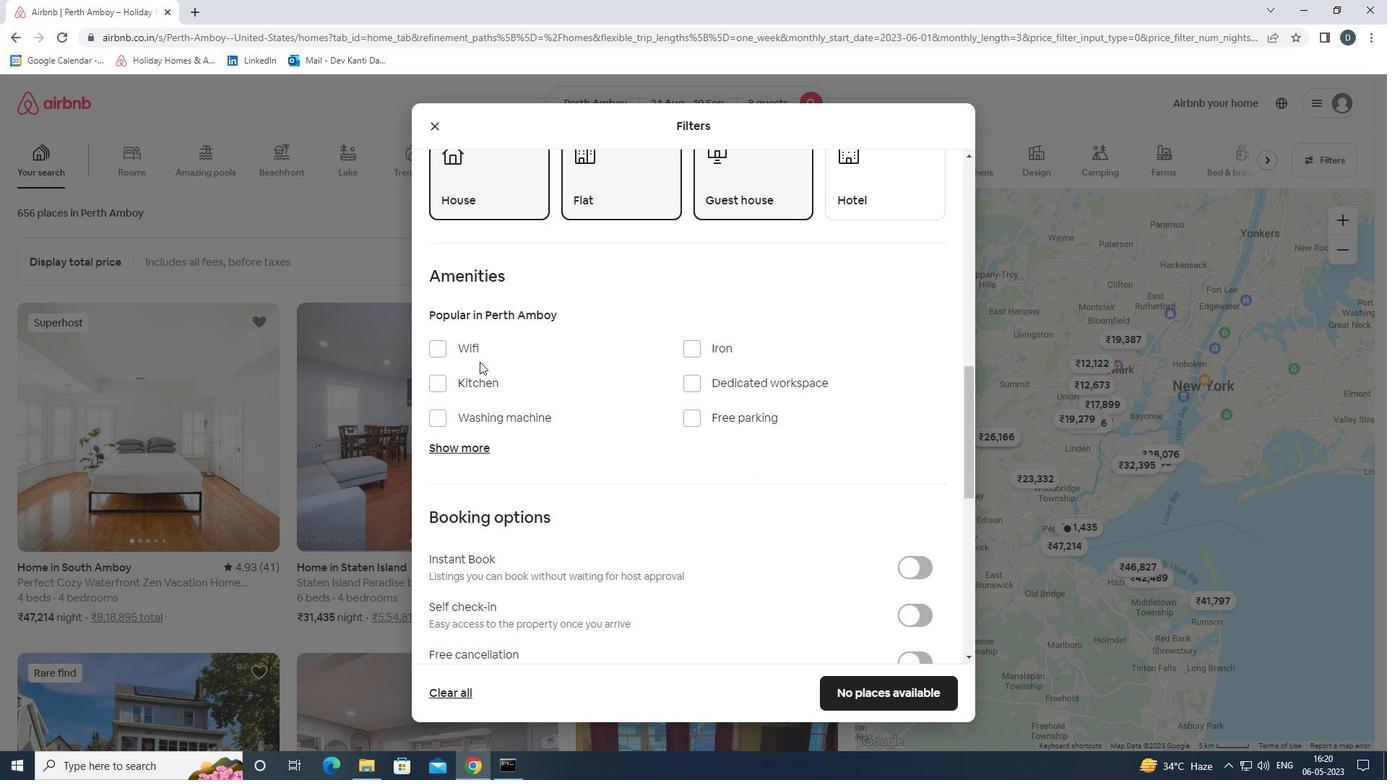 
Action: Mouse pressed left at (476, 353)
Screenshot: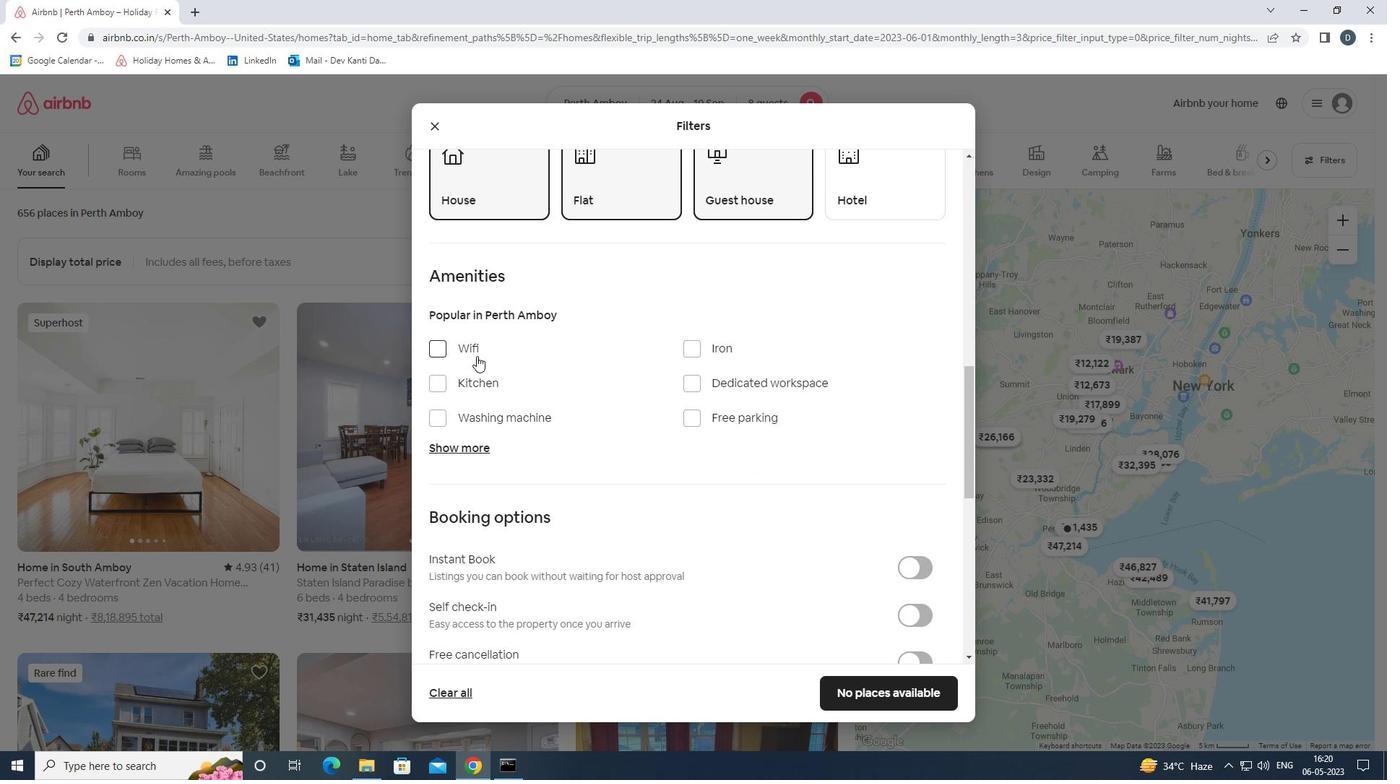 
Action: Mouse moved to (483, 447)
Screenshot: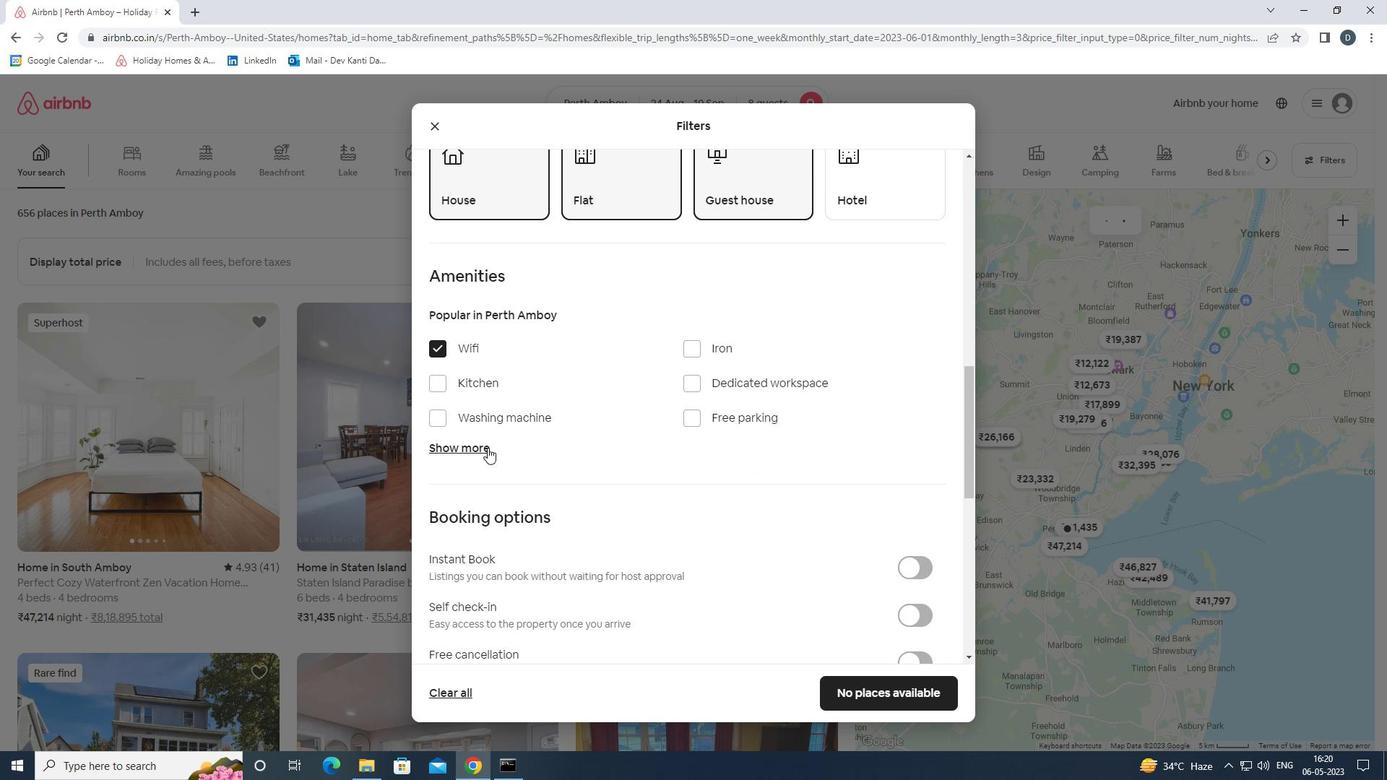 
Action: Mouse pressed left at (483, 447)
Screenshot: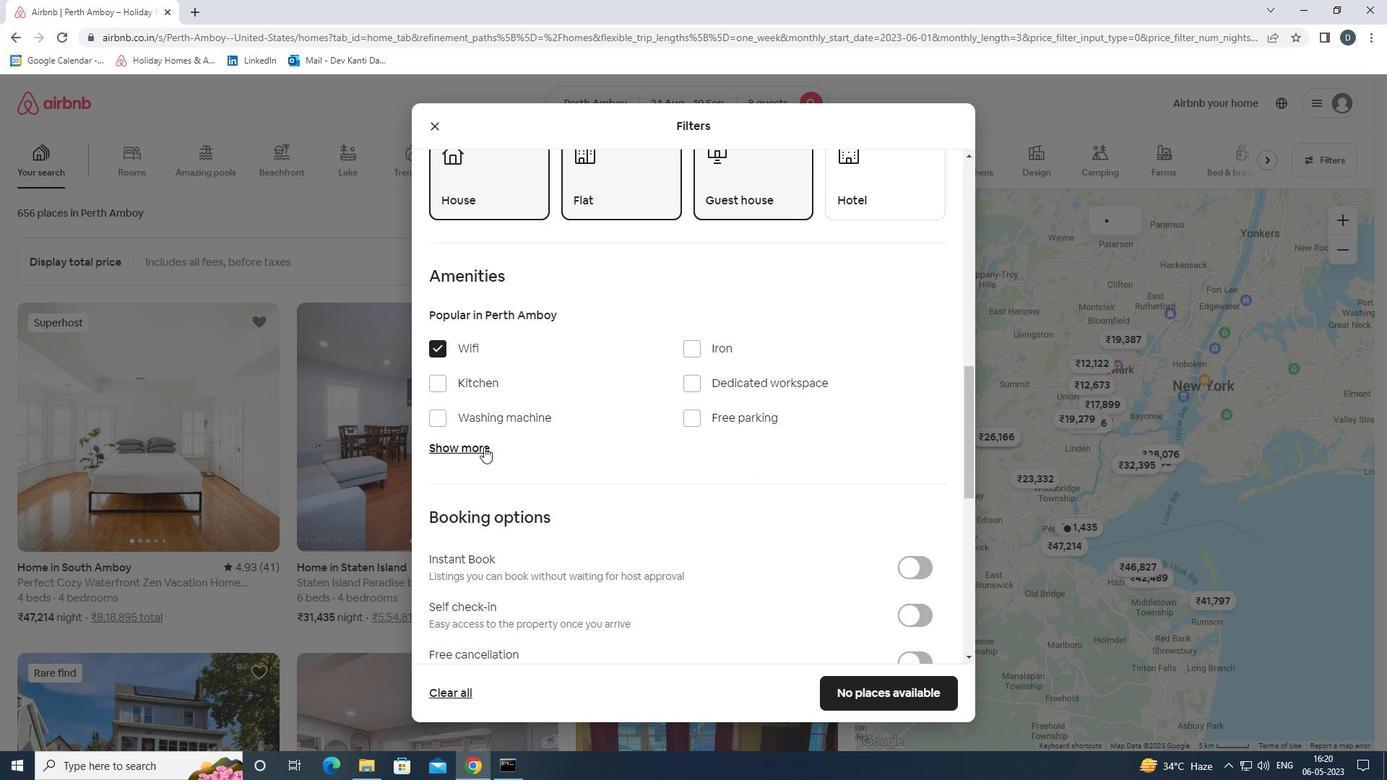 
Action: Mouse moved to (703, 427)
Screenshot: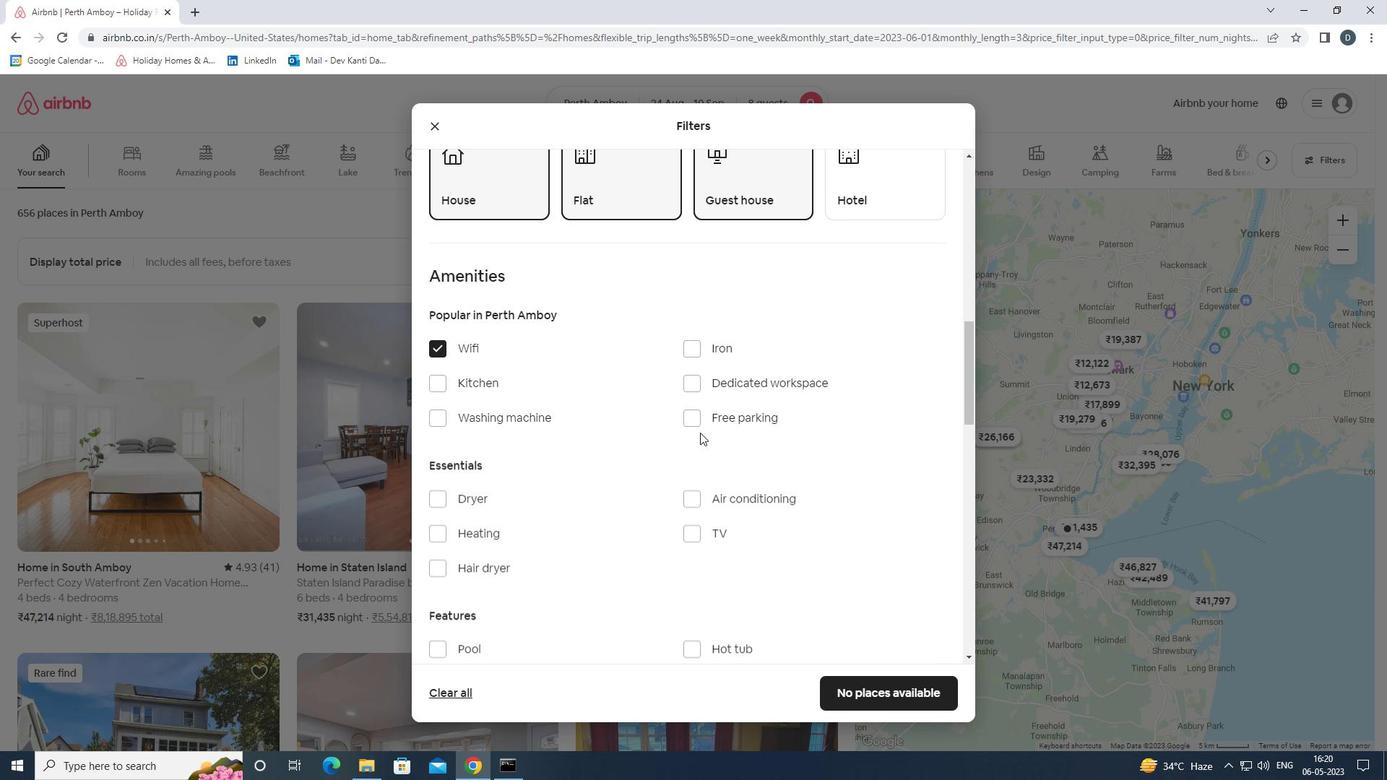 
Action: Mouse pressed left at (703, 427)
Screenshot: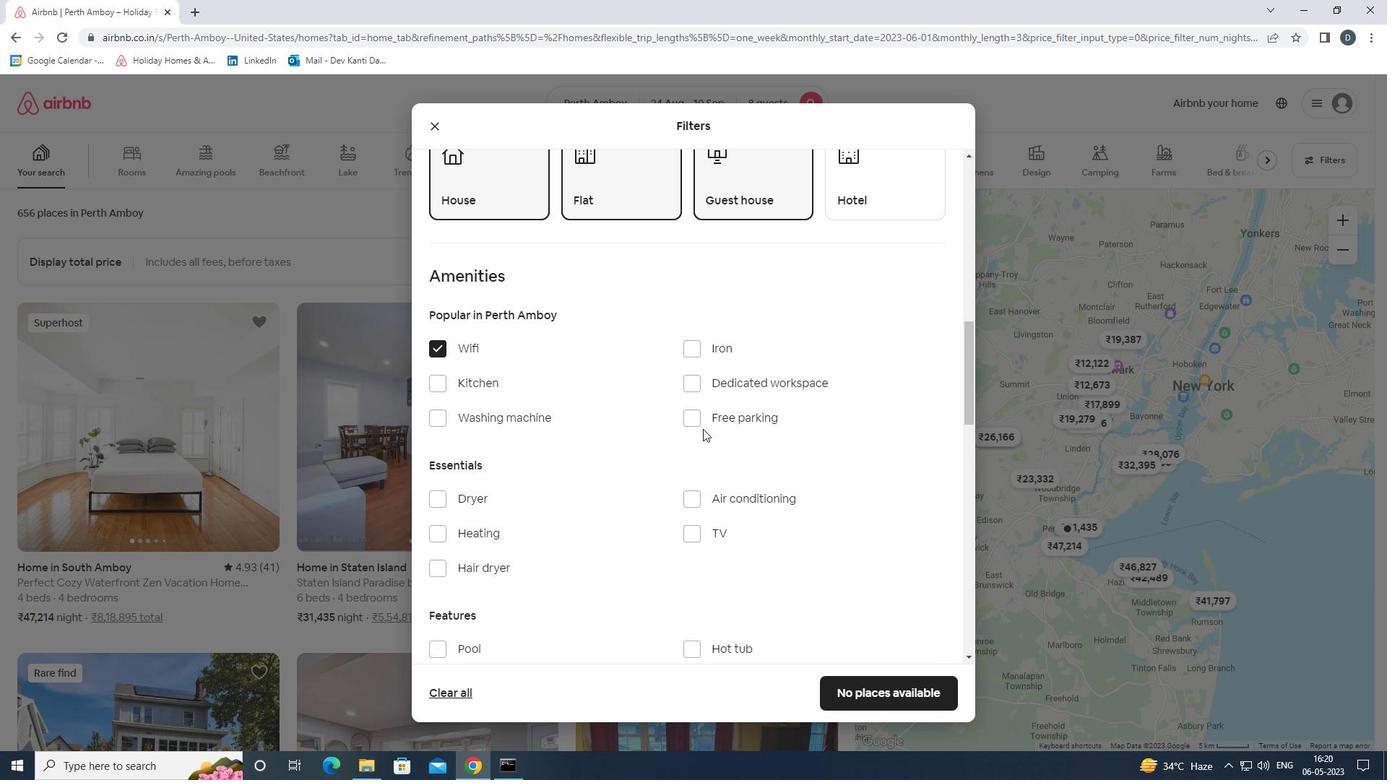 
Action: Mouse moved to (700, 425)
Screenshot: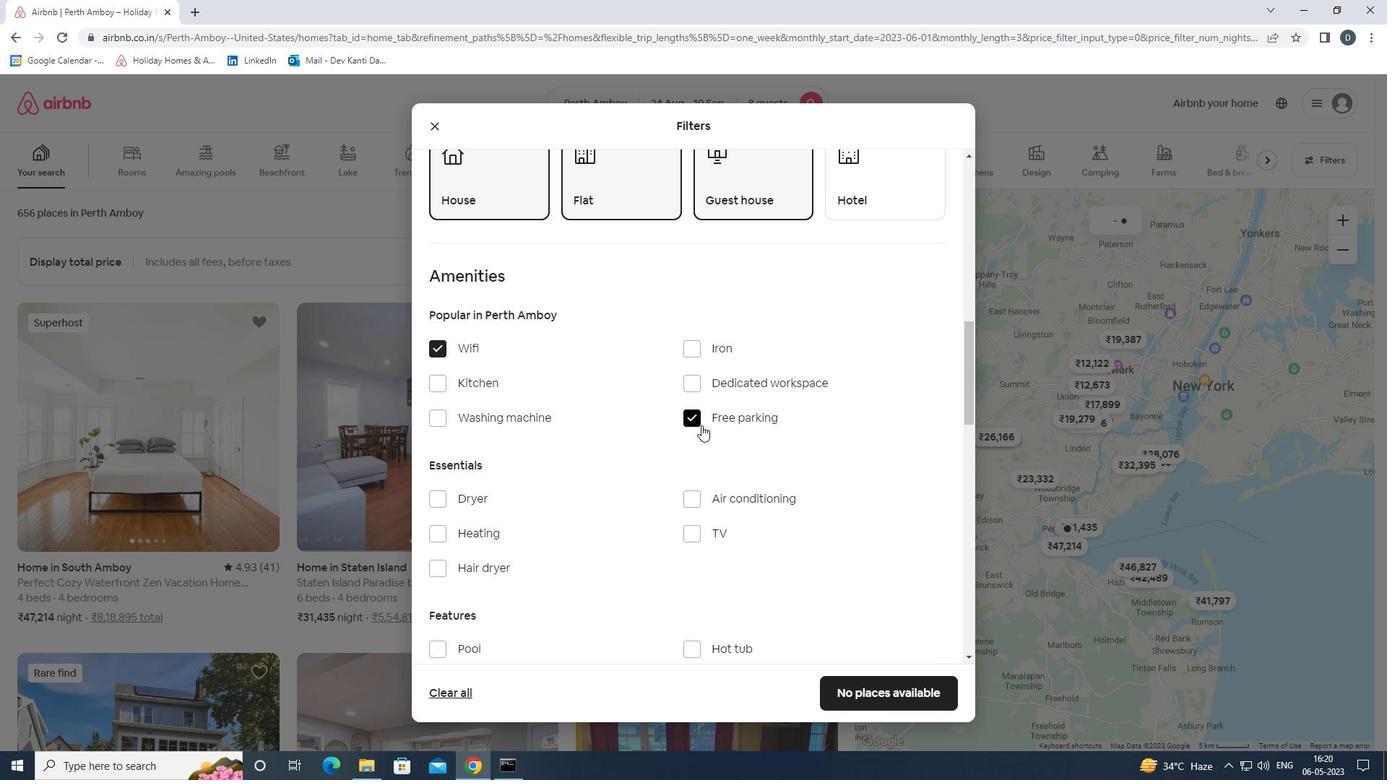
Action: Mouse scrolled (700, 425) with delta (0, 0)
Screenshot: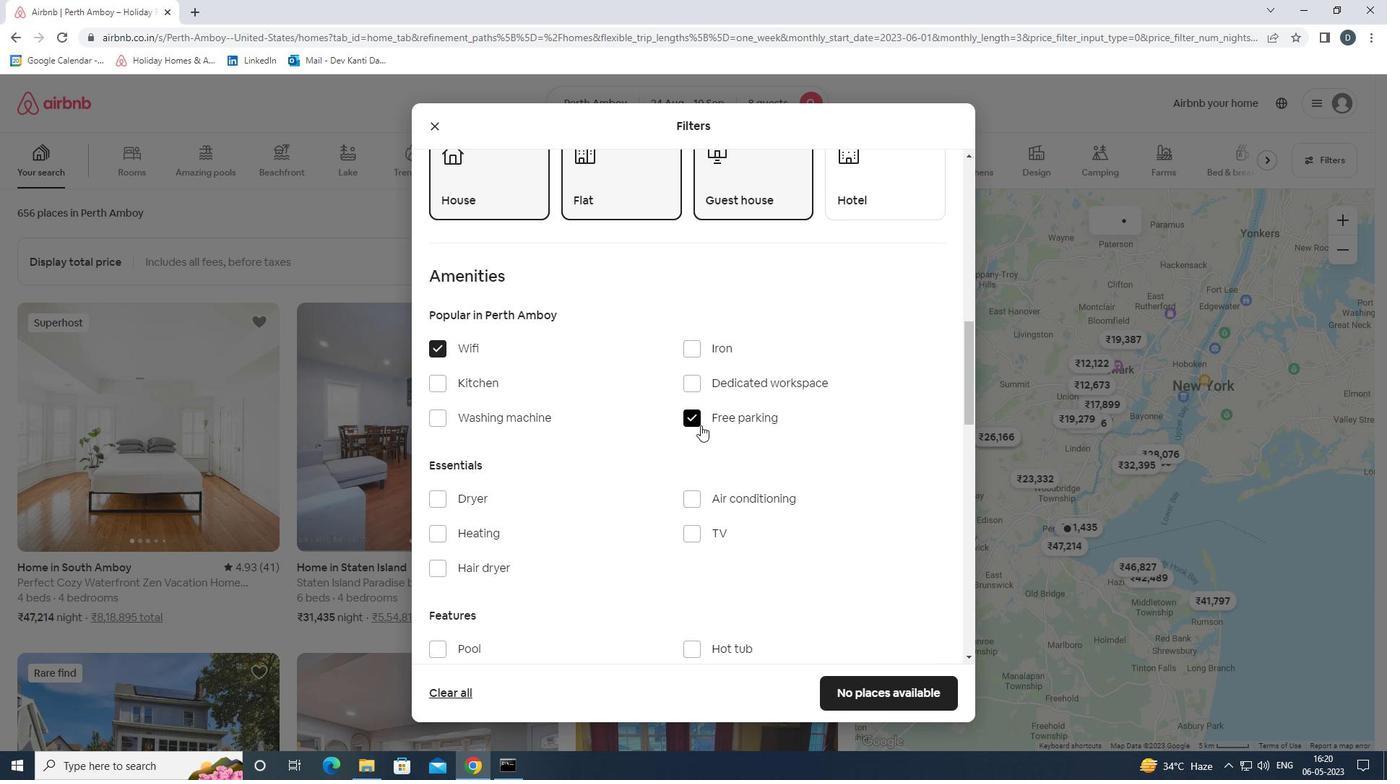 
Action: Mouse scrolled (700, 425) with delta (0, 0)
Screenshot: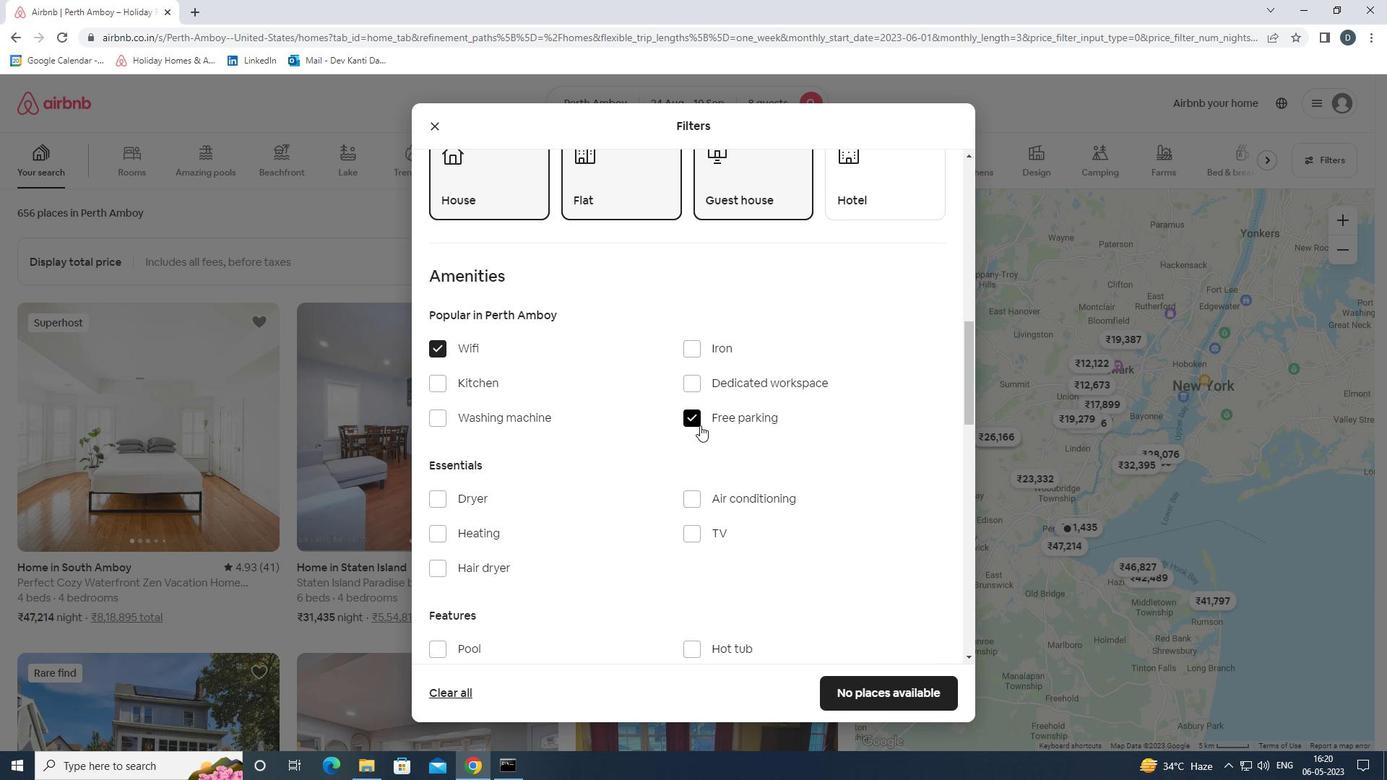 
Action: Mouse moved to (704, 395)
Screenshot: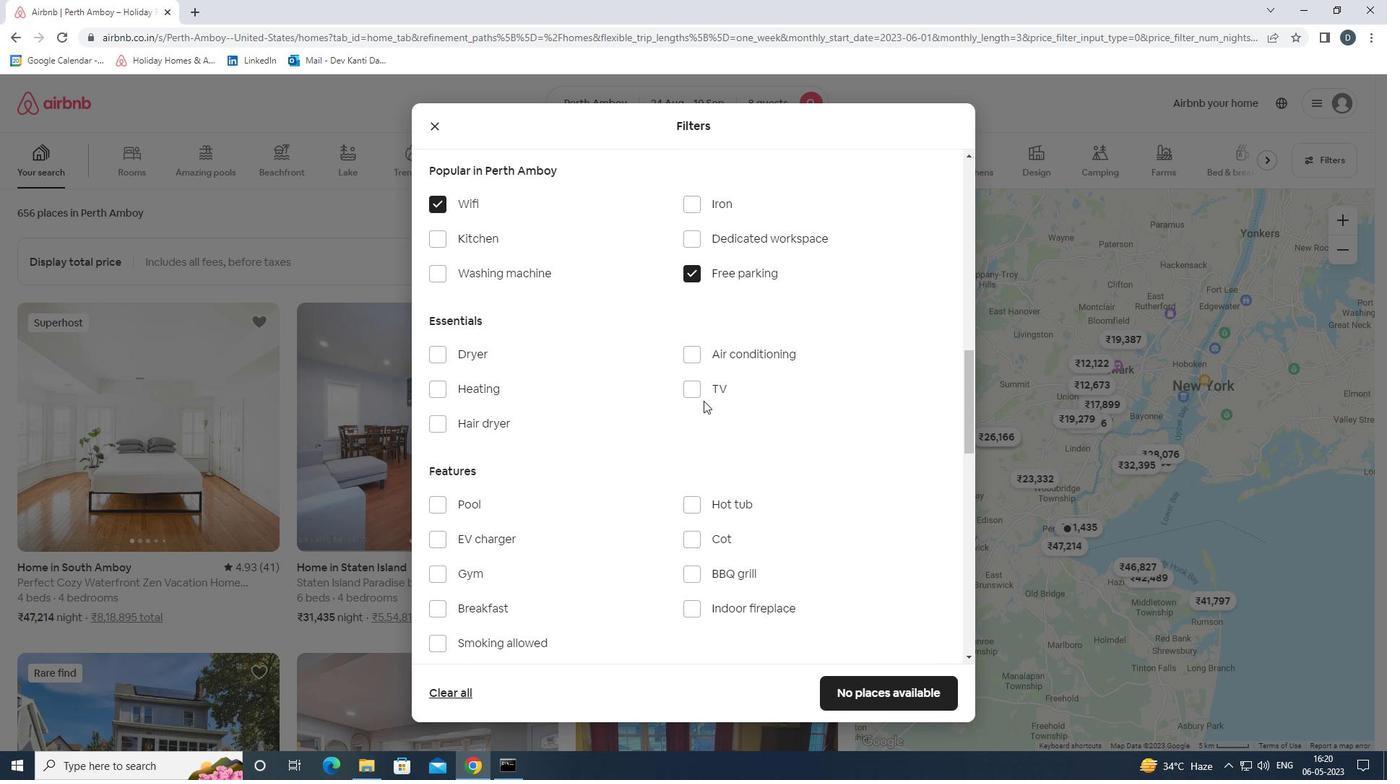 
Action: Mouse pressed left at (704, 395)
Screenshot: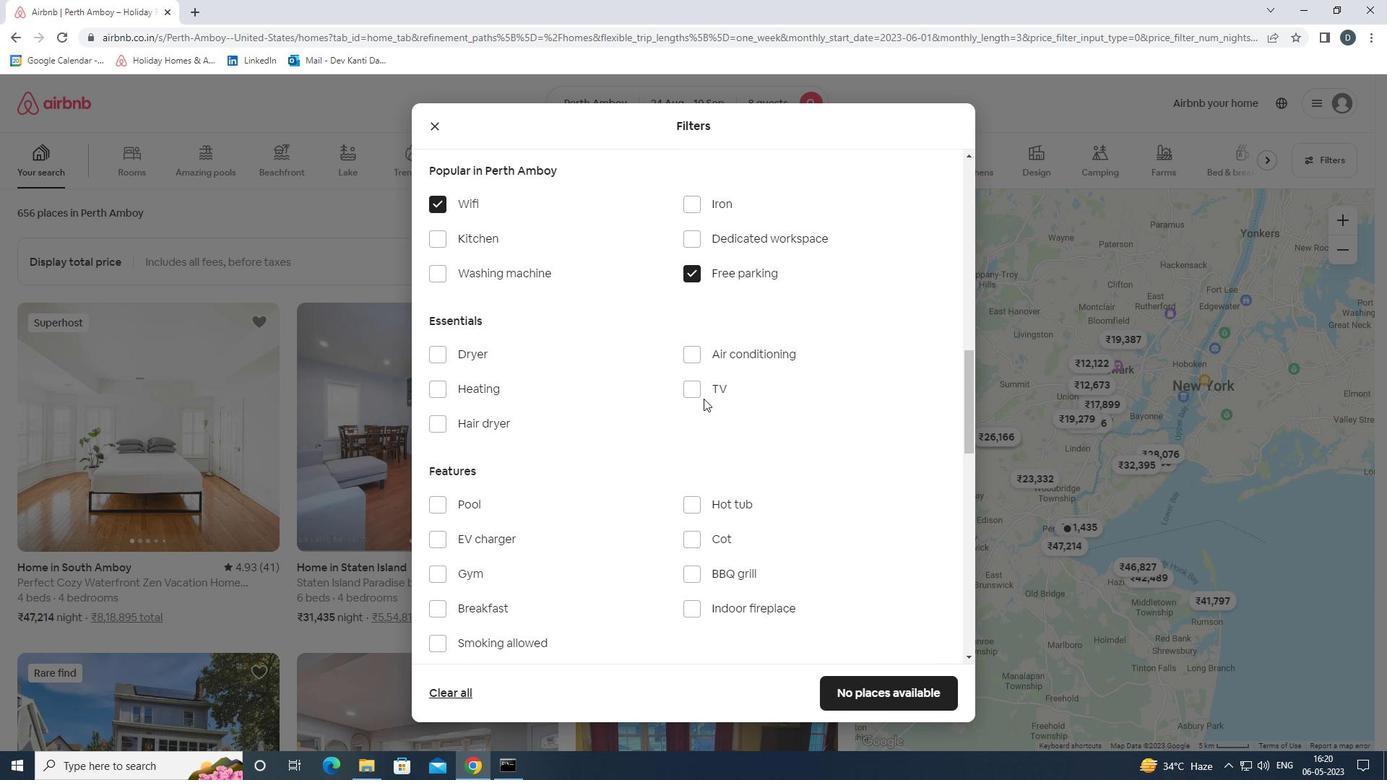 
Action: Mouse moved to (694, 398)
Screenshot: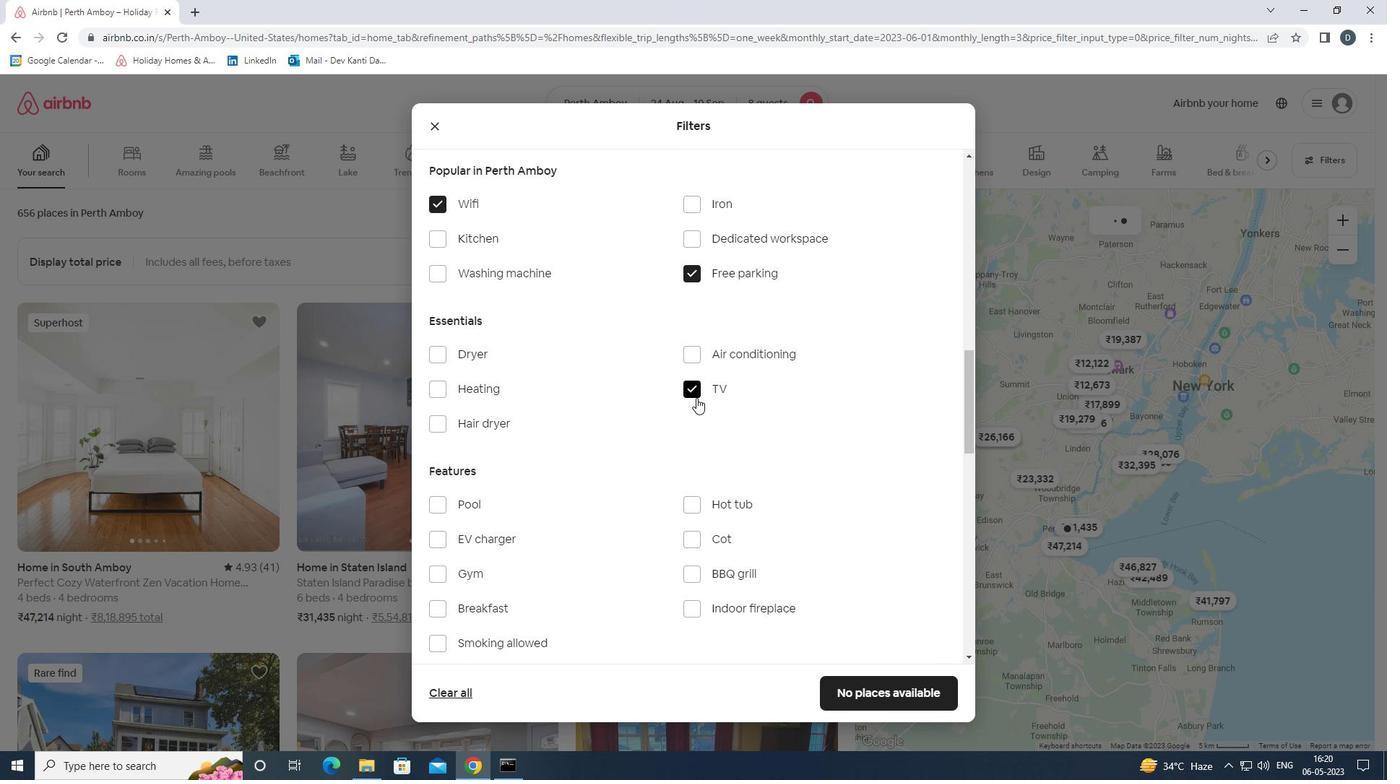 
Action: Mouse scrolled (694, 397) with delta (0, 0)
Screenshot: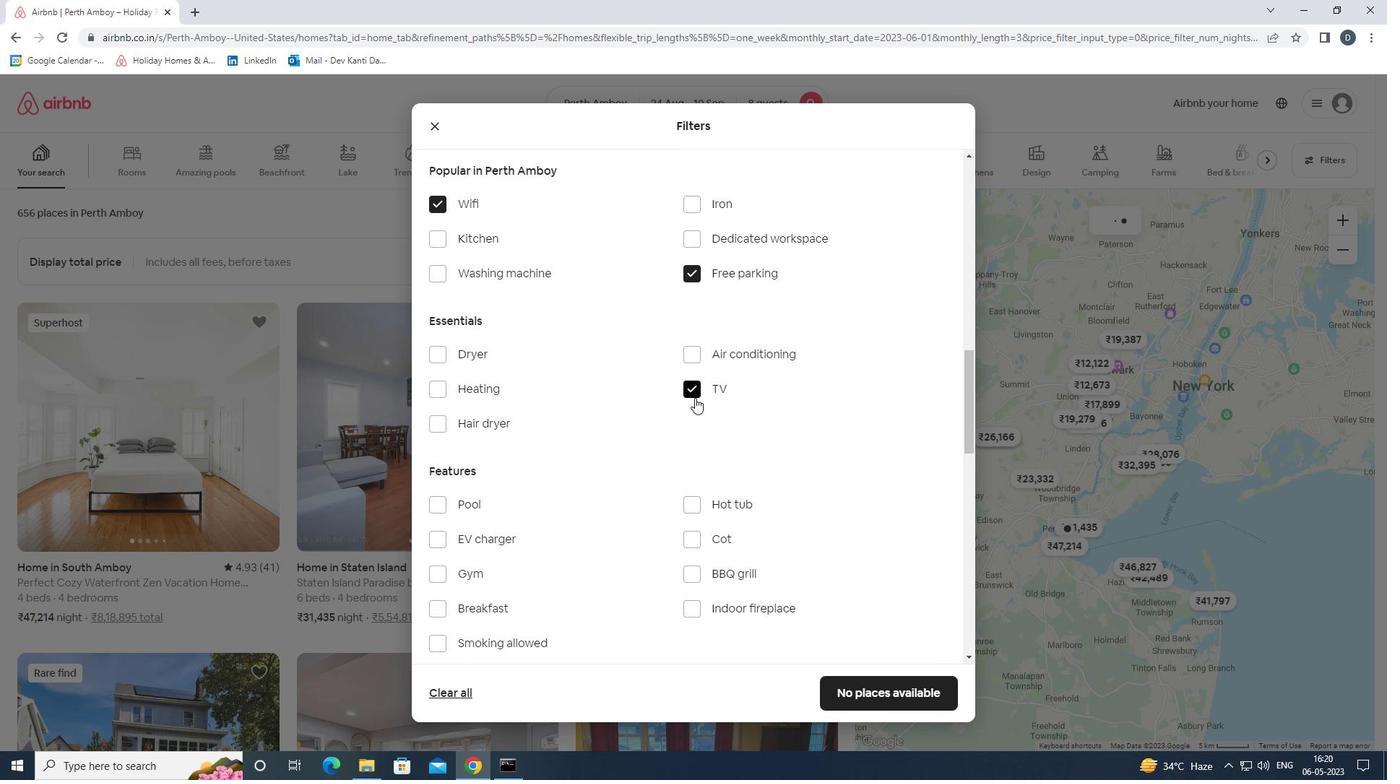 
Action: Mouse moved to (474, 503)
Screenshot: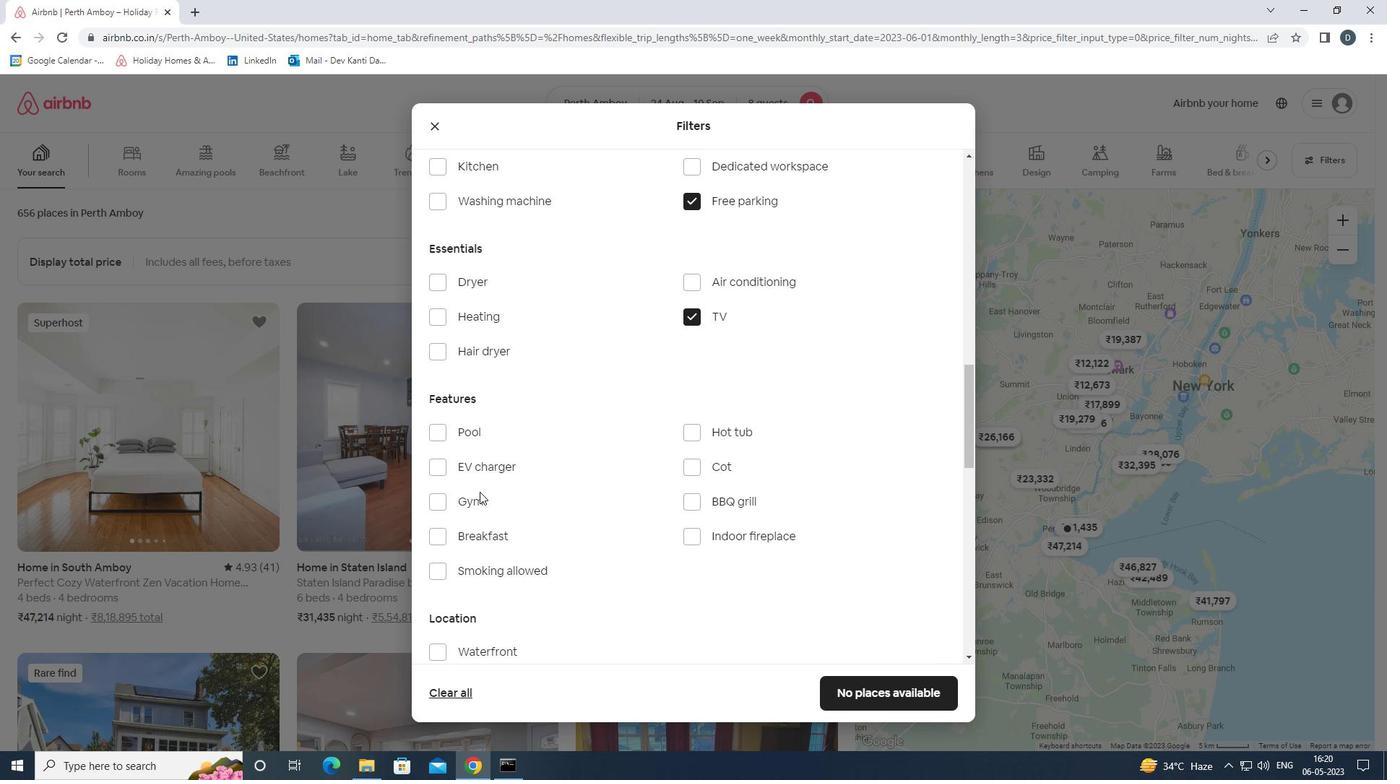 
Action: Mouse pressed left at (474, 503)
Screenshot: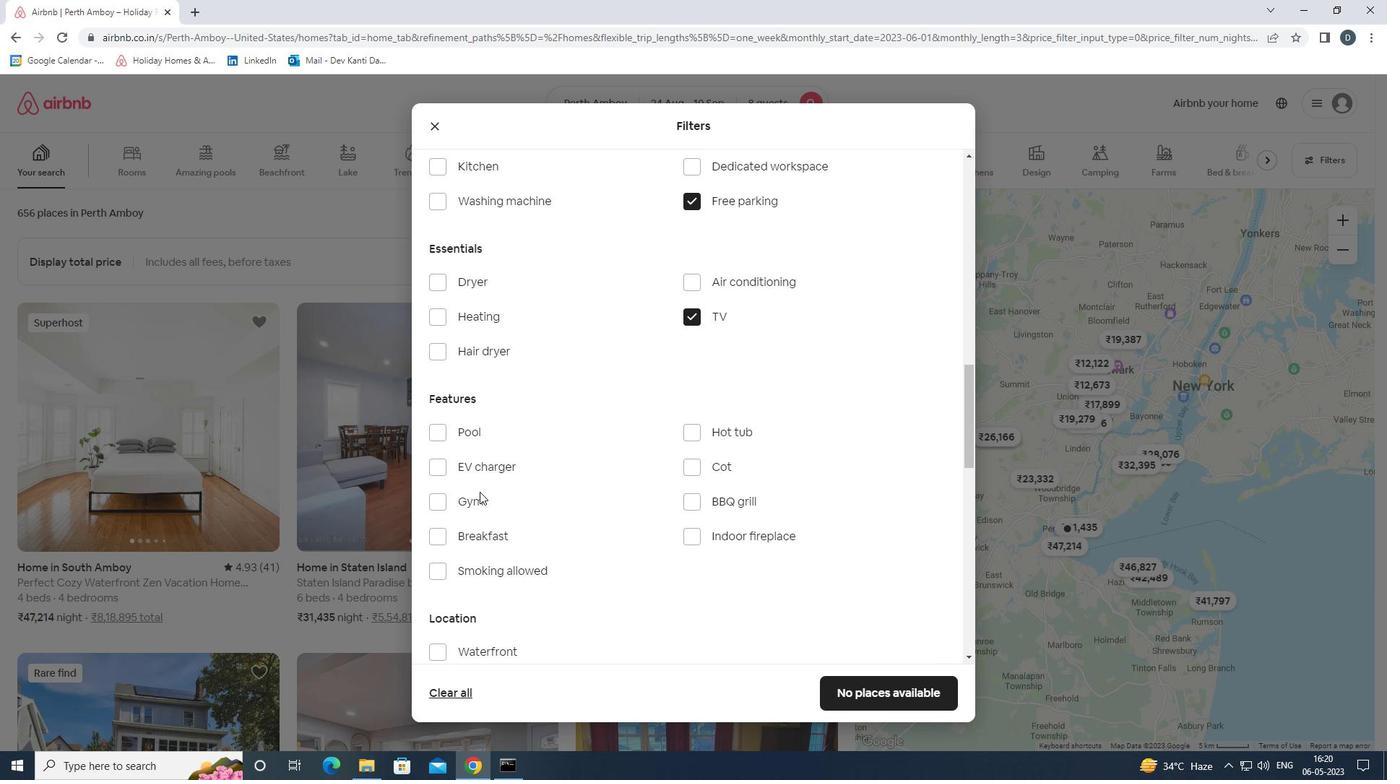 
Action: Mouse moved to (482, 537)
Screenshot: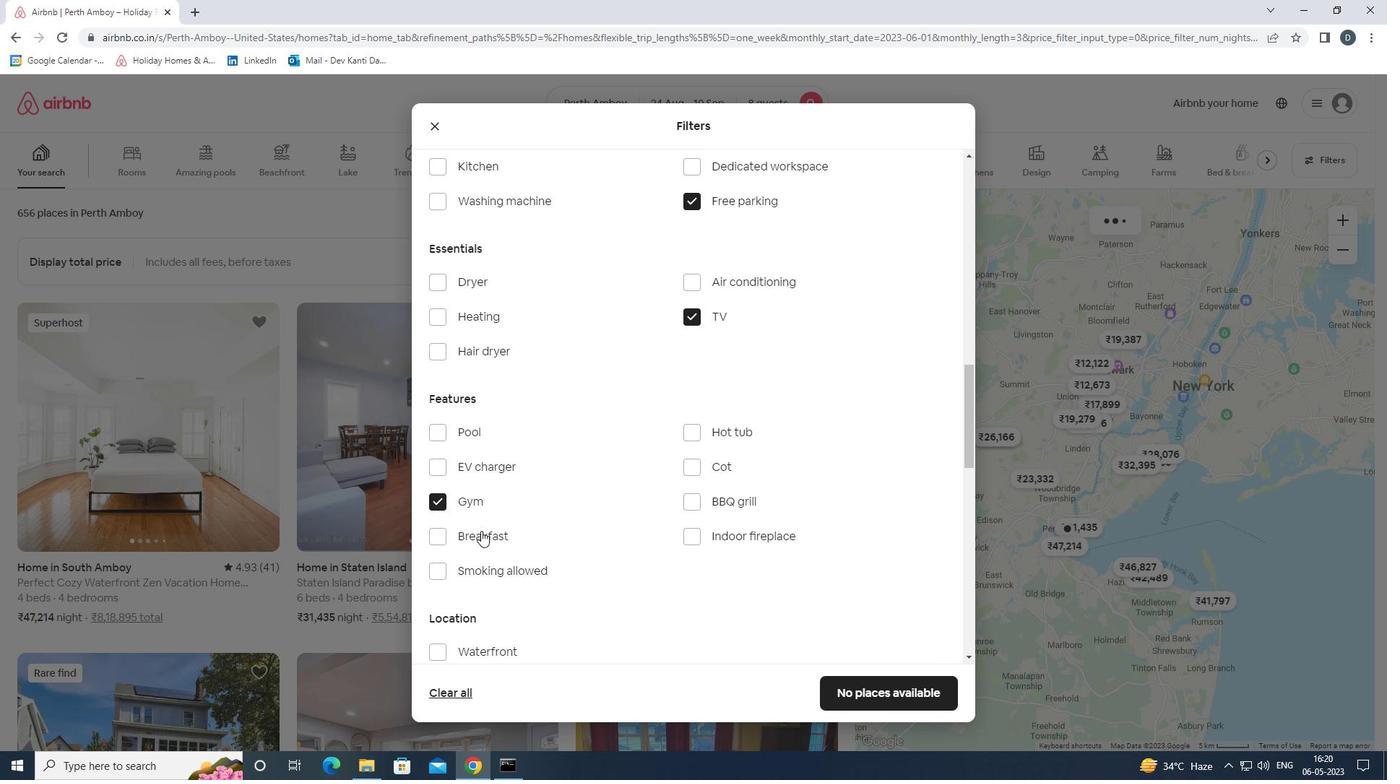 
Action: Mouse pressed left at (482, 537)
Screenshot: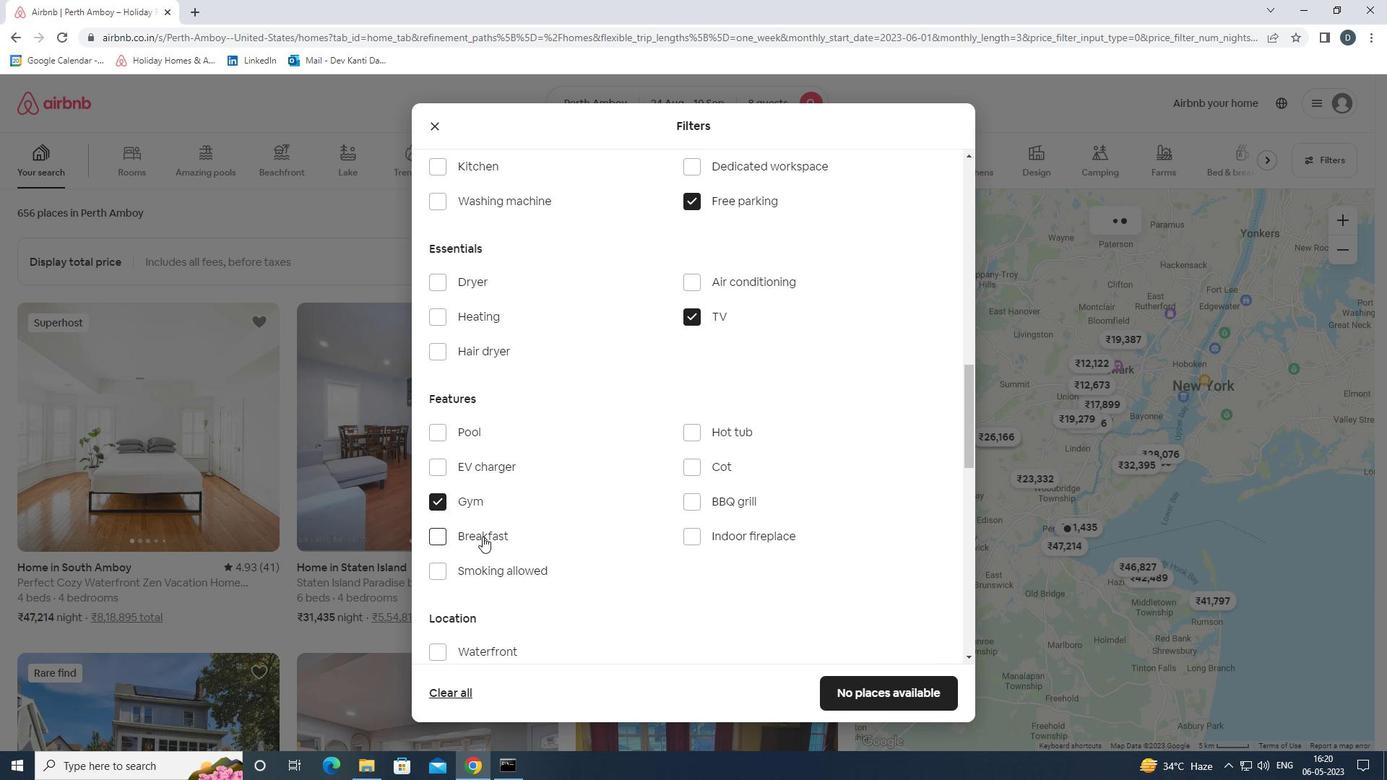 
Action: Mouse moved to (503, 537)
Screenshot: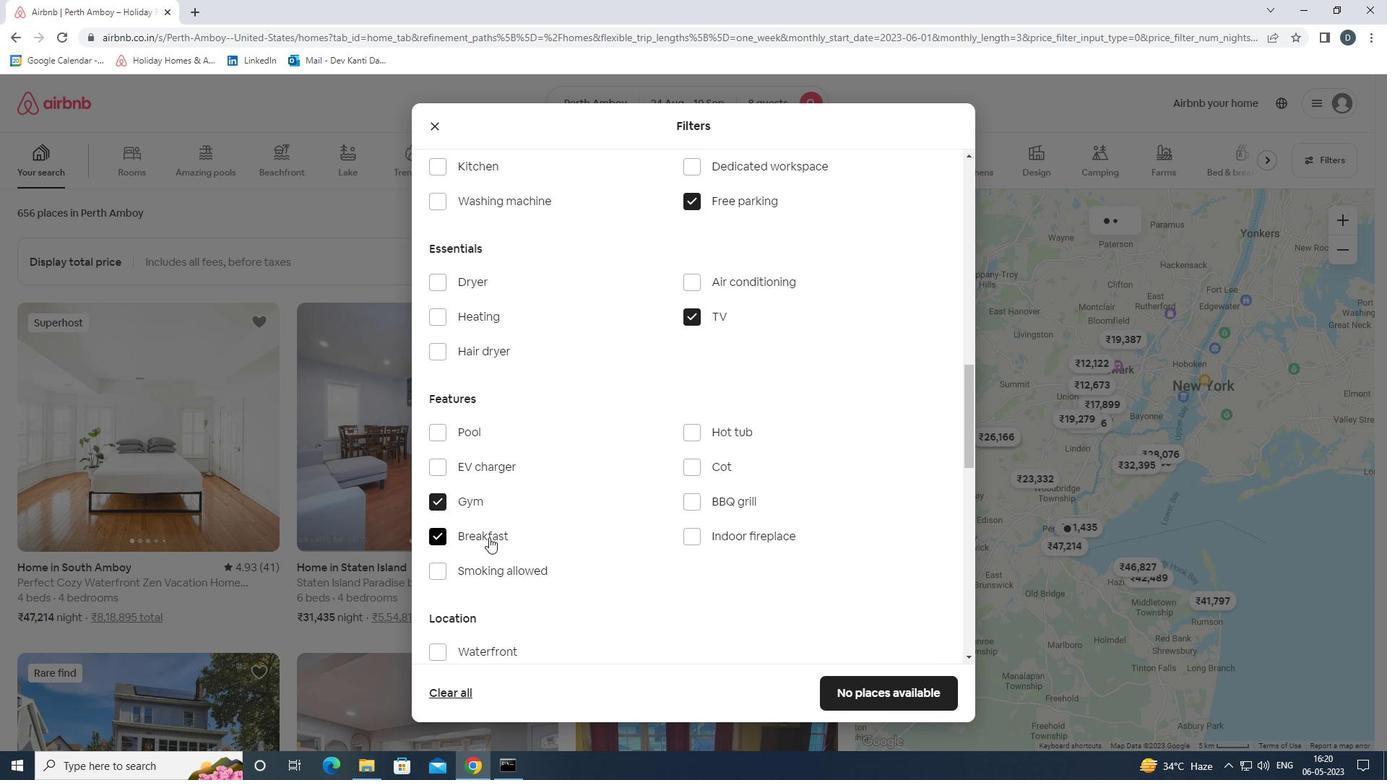 
Action: Mouse scrolled (503, 538) with delta (0, 0)
Screenshot: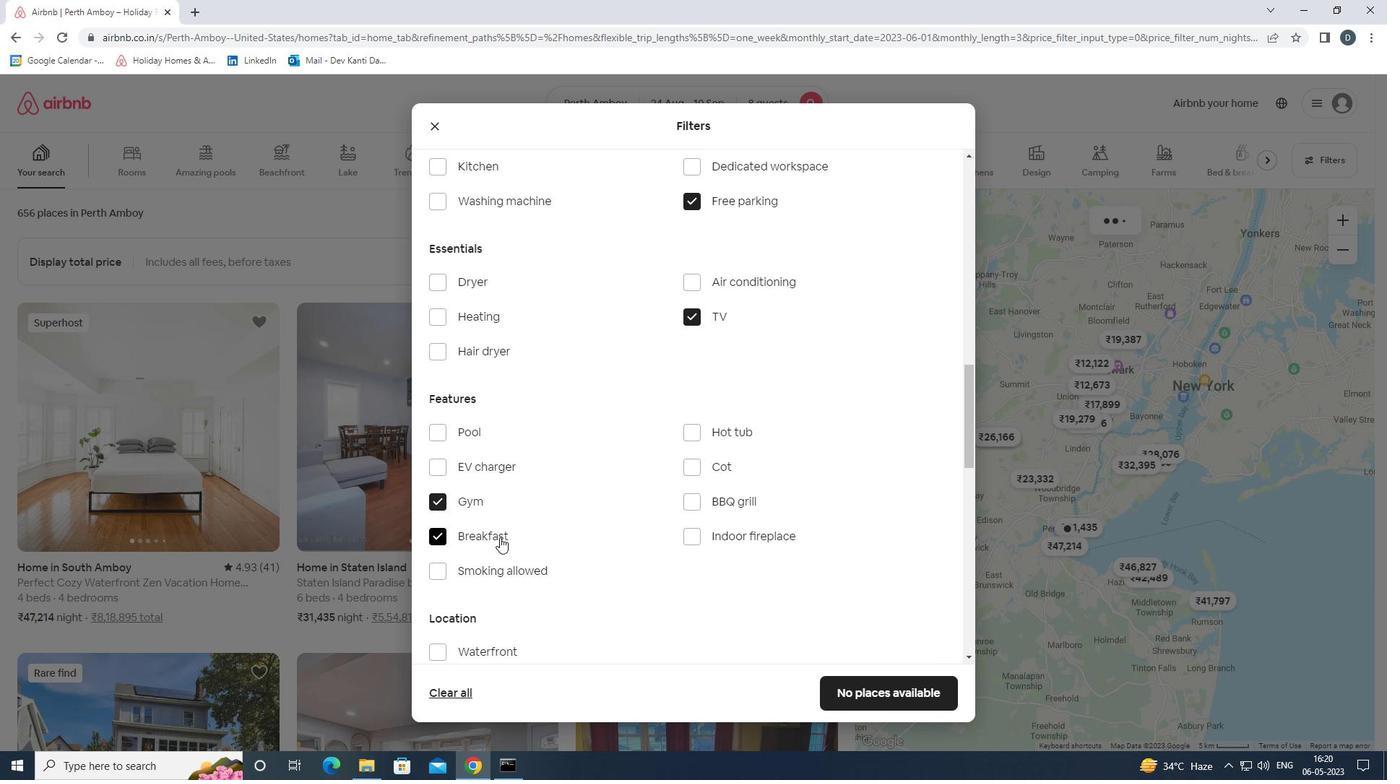 
Action: Mouse scrolled (503, 538) with delta (0, 0)
Screenshot: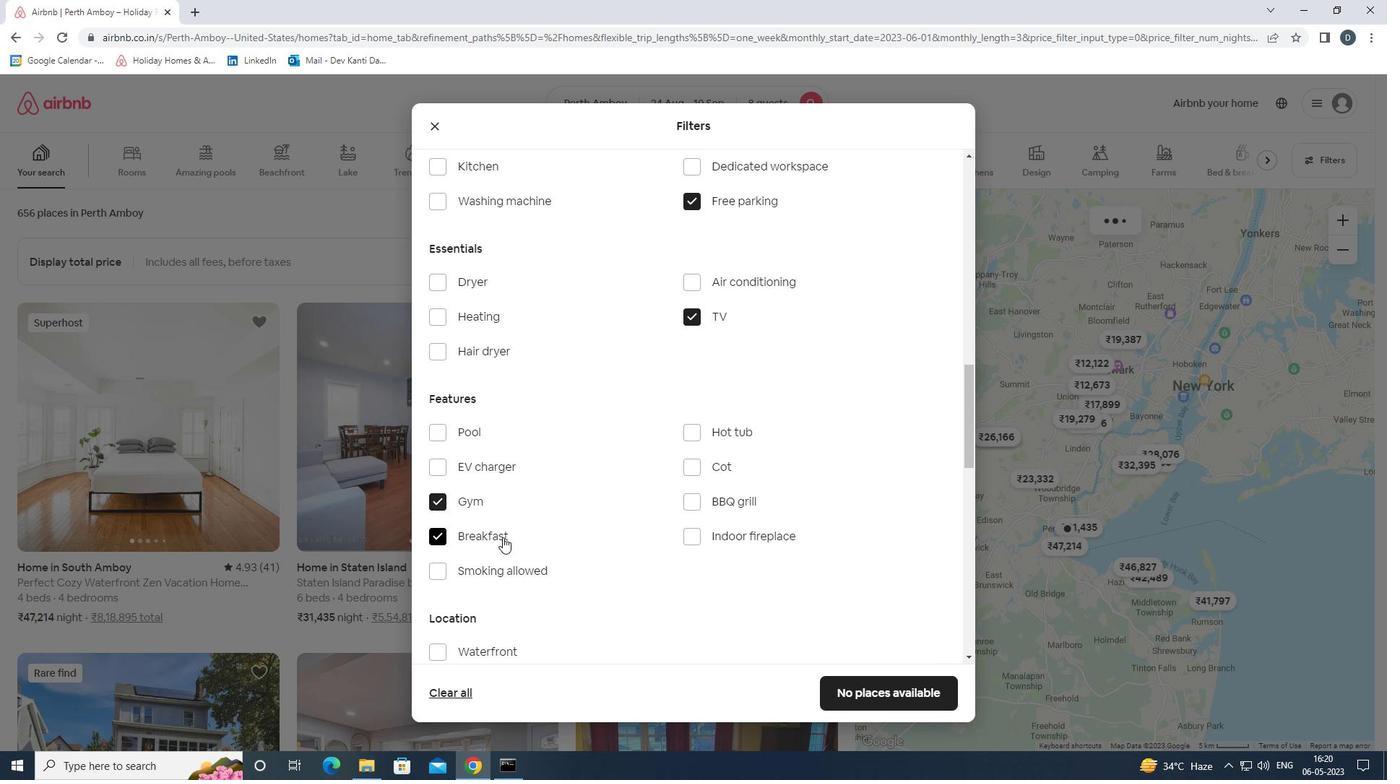 
Action: Mouse scrolled (503, 538) with delta (0, 0)
Screenshot: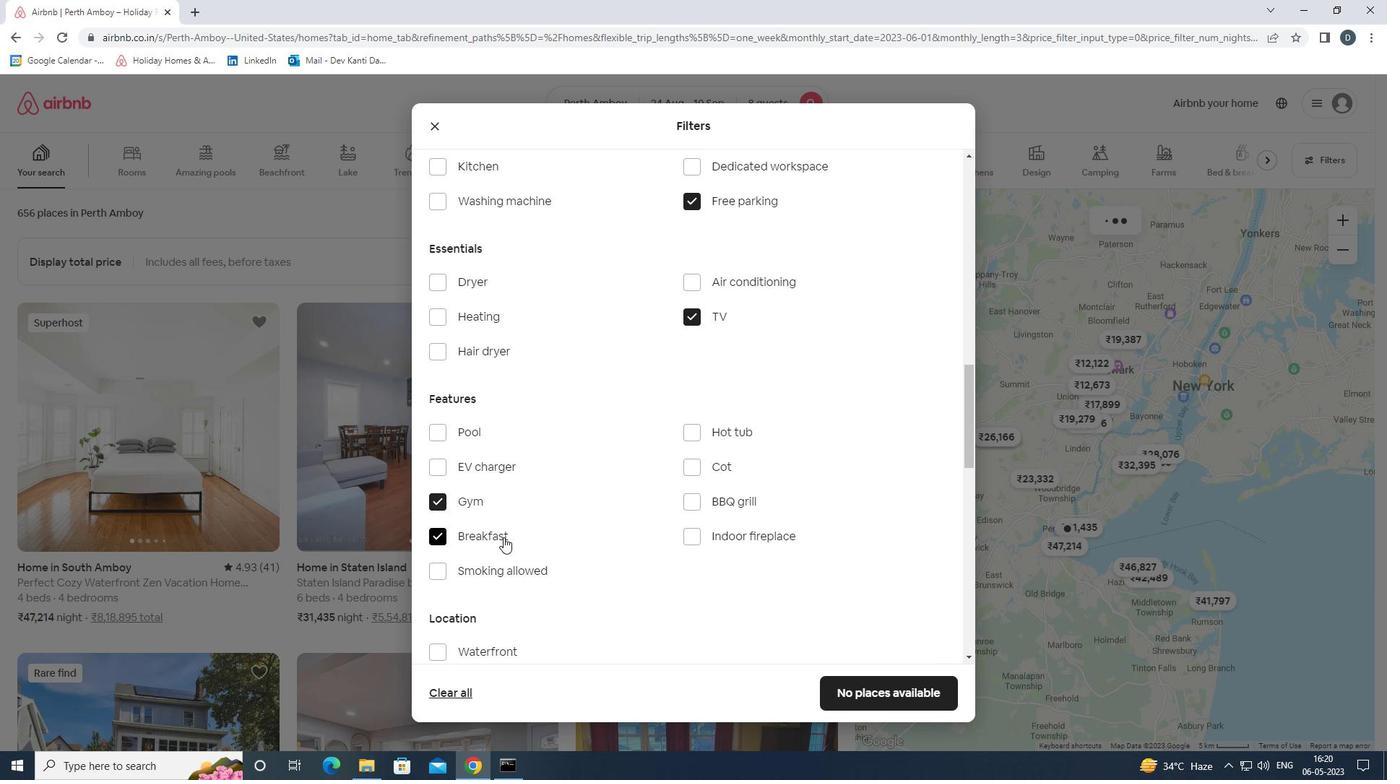 
Action: Mouse moved to (503, 537)
Screenshot: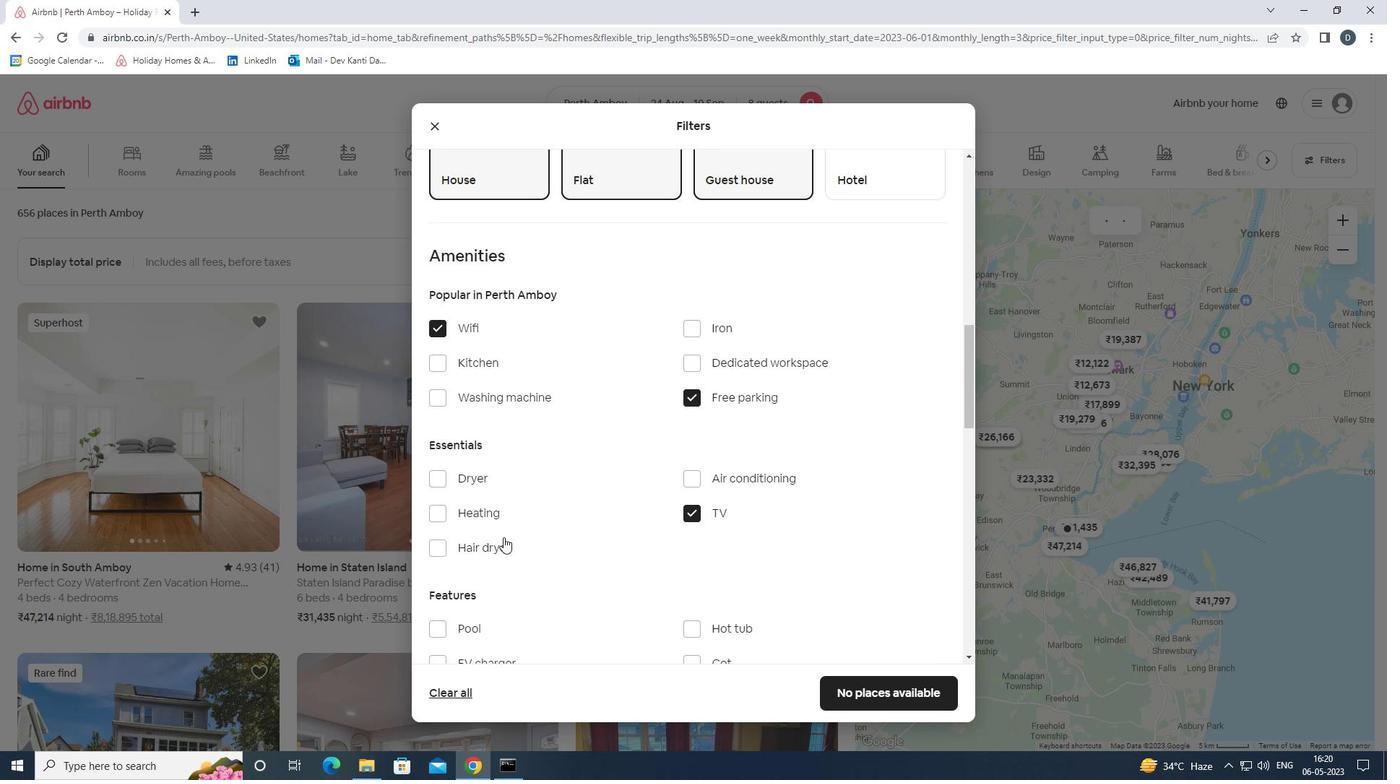 
Action: Mouse scrolled (503, 537) with delta (0, 0)
Screenshot: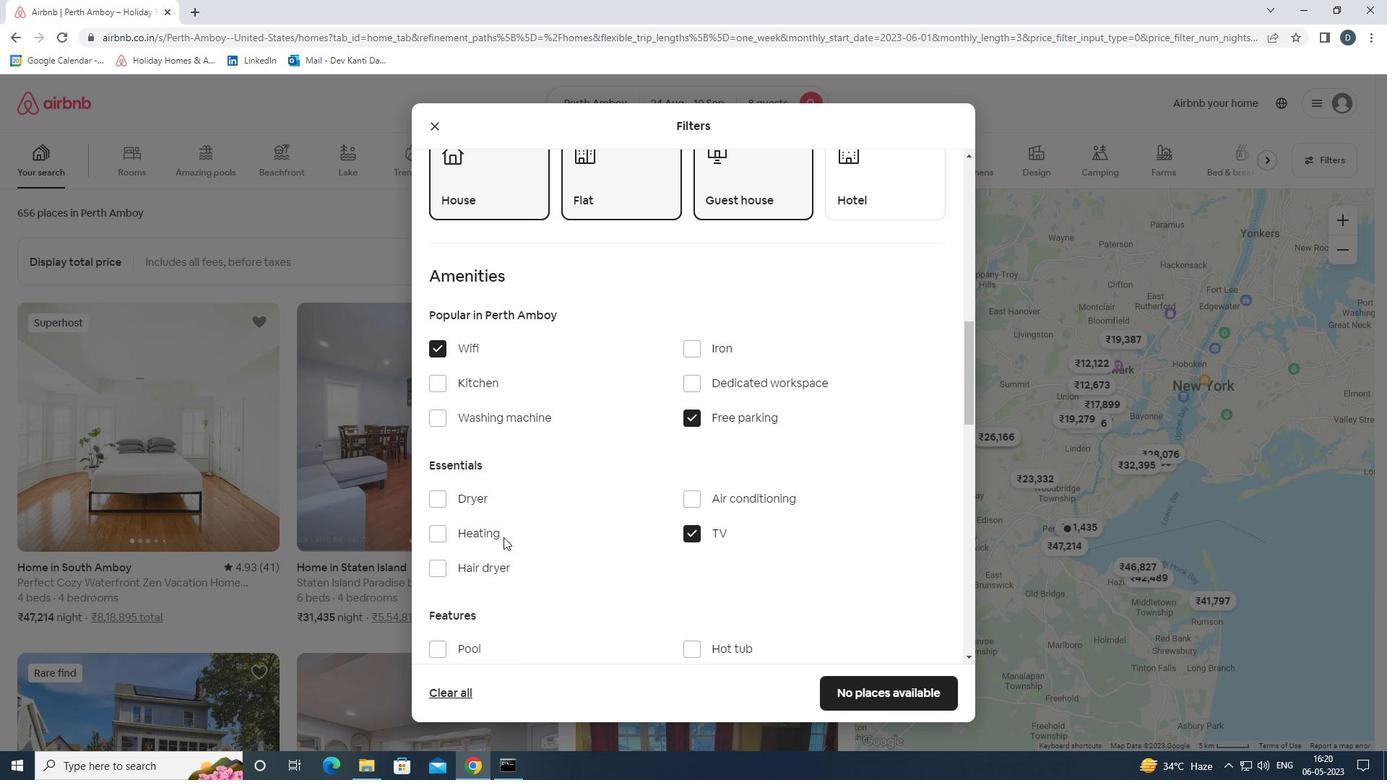 
Action: Mouse scrolled (503, 537) with delta (0, 0)
Screenshot: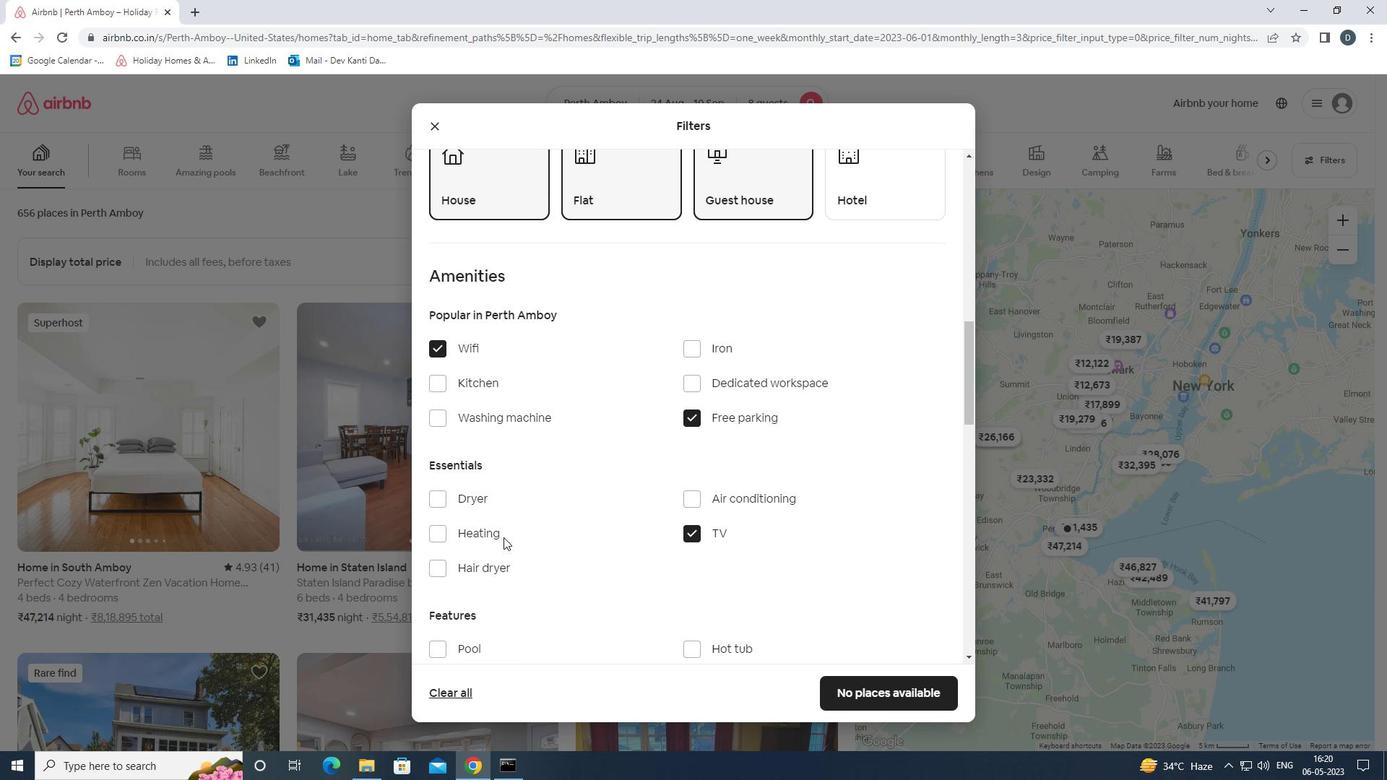 
Action: Mouse moved to (509, 535)
Screenshot: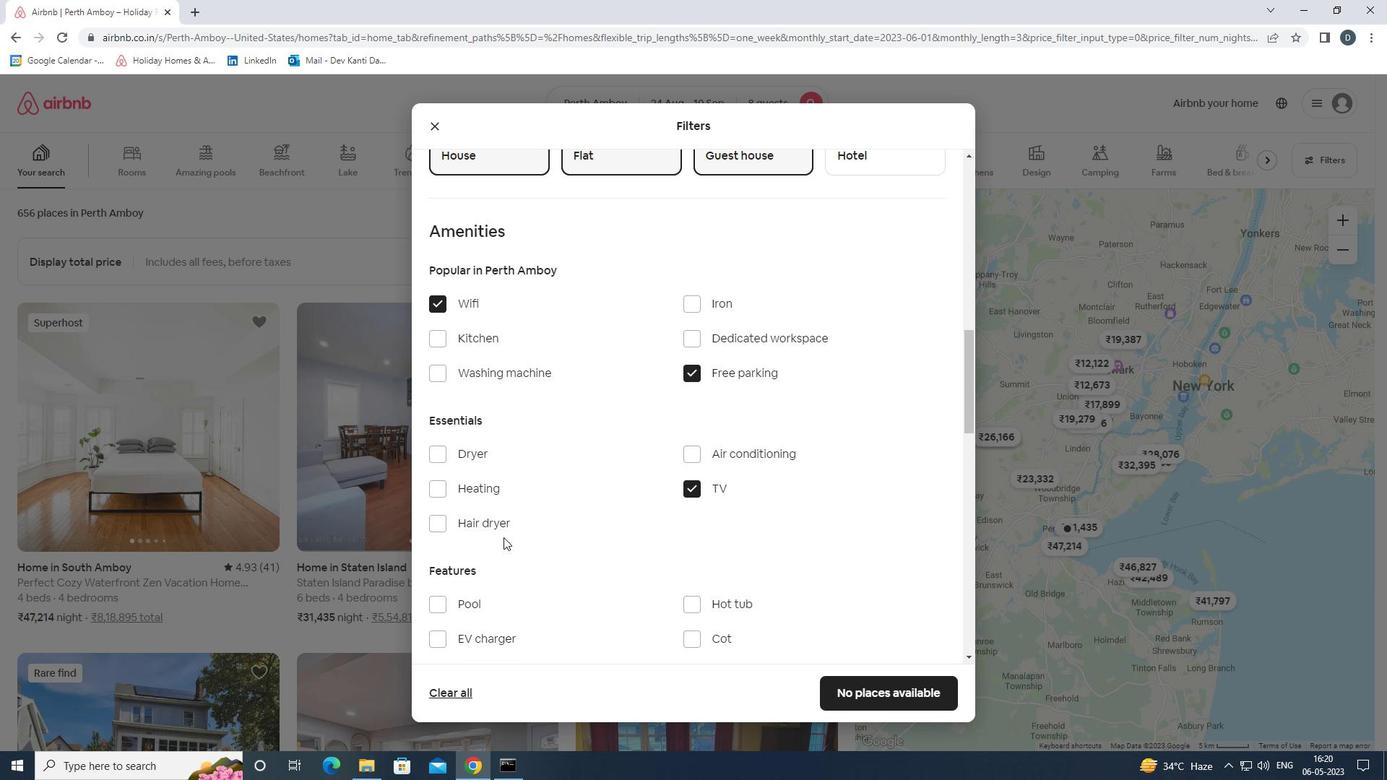 
Action: Mouse scrolled (509, 534) with delta (0, 0)
Screenshot: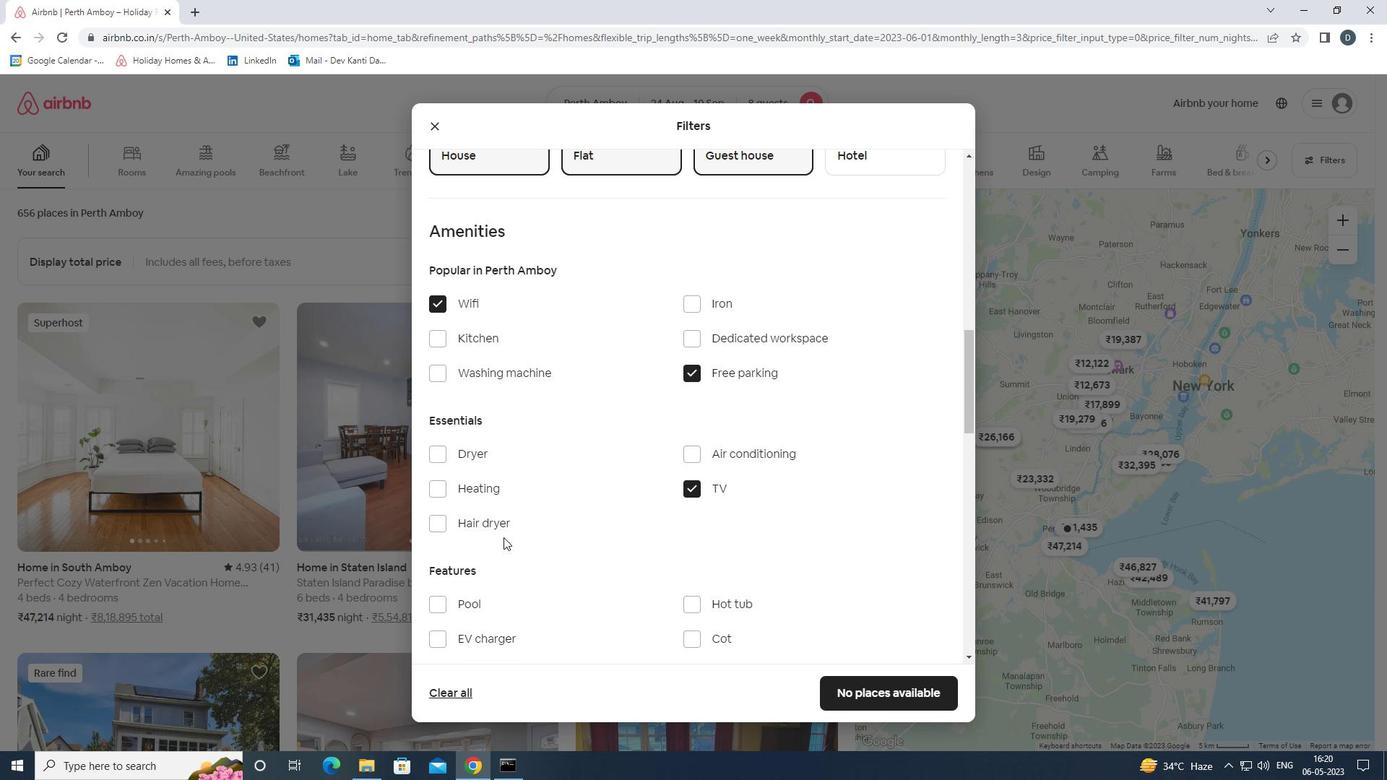 
Action: Mouse moved to (529, 532)
Screenshot: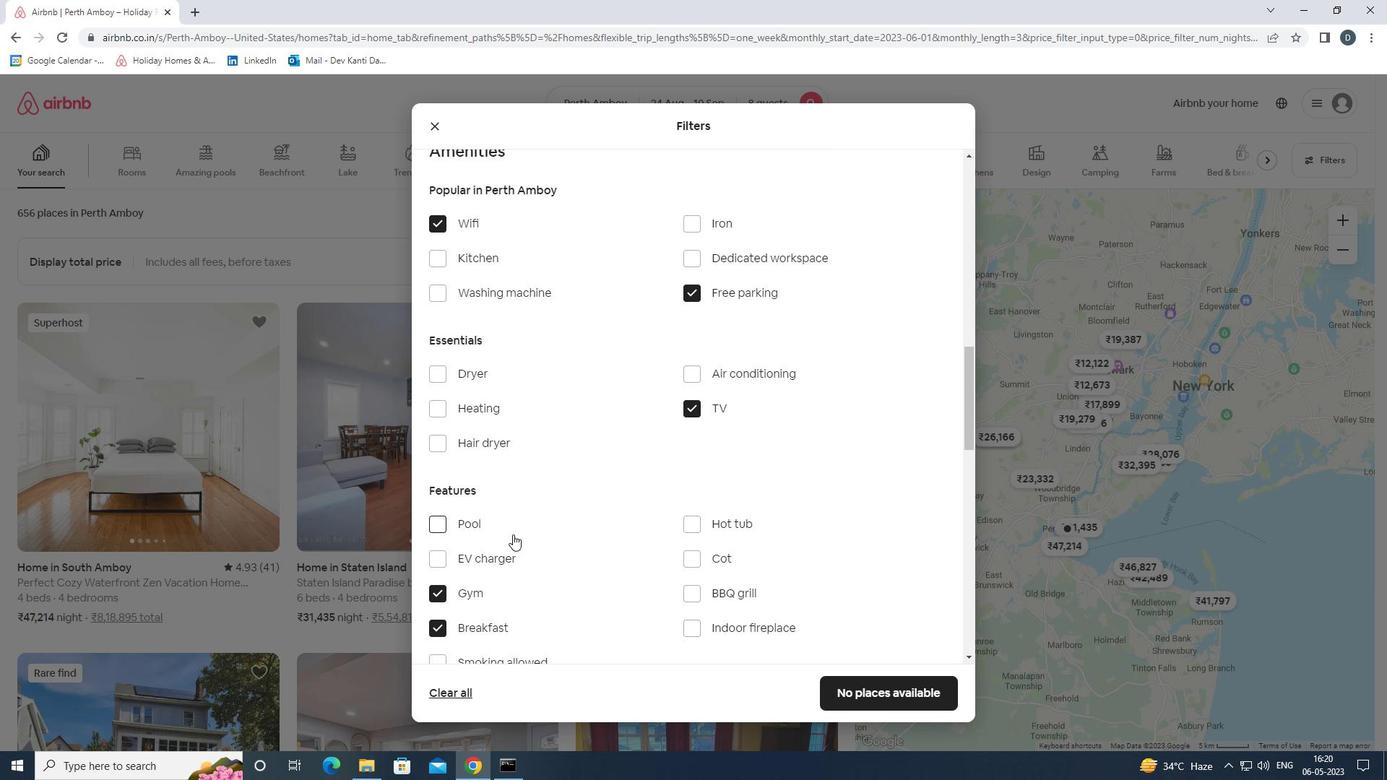 
Action: Mouse scrolled (529, 531) with delta (0, 0)
Screenshot: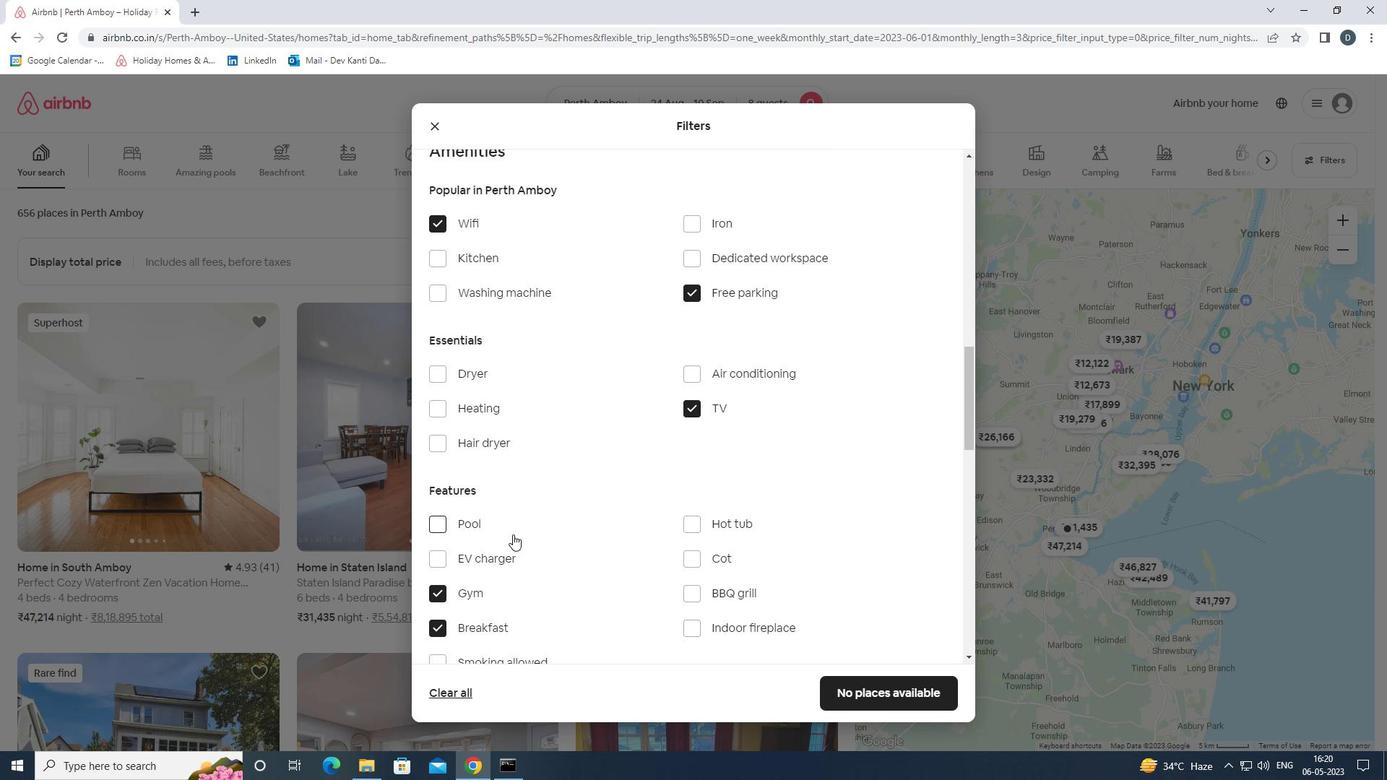 
Action: Mouse moved to (575, 524)
Screenshot: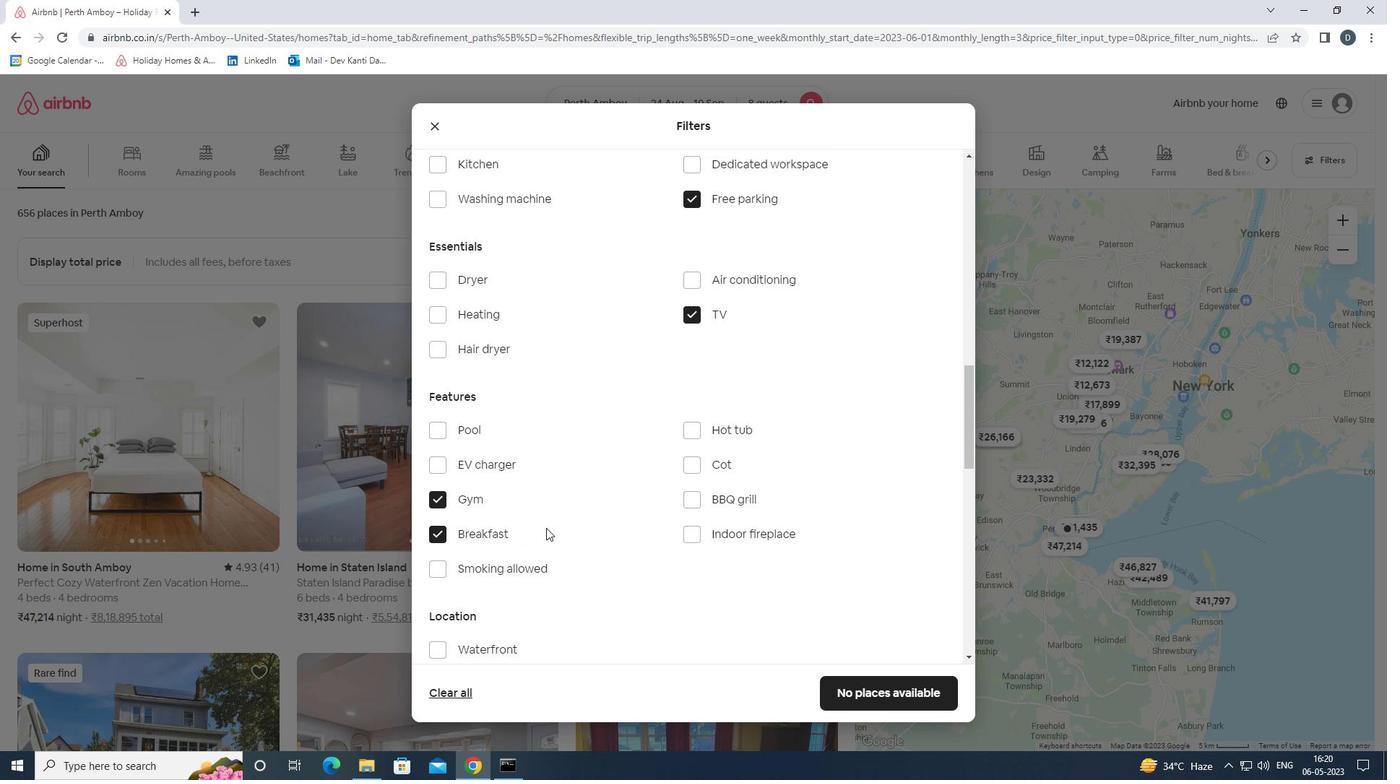 
Action: Mouse scrolled (575, 524) with delta (0, 0)
Screenshot: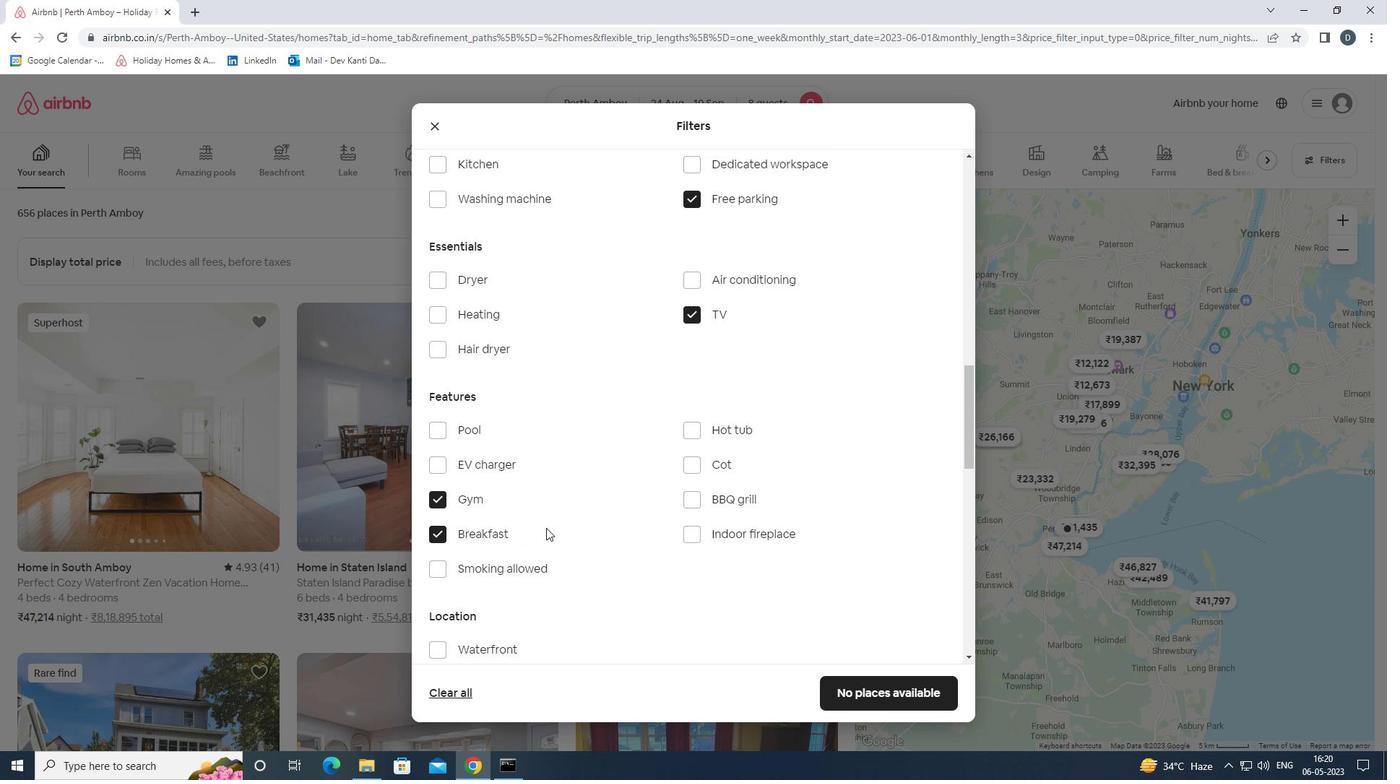 
Action: Mouse moved to (677, 503)
Screenshot: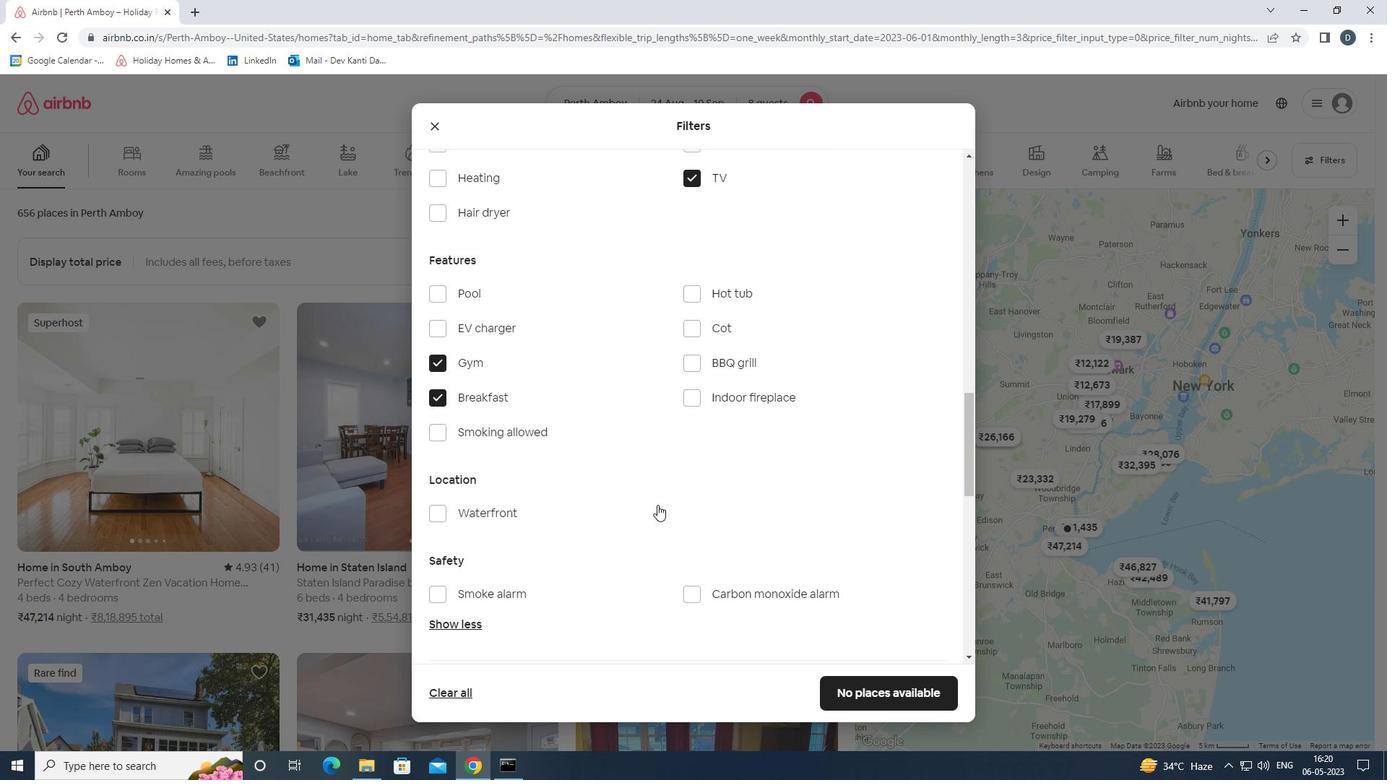 
Action: Mouse scrolled (677, 502) with delta (0, 0)
Screenshot: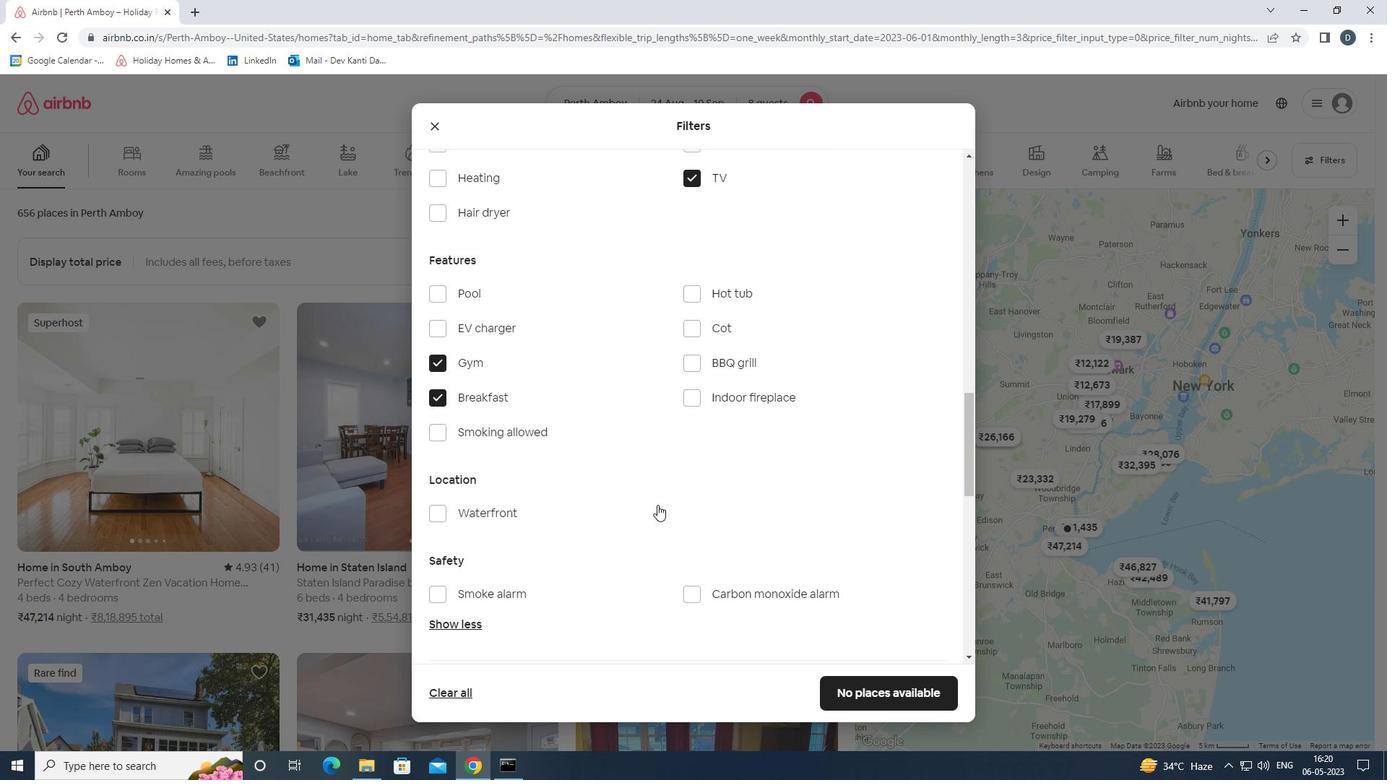 
Action: Mouse moved to (718, 503)
Screenshot: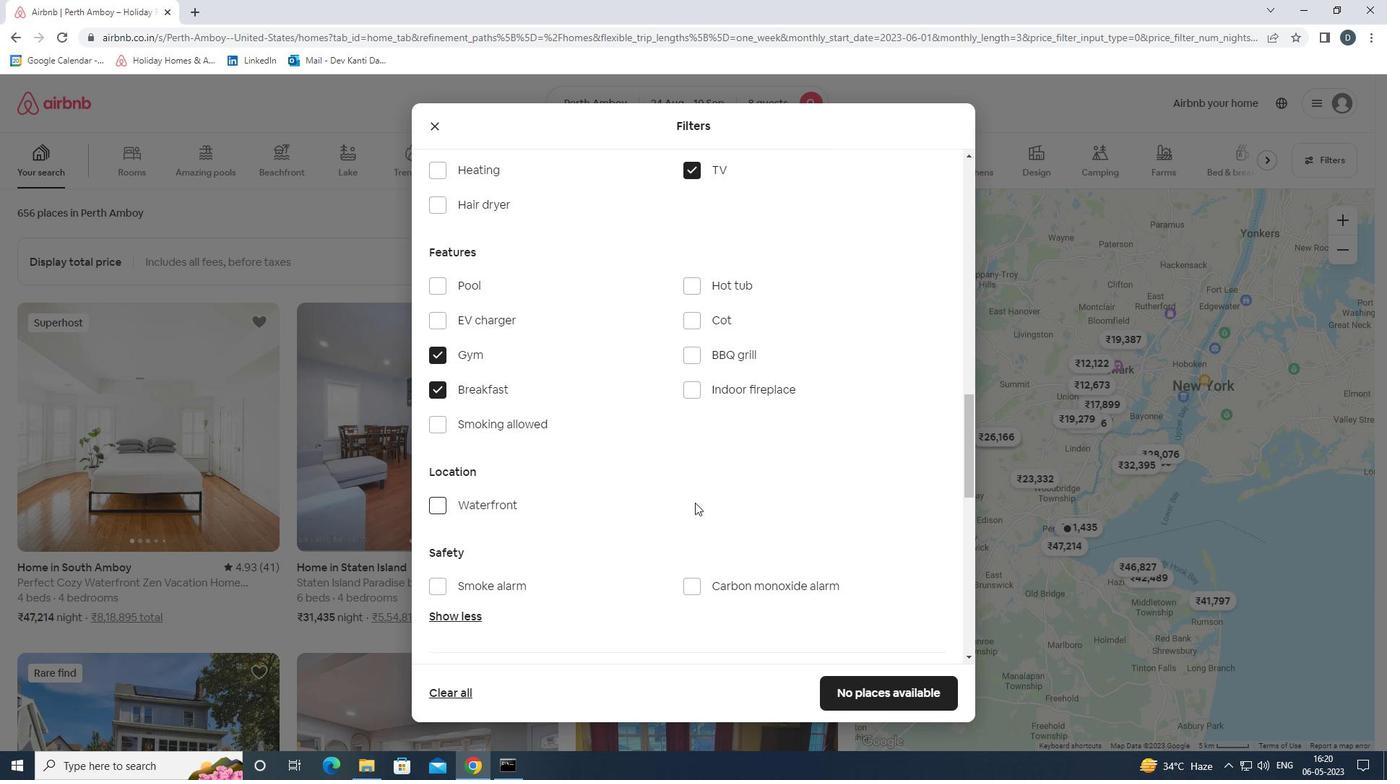 
Action: Mouse scrolled (718, 502) with delta (0, 0)
Screenshot: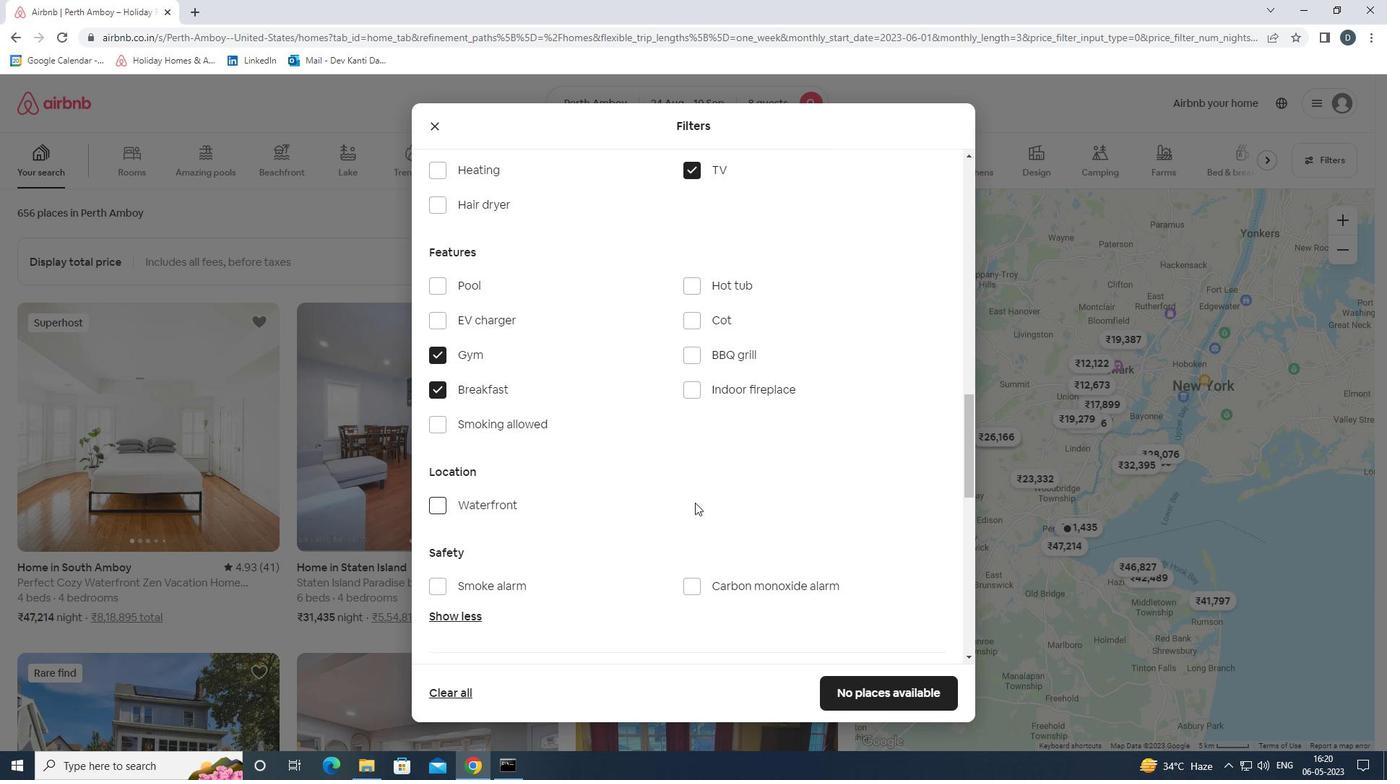 
Action: Mouse moved to (774, 503)
Screenshot: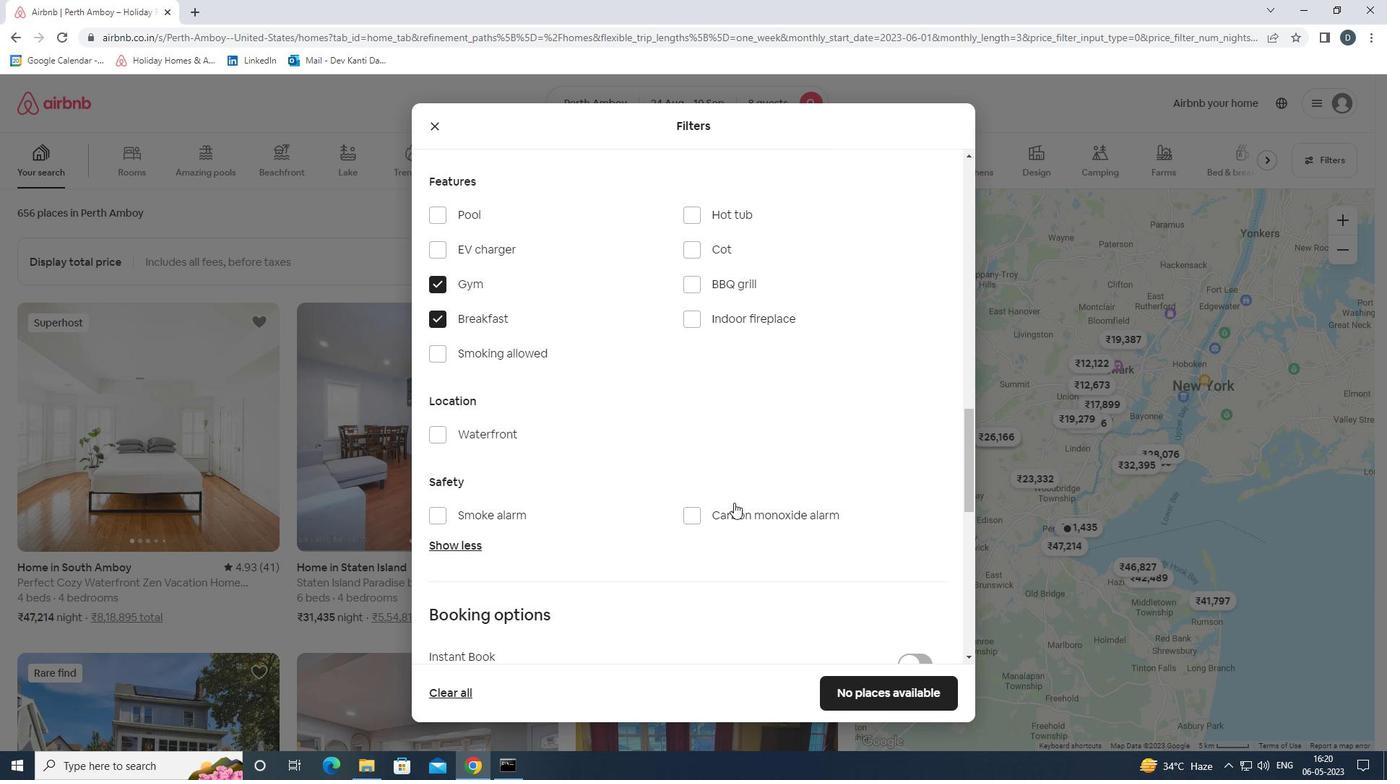 
Action: Mouse scrolled (774, 503) with delta (0, 0)
Screenshot: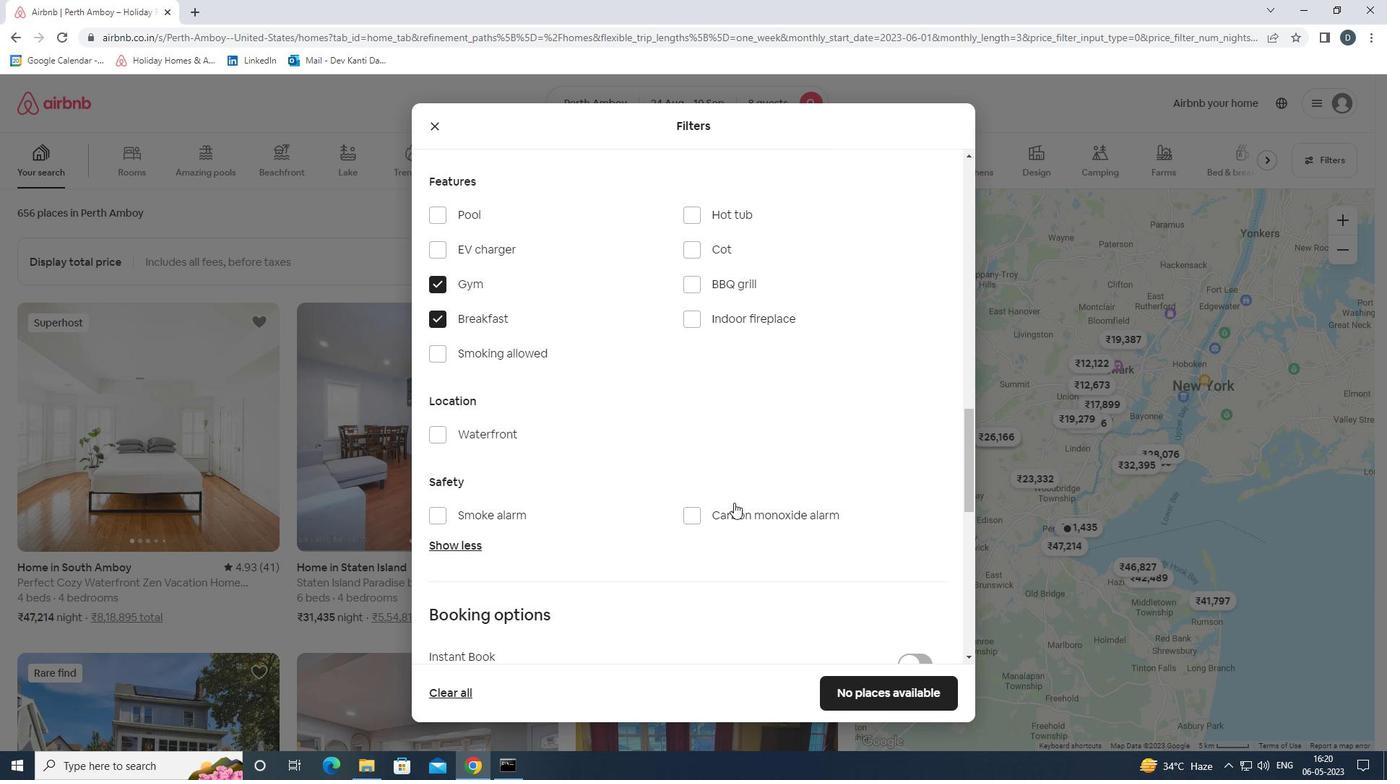 
Action: Mouse moved to (808, 503)
Screenshot: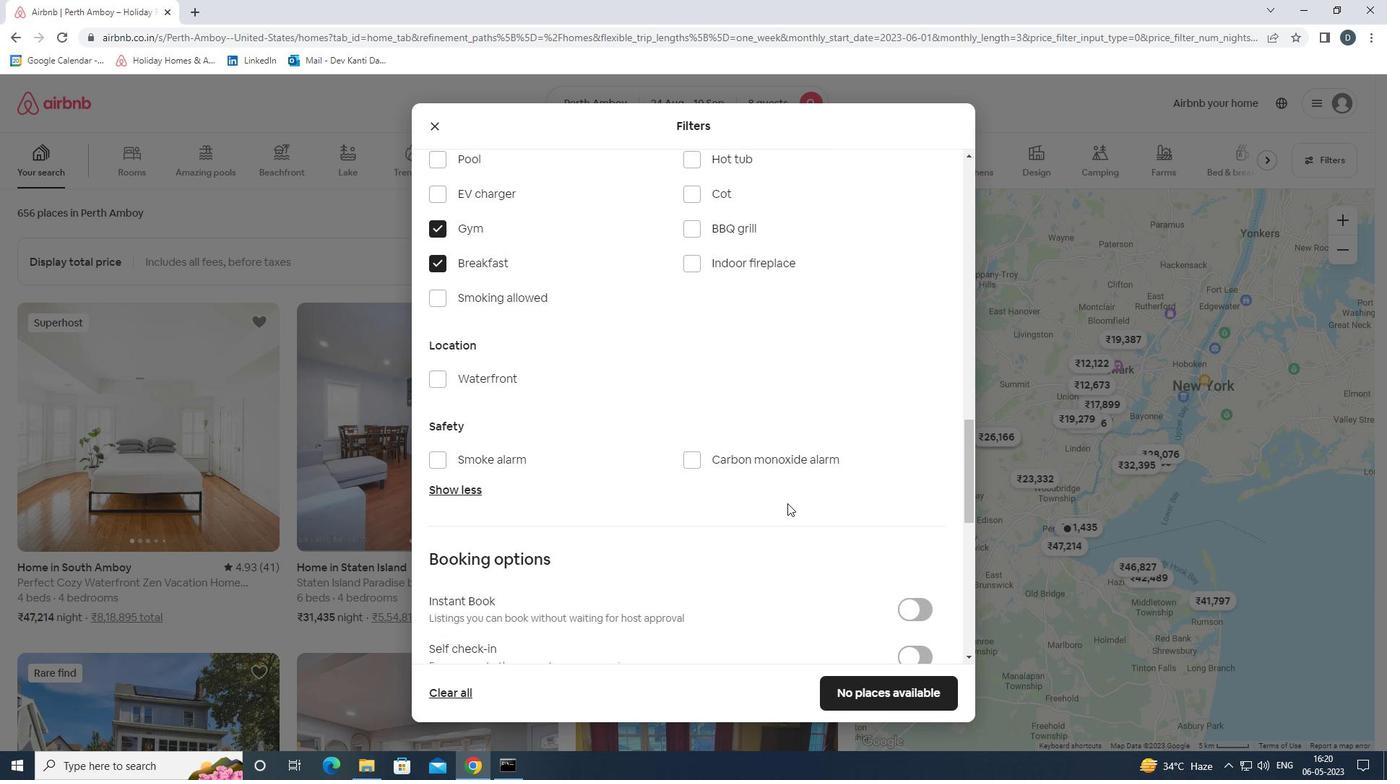 
Action: Mouse scrolled (808, 503) with delta (0, 0)
Screenshot: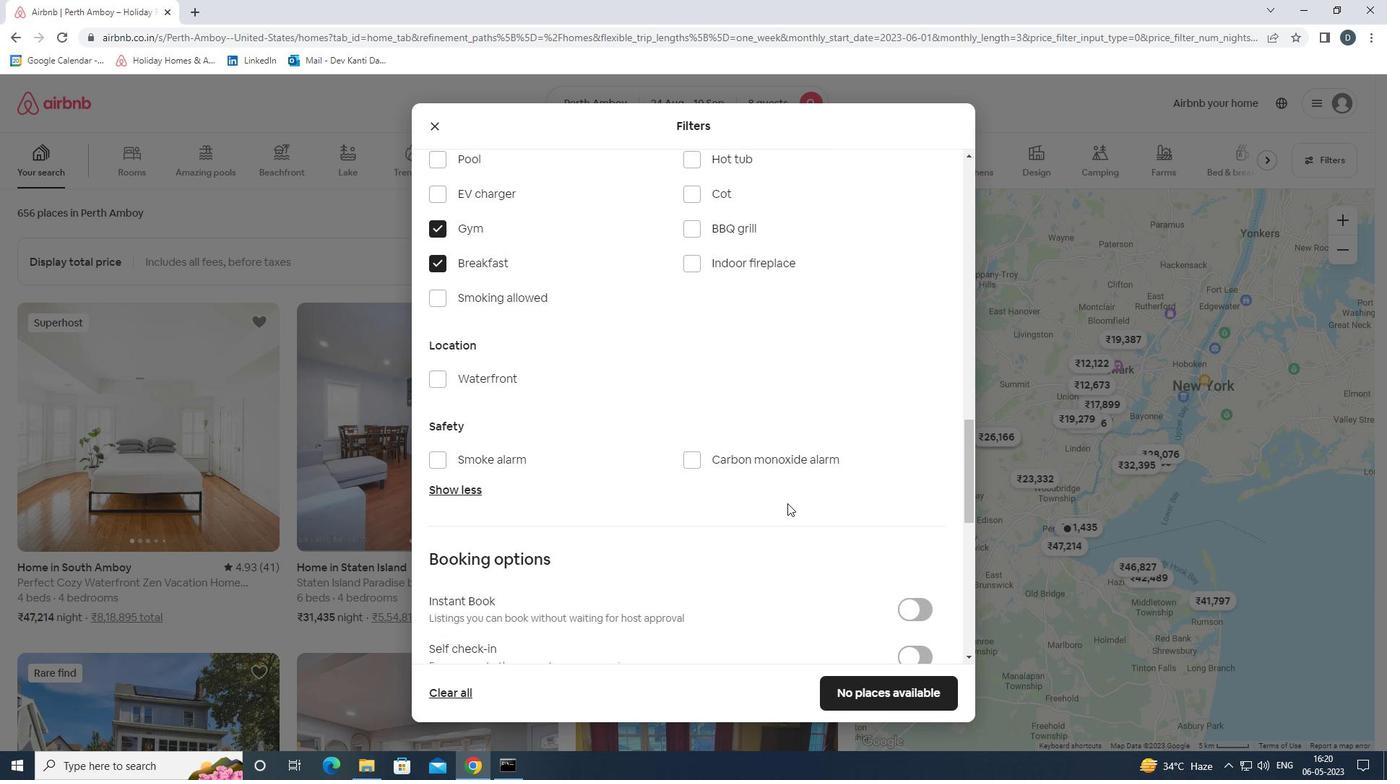 
Action: Mouse moved to (914, 503)
Screenshot: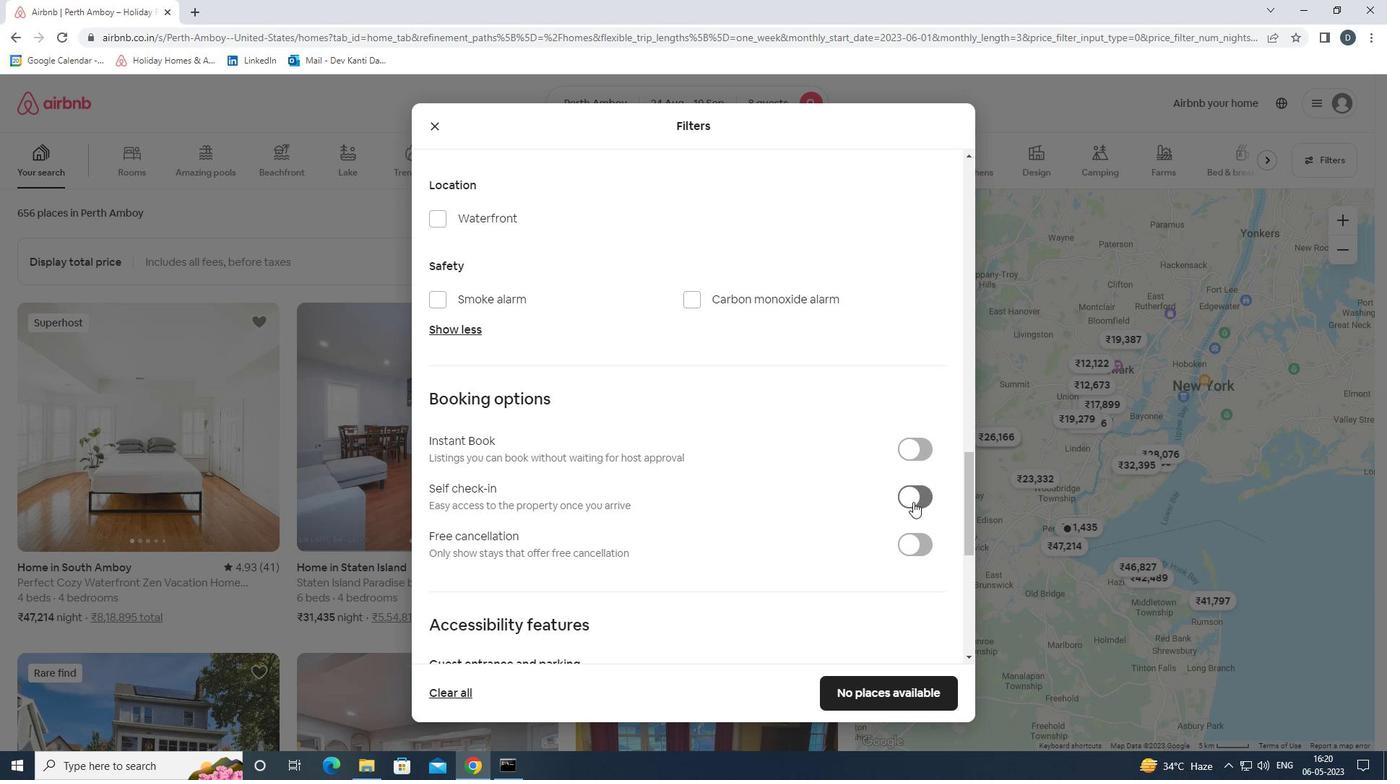 
Action: Mouse pressed left at (914, 503)
Screenshot: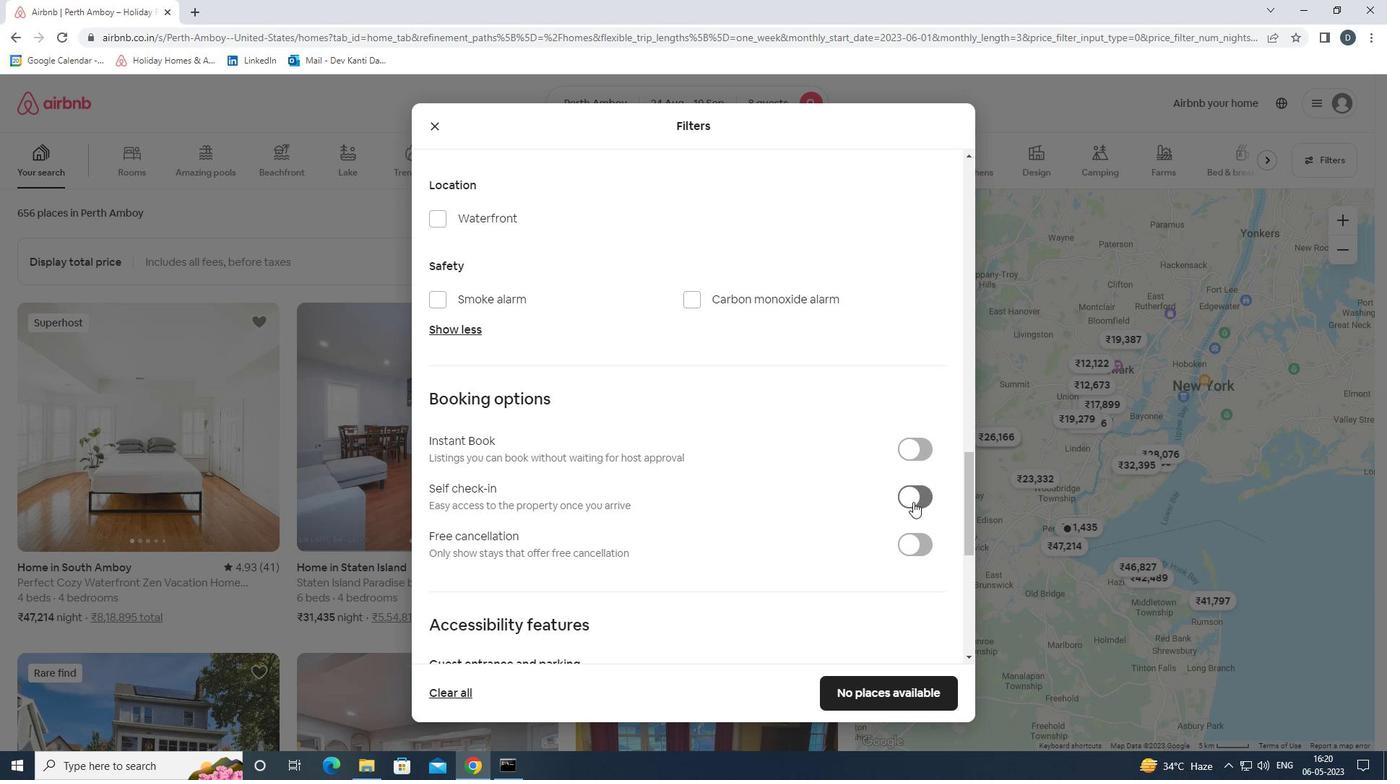
Action: Mouse moved to (905, 501)
Screenshot: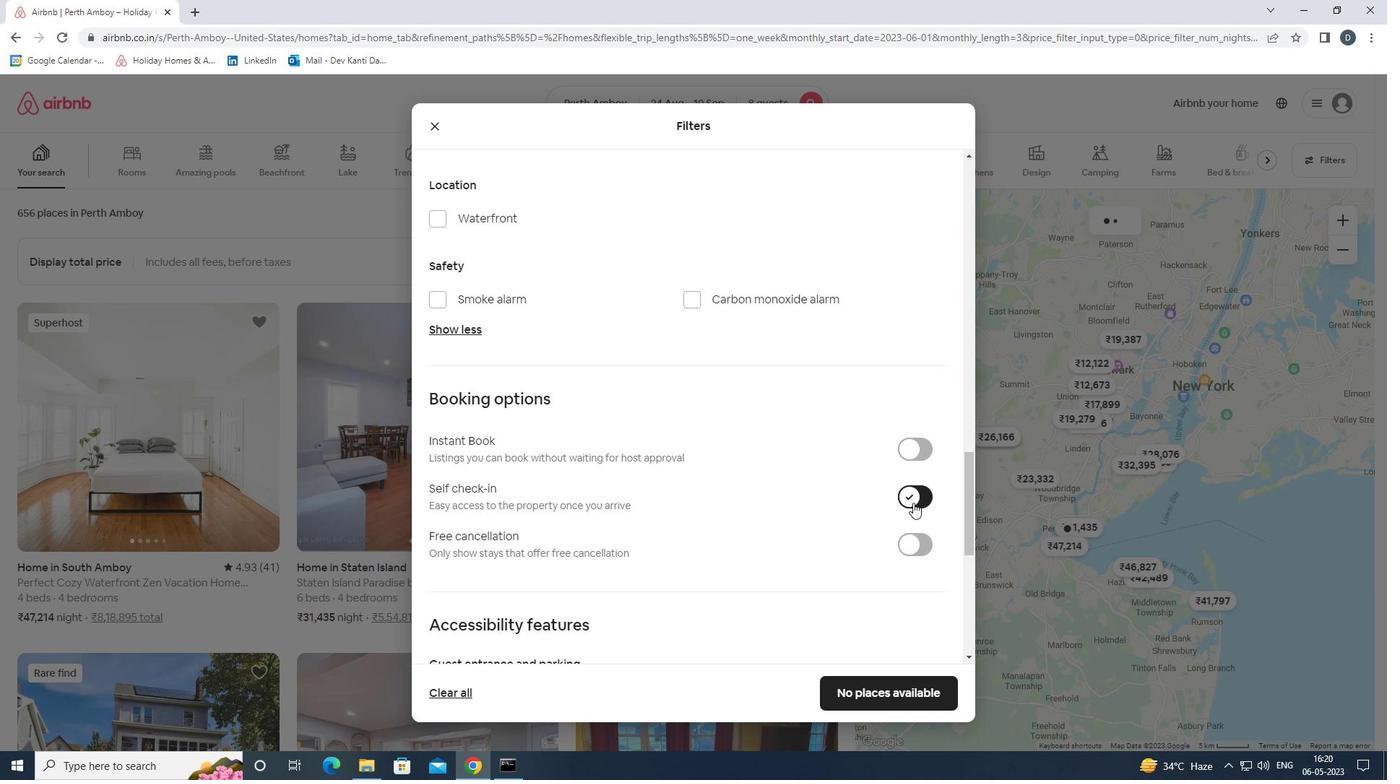 
Action: Mouse scrolled (905, 500) with delta (0, 0)
Screenshot: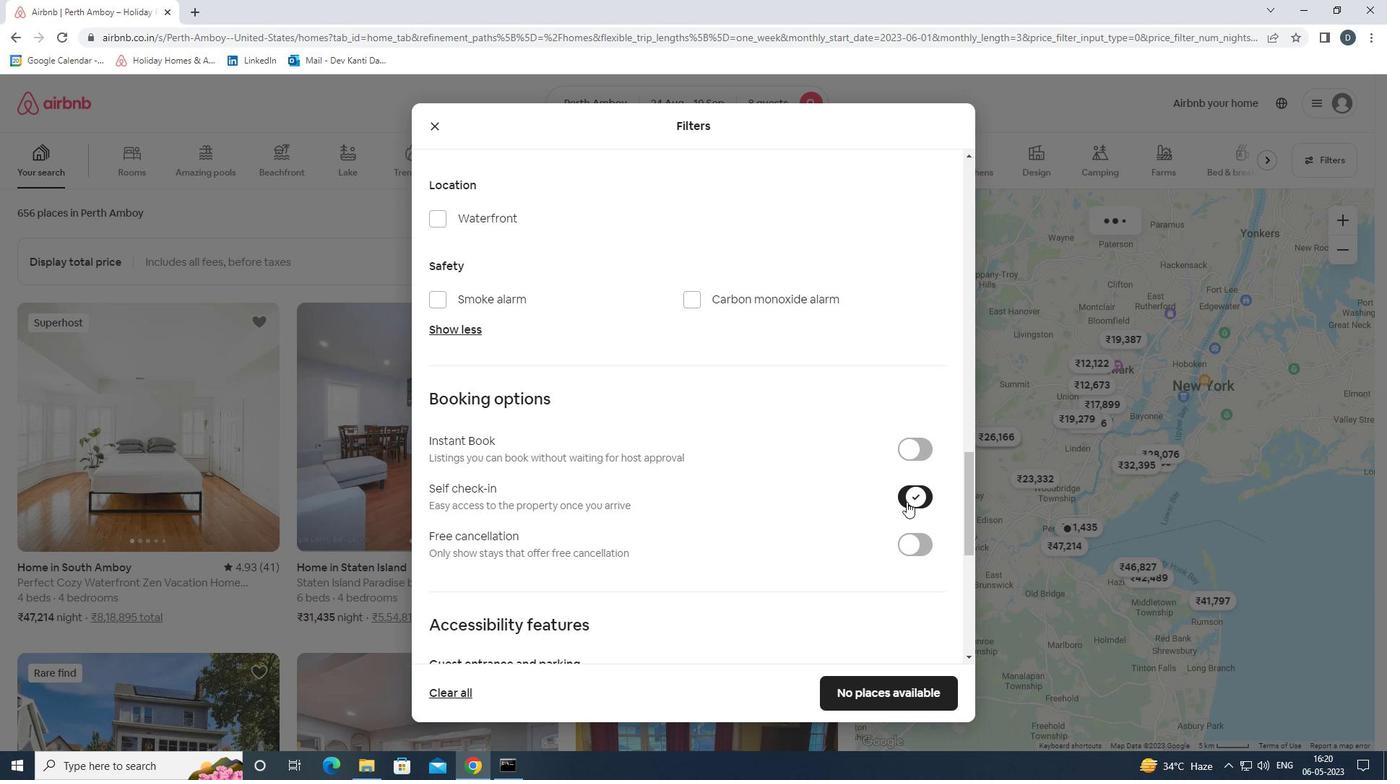 
Action: Mouse moved to (905, 500)
Screenshot: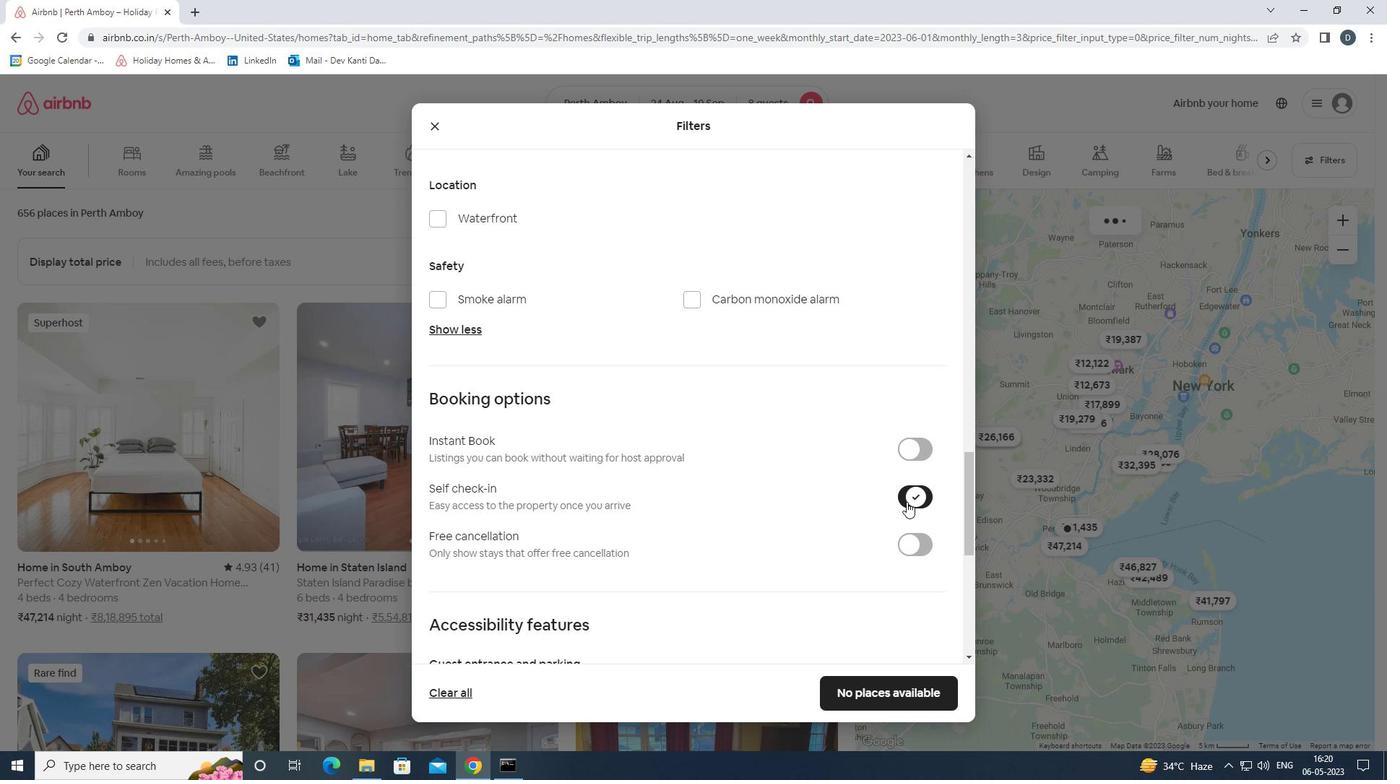 
Action: Mouse scrolled (905, 500) with delta (0, 0)
Screenshot: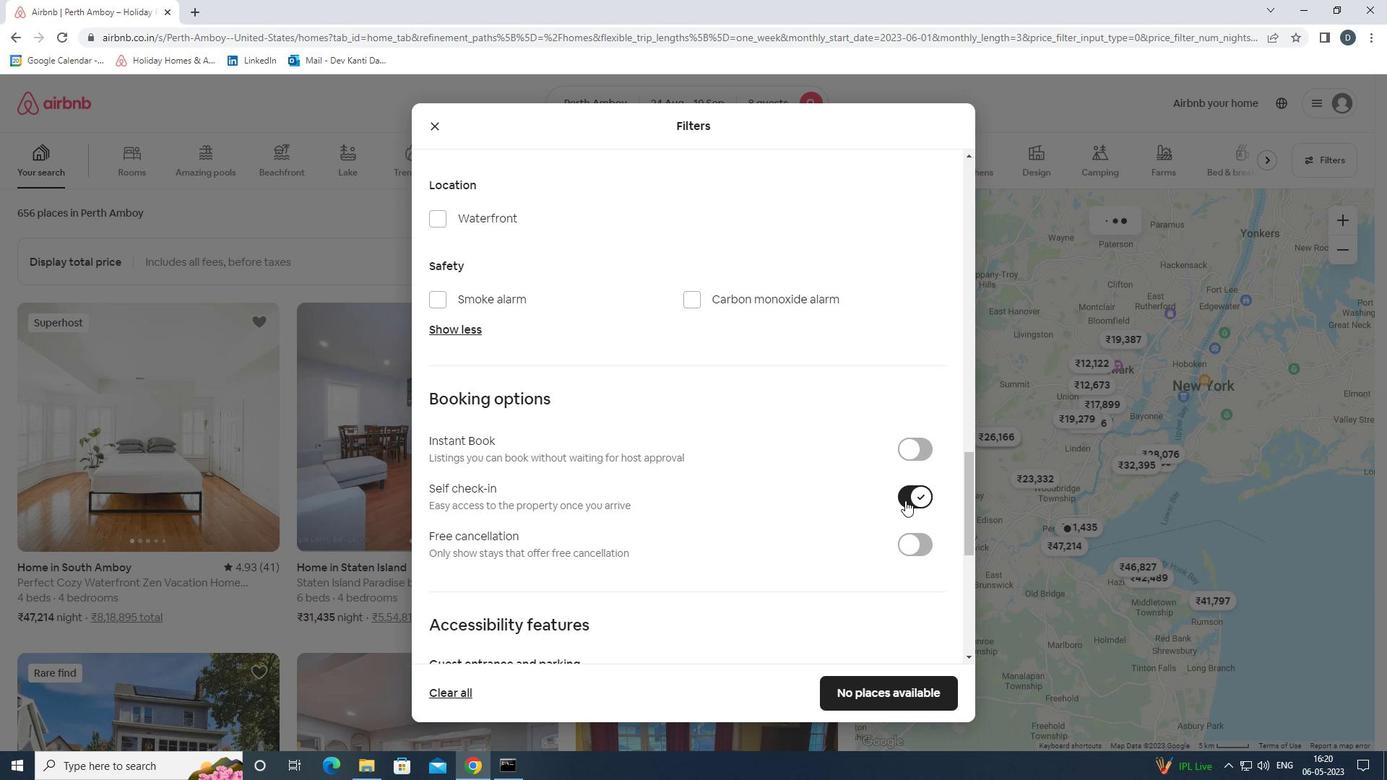 
Action: Mouse scrolled (905, 500) with delta (0, 0)
Screenshot: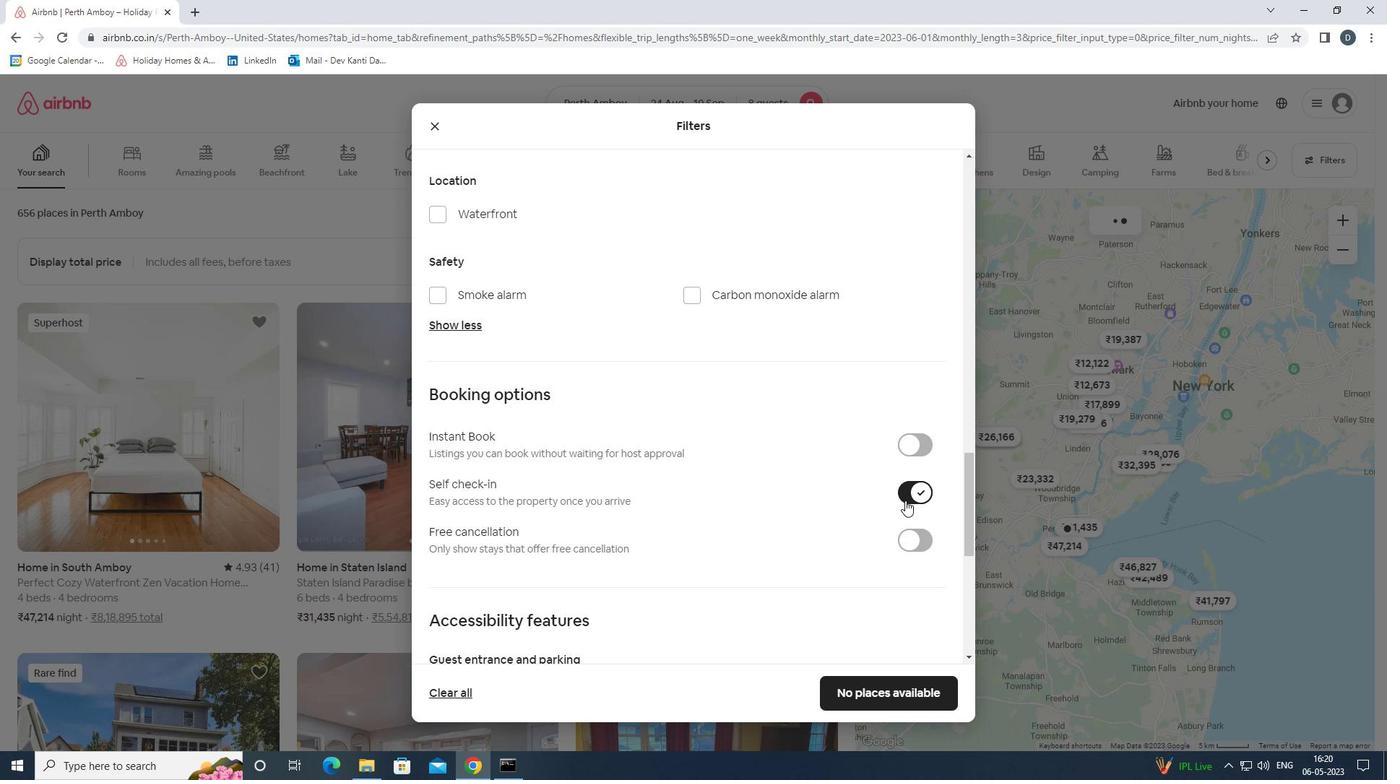 
Action: Mouse scrolled (905, 500) with delta (0, 0)
Screenshot: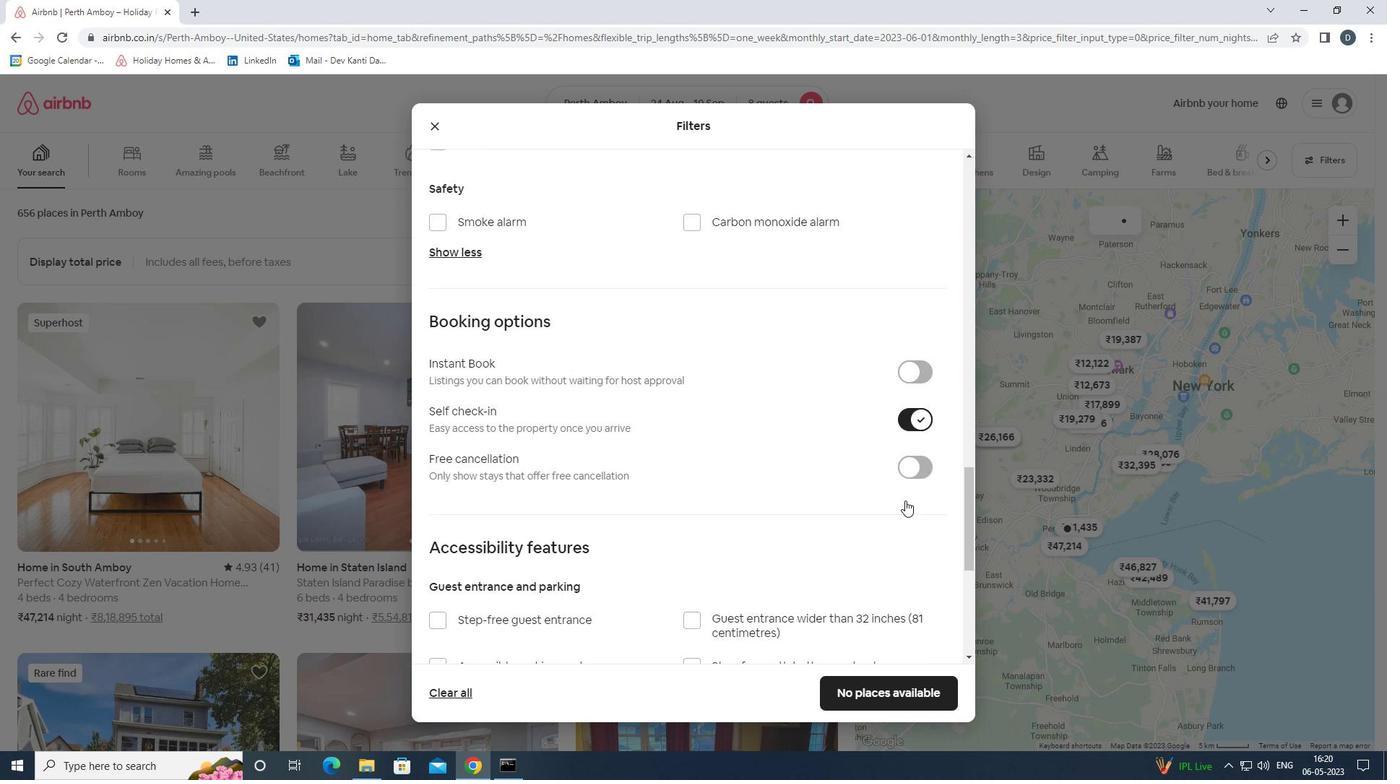 
Action: Mouse moved to (902, 500)
Screenshot: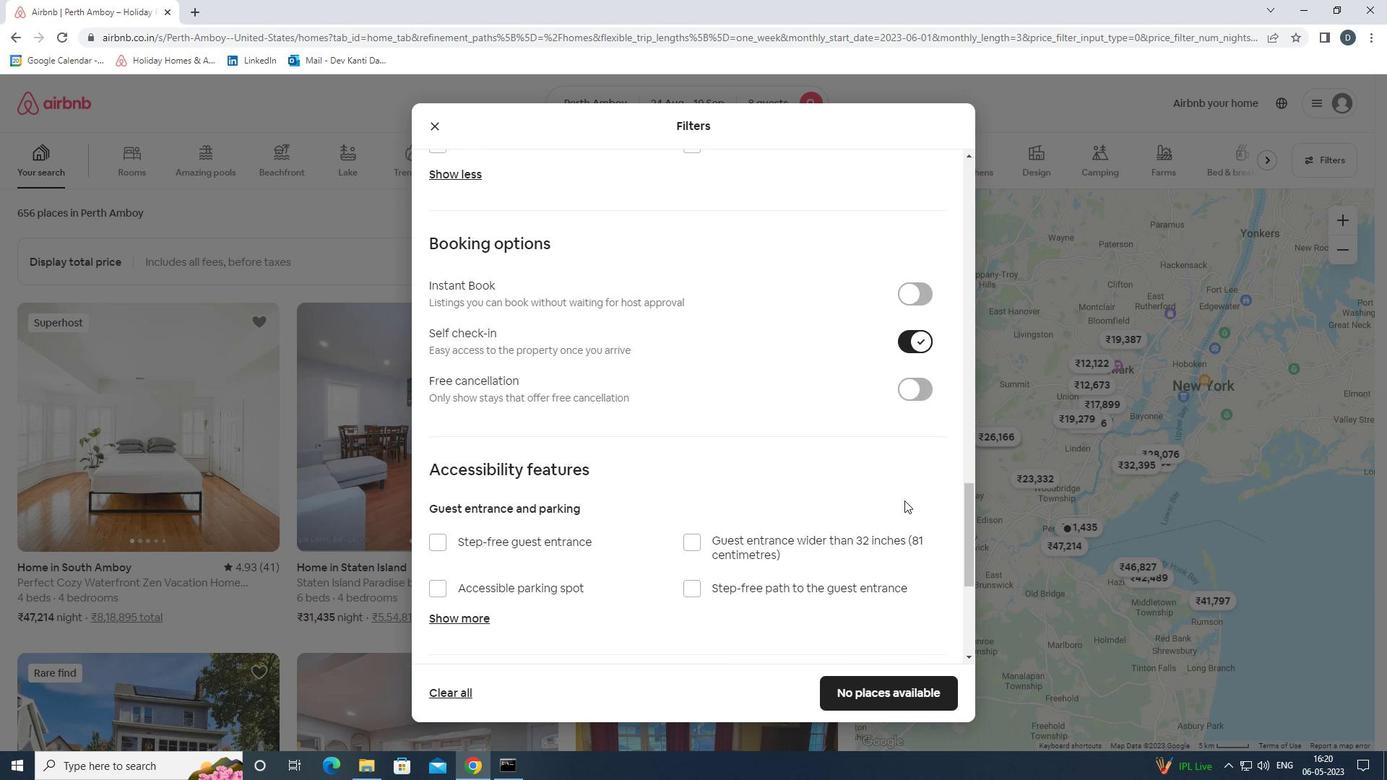 
Action: Mouse scrolled (902, 500) with delta (0, 0)
Screenshot: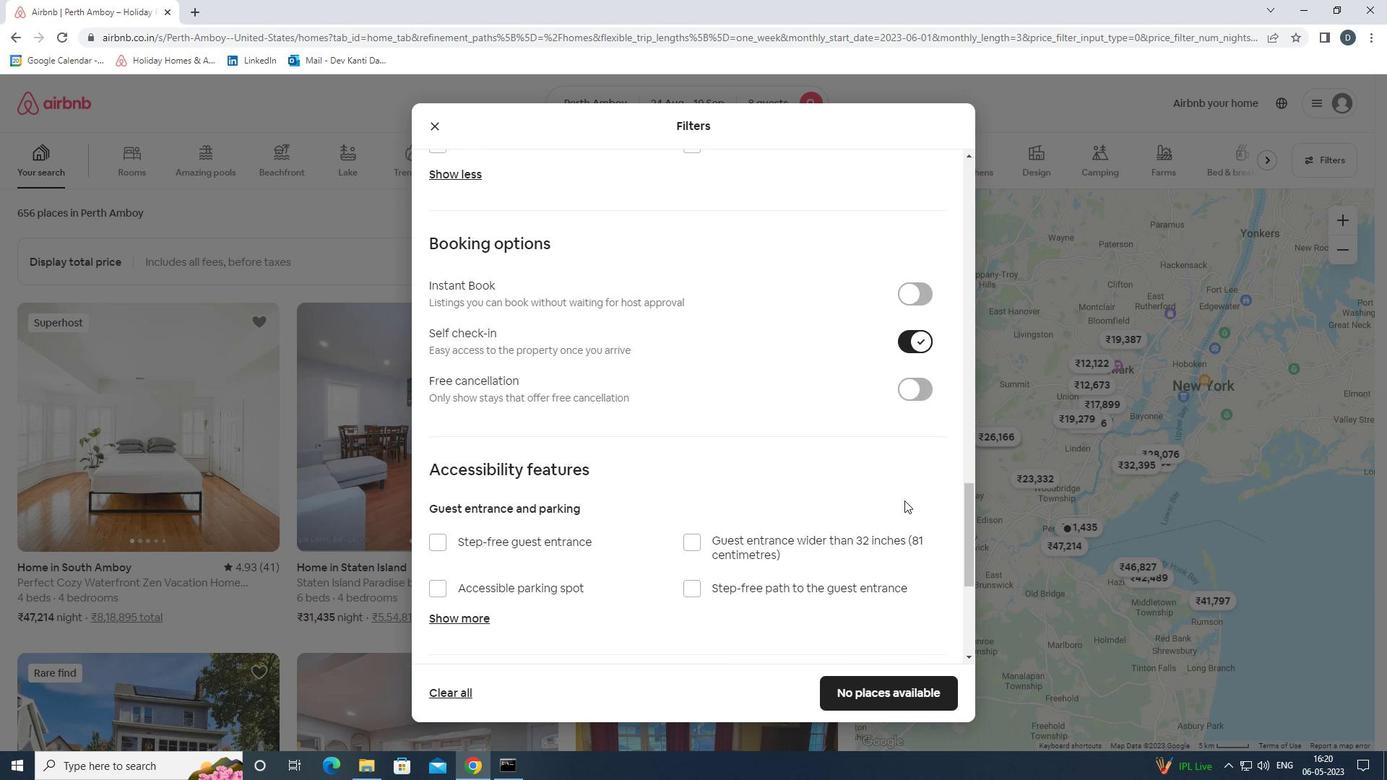 
Action: Mouse moved to (887, 500)
Screenshot: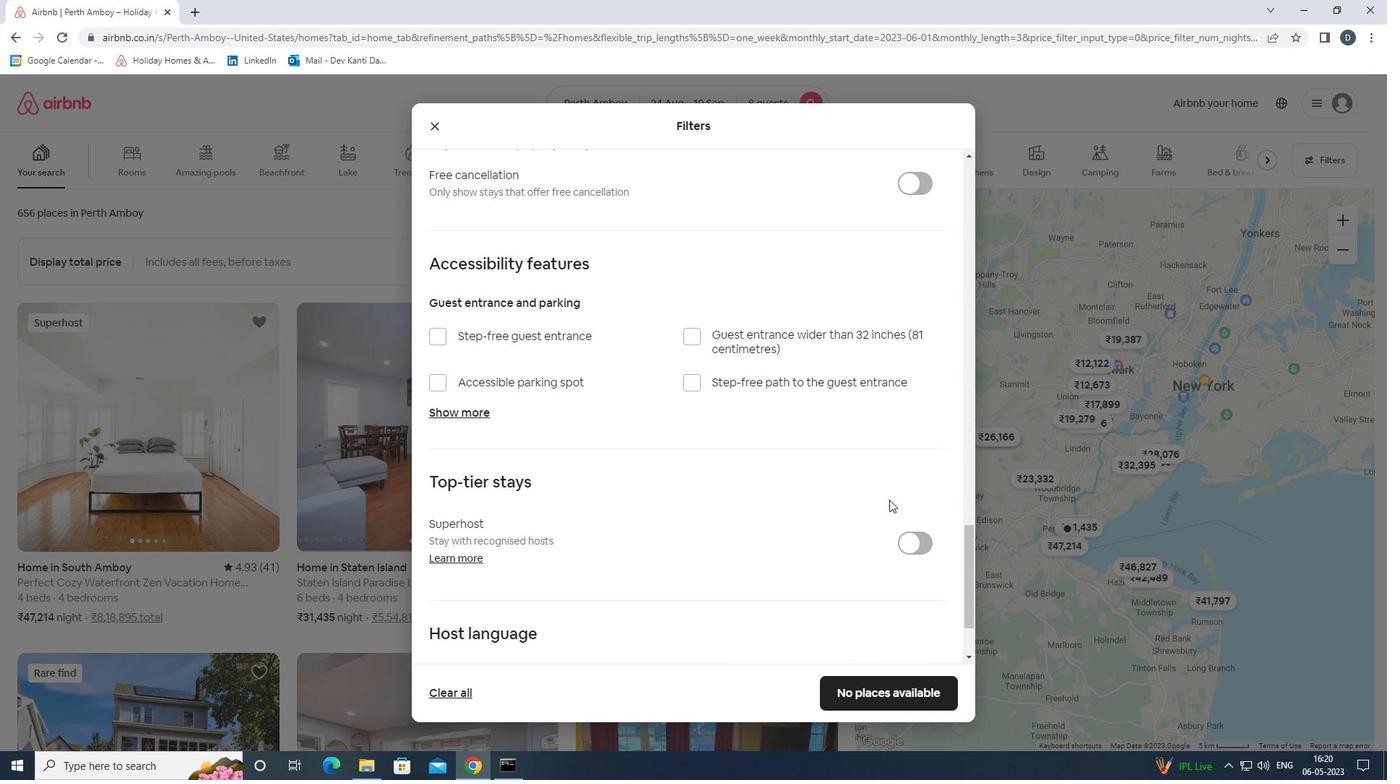 
Action: Mouse scrolled (887, 499) with delta (0, 0)
Screenshot: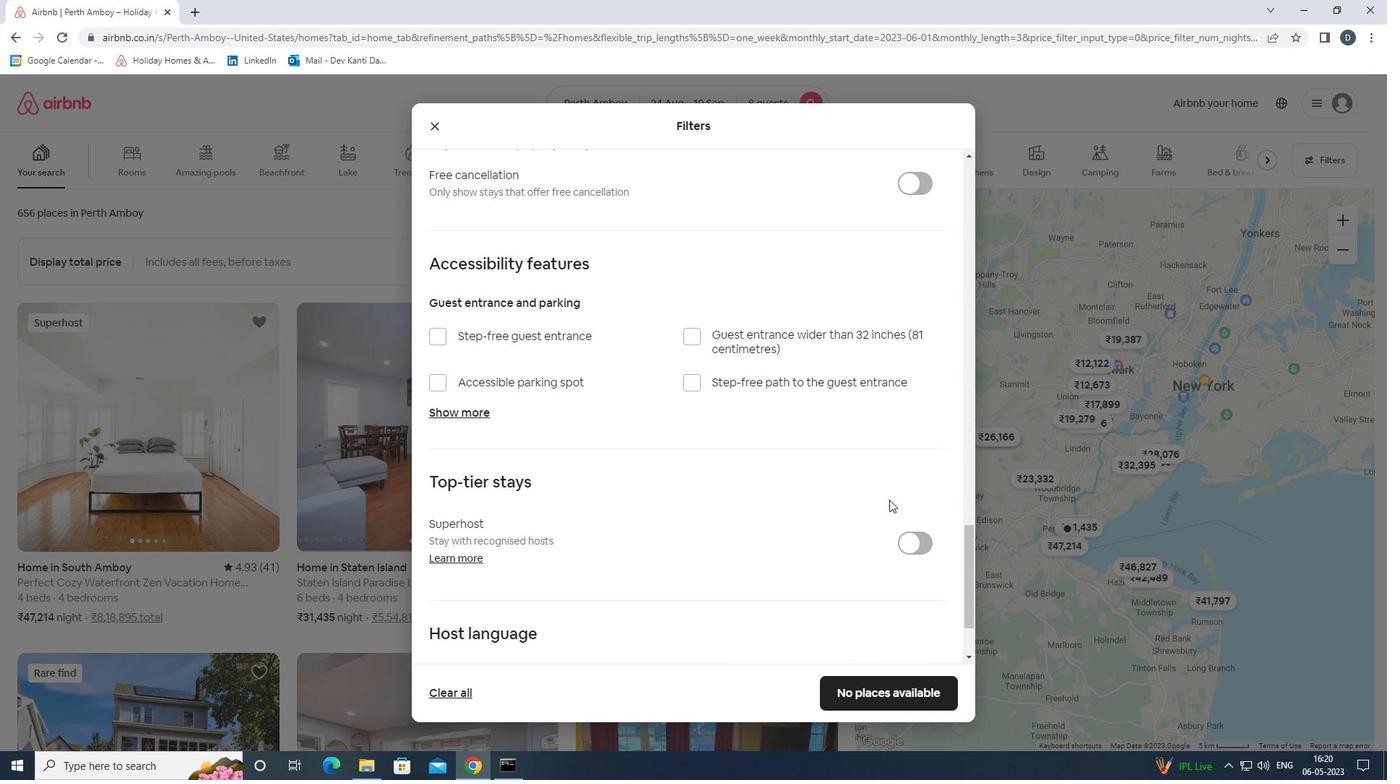 
Action: Mouse moved to (886, 500)
Screenshot: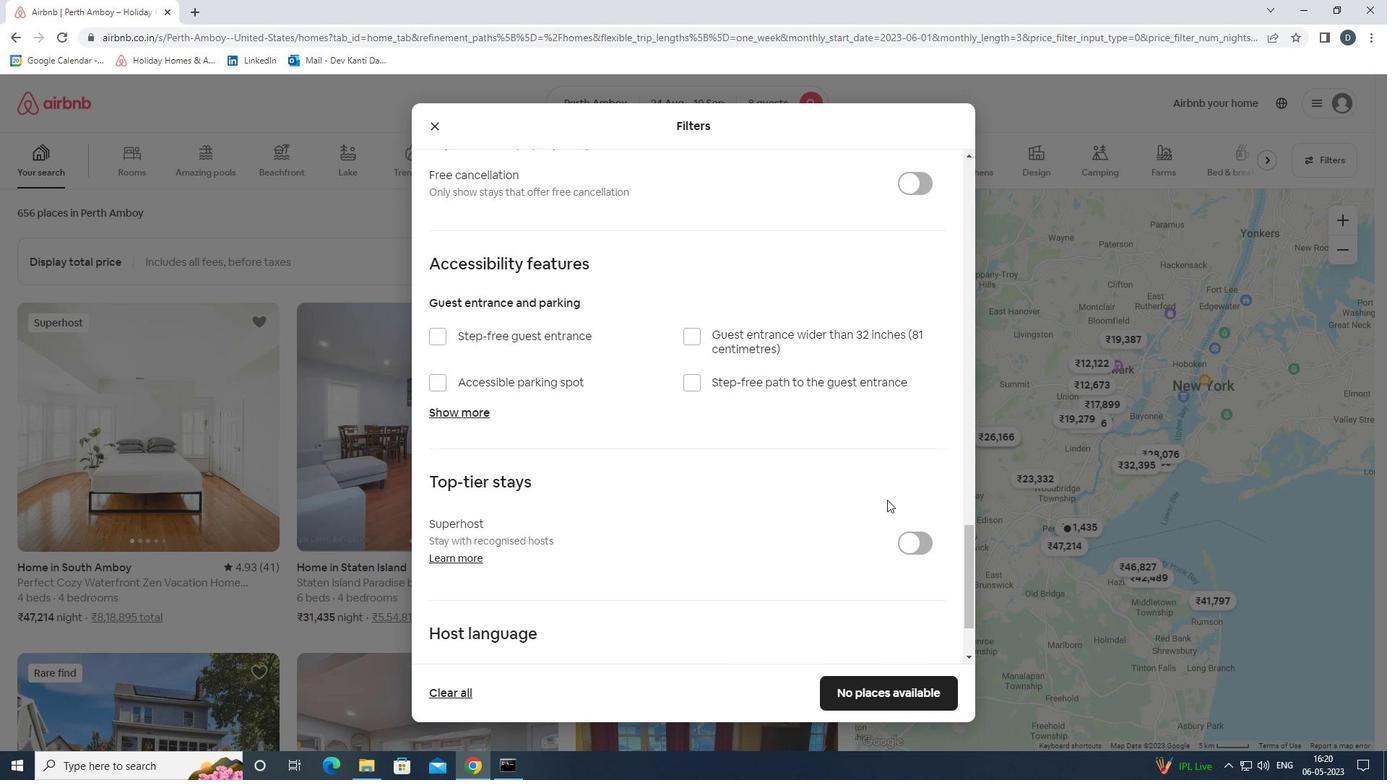 
Action: Mouse scrolled (886, 499) with delta (0, 0)
Screenshot: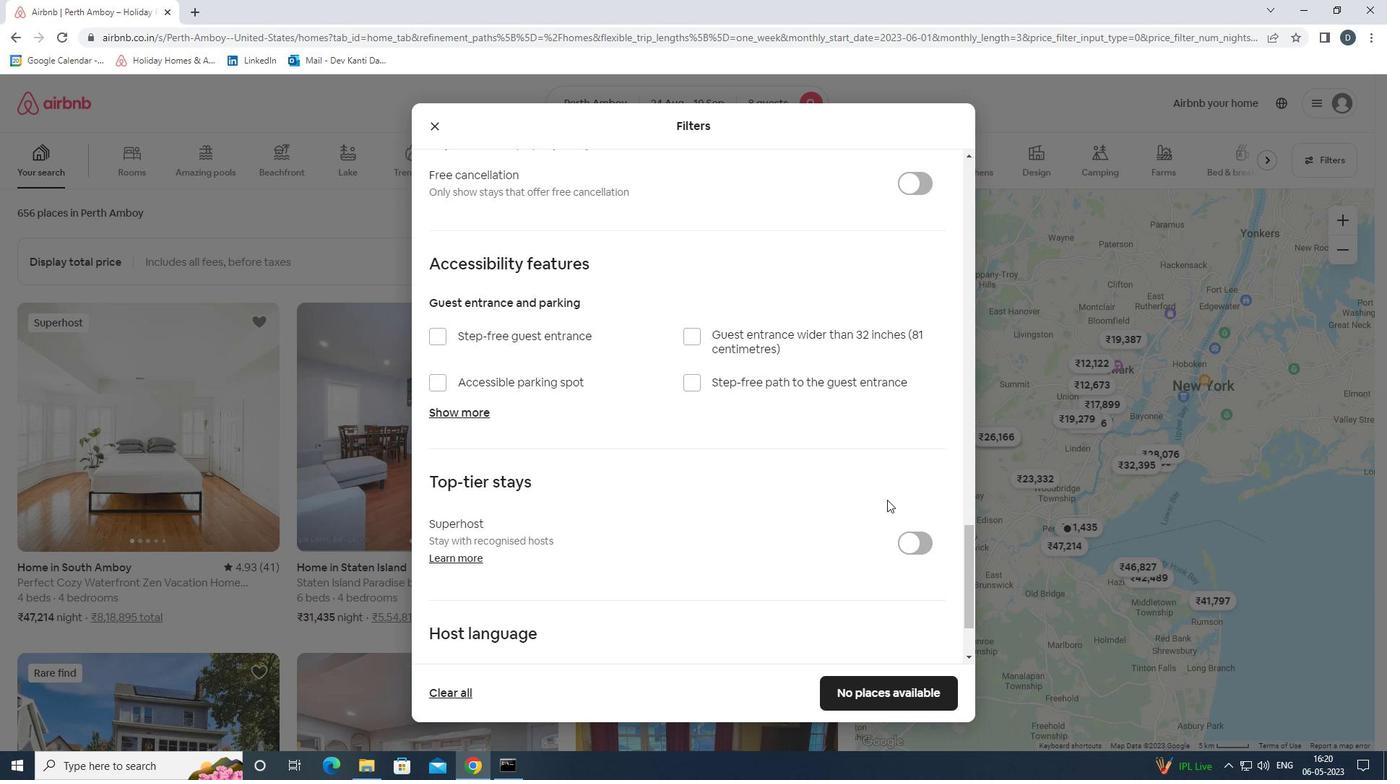
Action: Mouse moved to (886, 500)
Screenshot: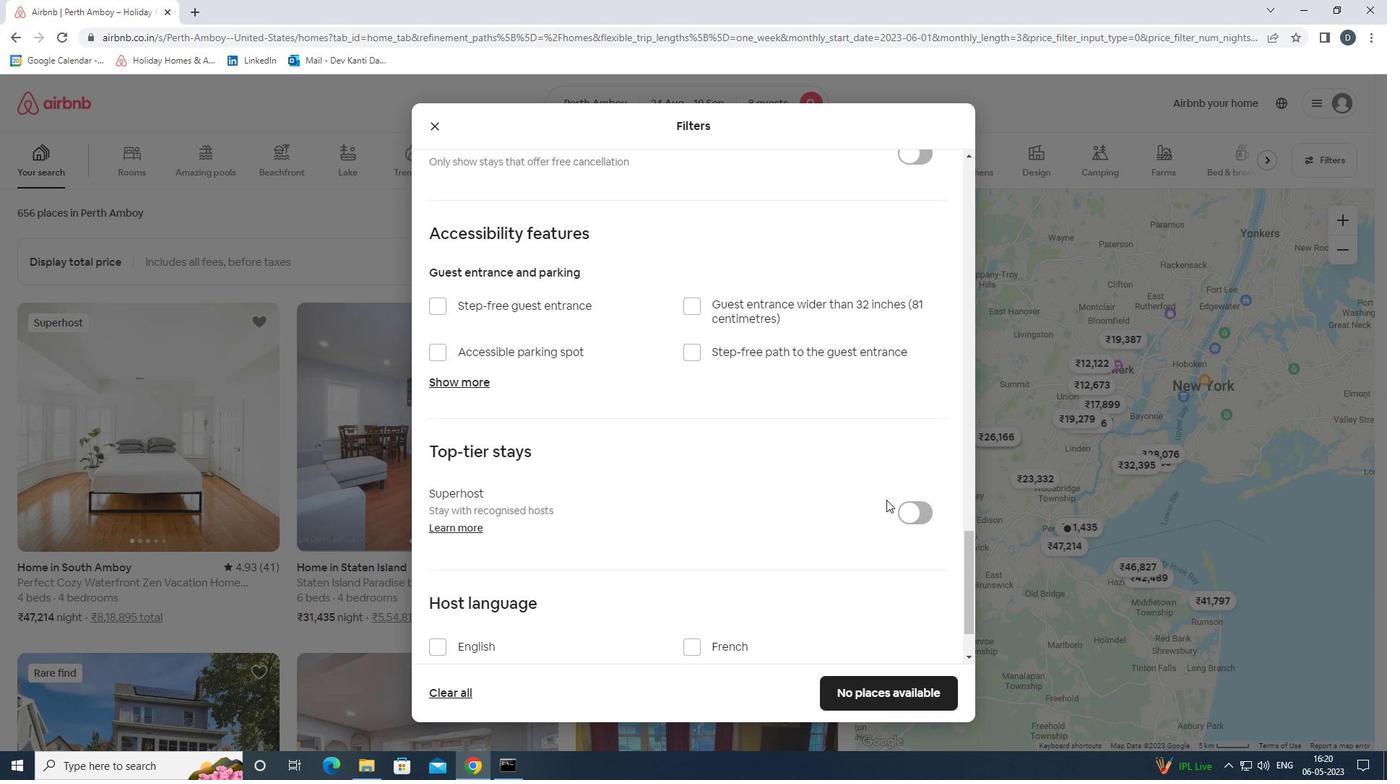 
Action: Mouse scrolled (886, 500) with delta (0, 0)
Screenshot: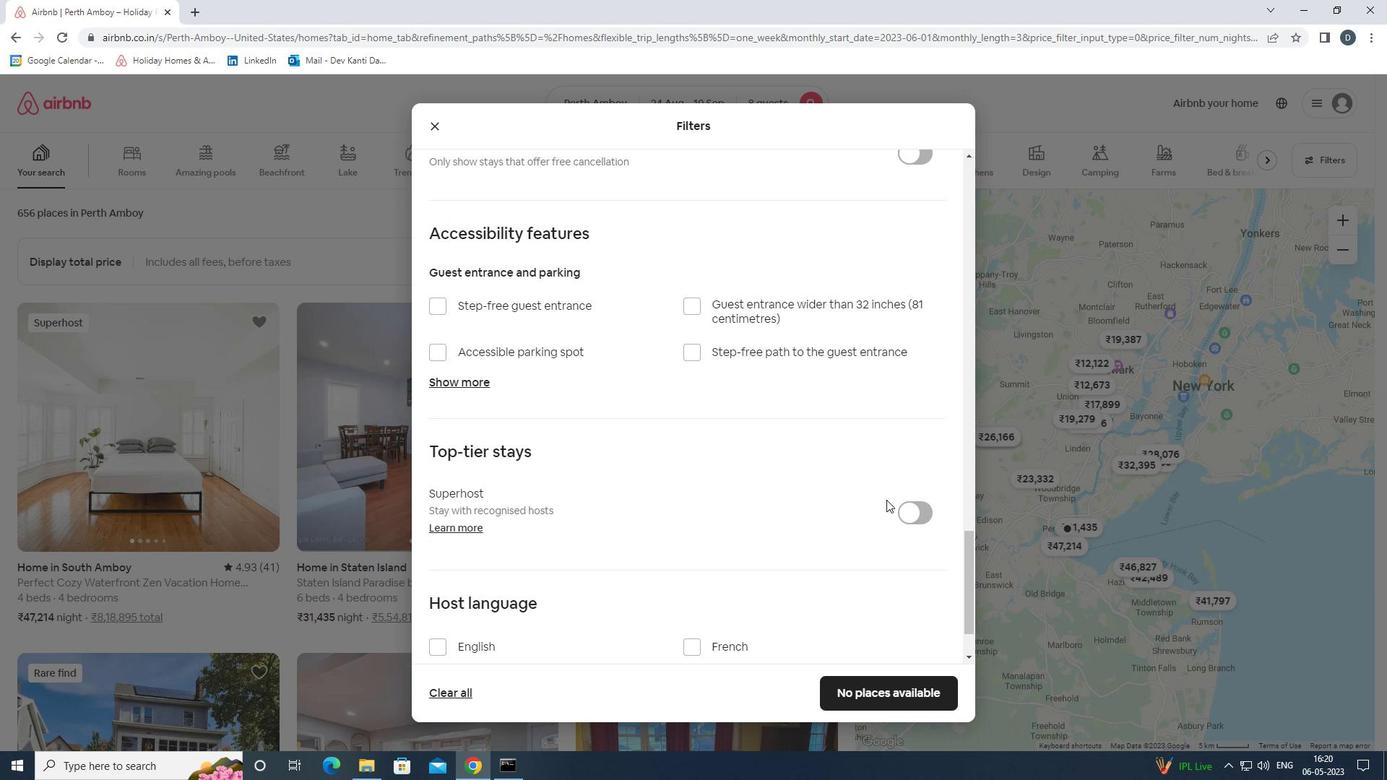 
Action: Mouse moved to (882, 500)
Screenshot: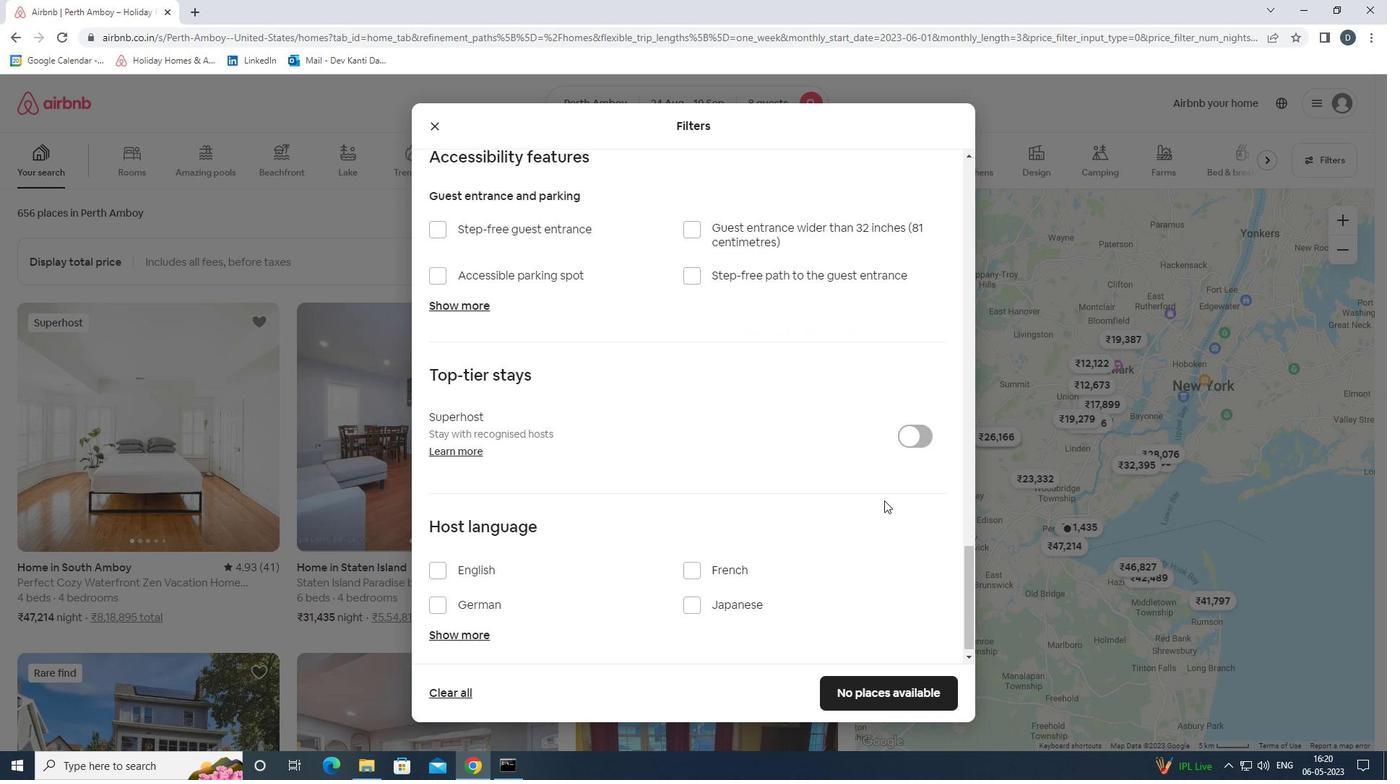 
Action: Mouse scrolled (882, 500) with delta (0, 0)
Screenshot: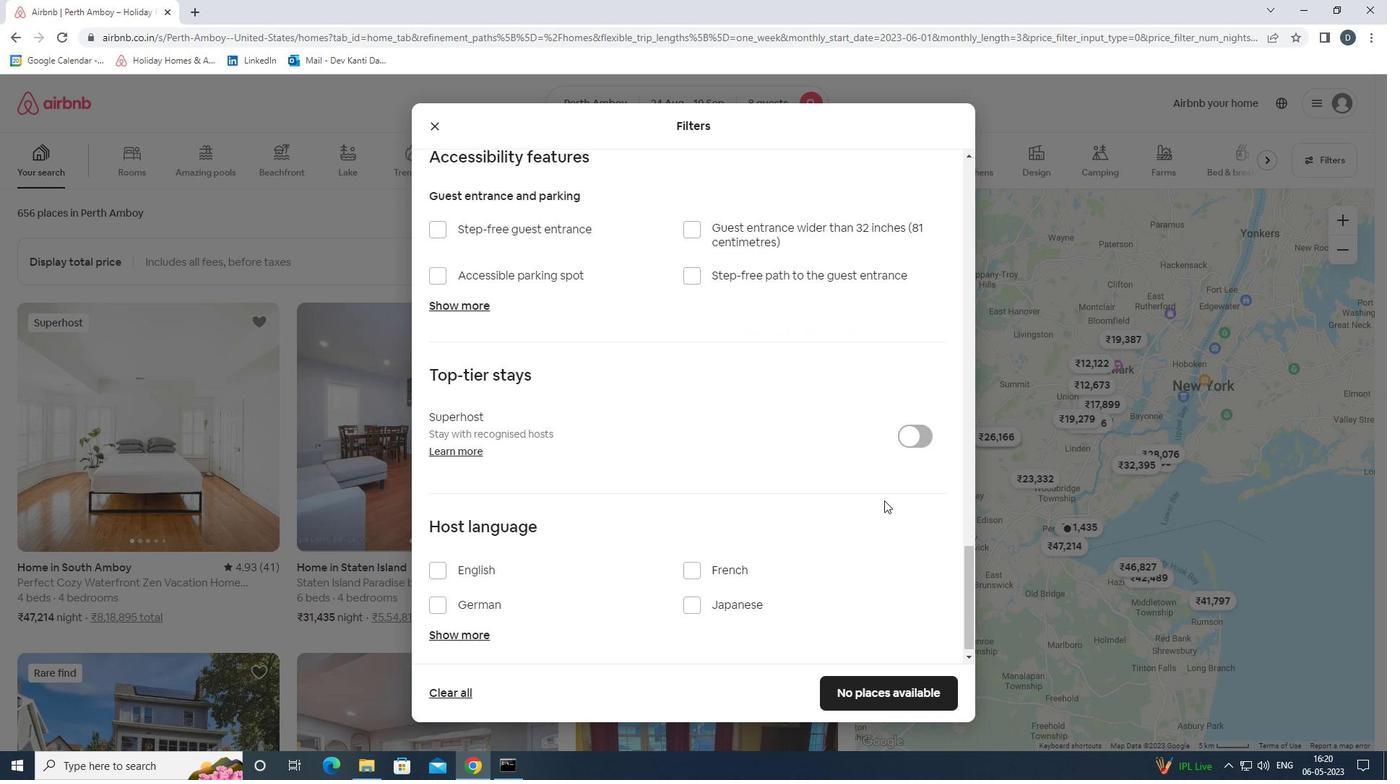 
Action: Mouse moved to (495, 558)
Screenshot: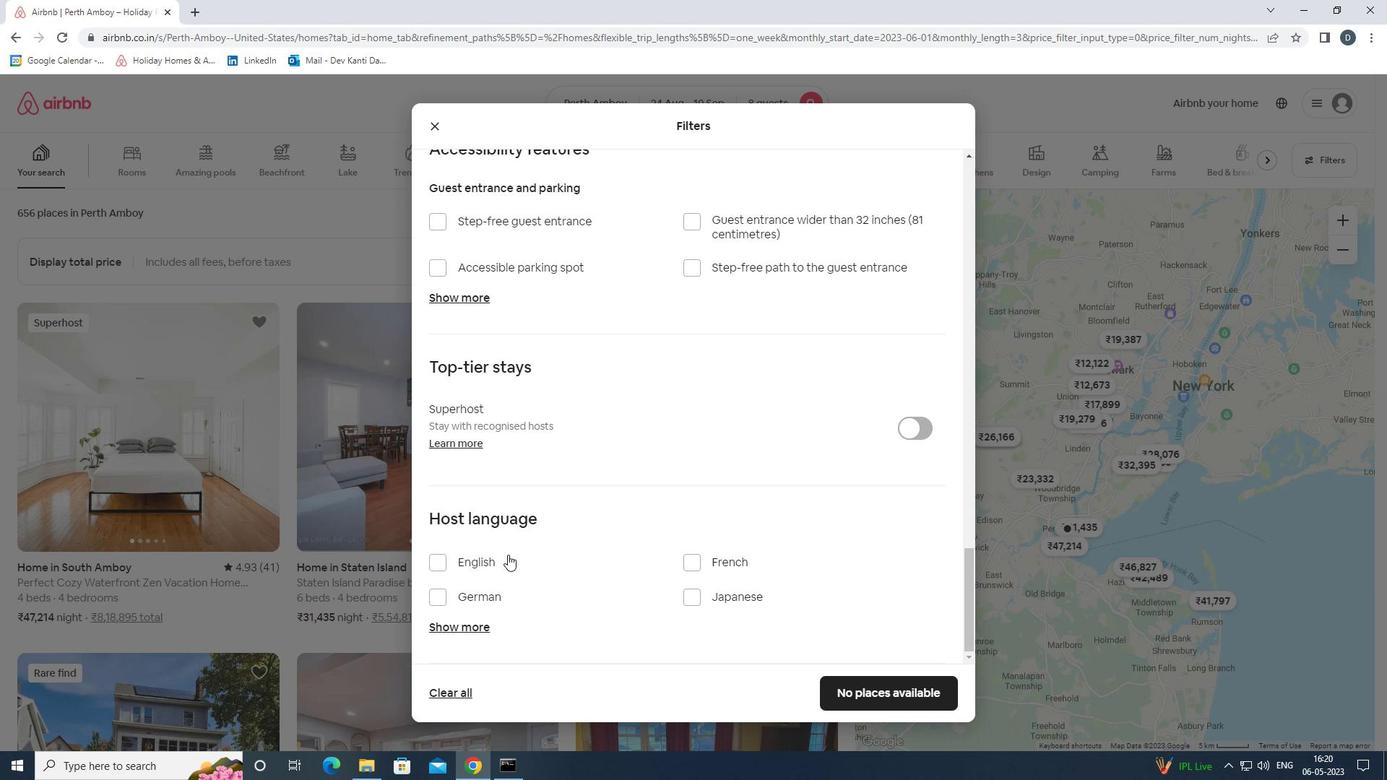 
Action: Mouse pressed left at (495, 558)
Screenshot: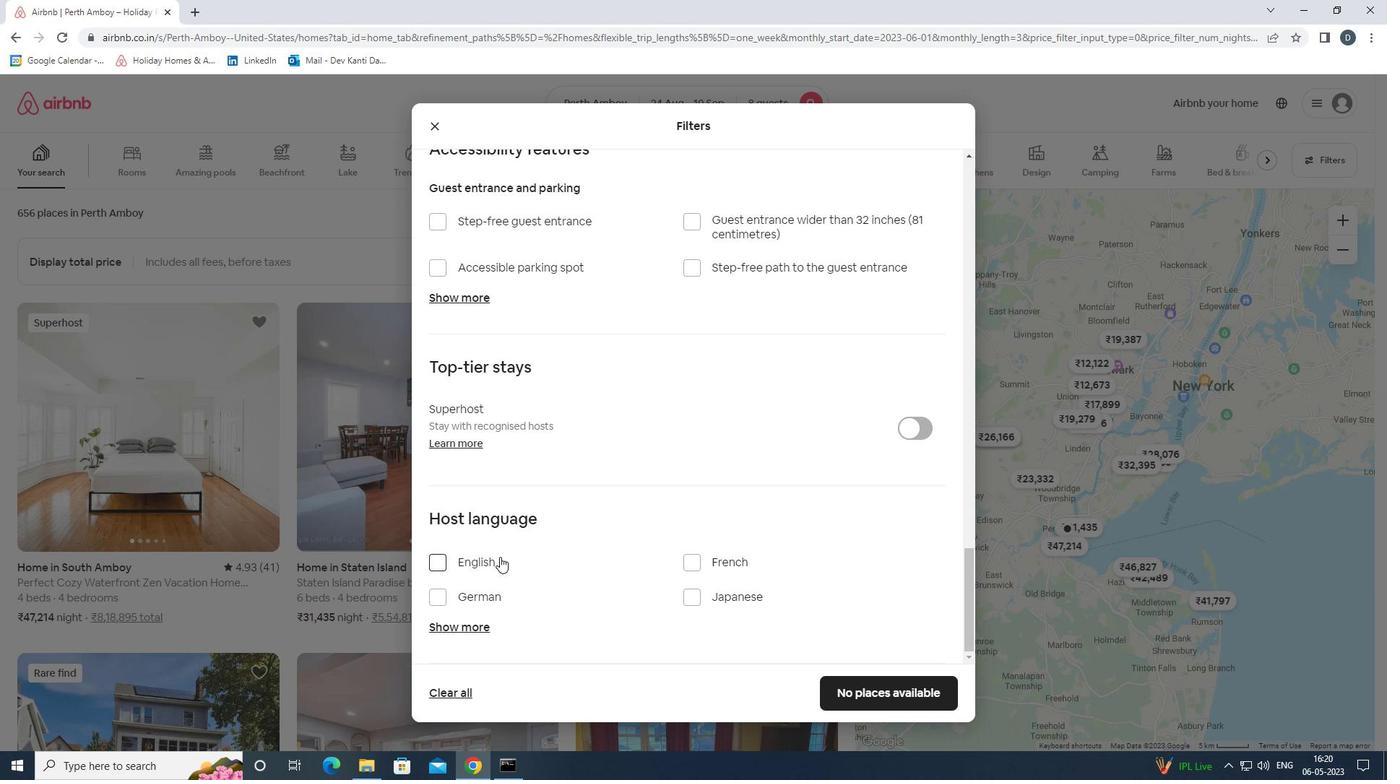 
Action: Mouse moved to (850, 681)
Screenshot: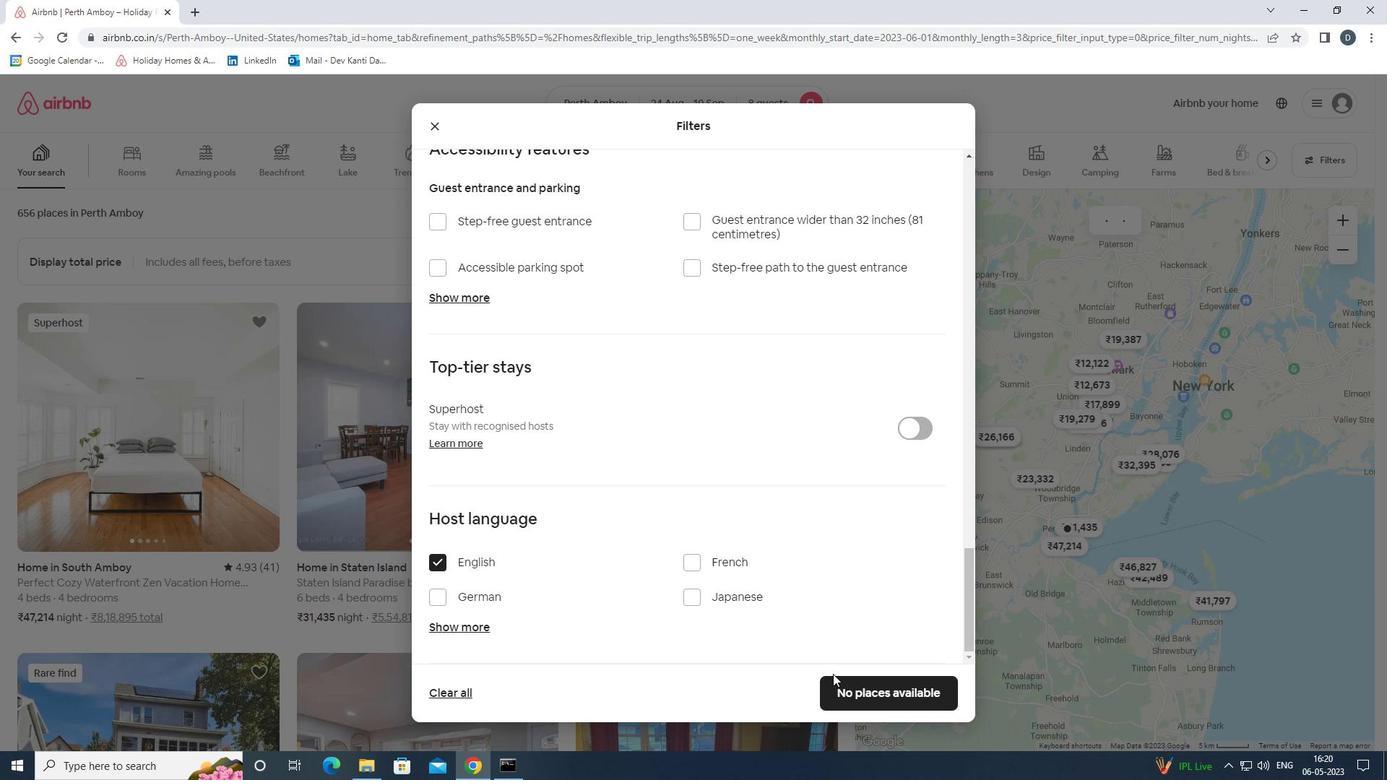 
Action: Mouse pressed left at (850, 681)
Screenshot: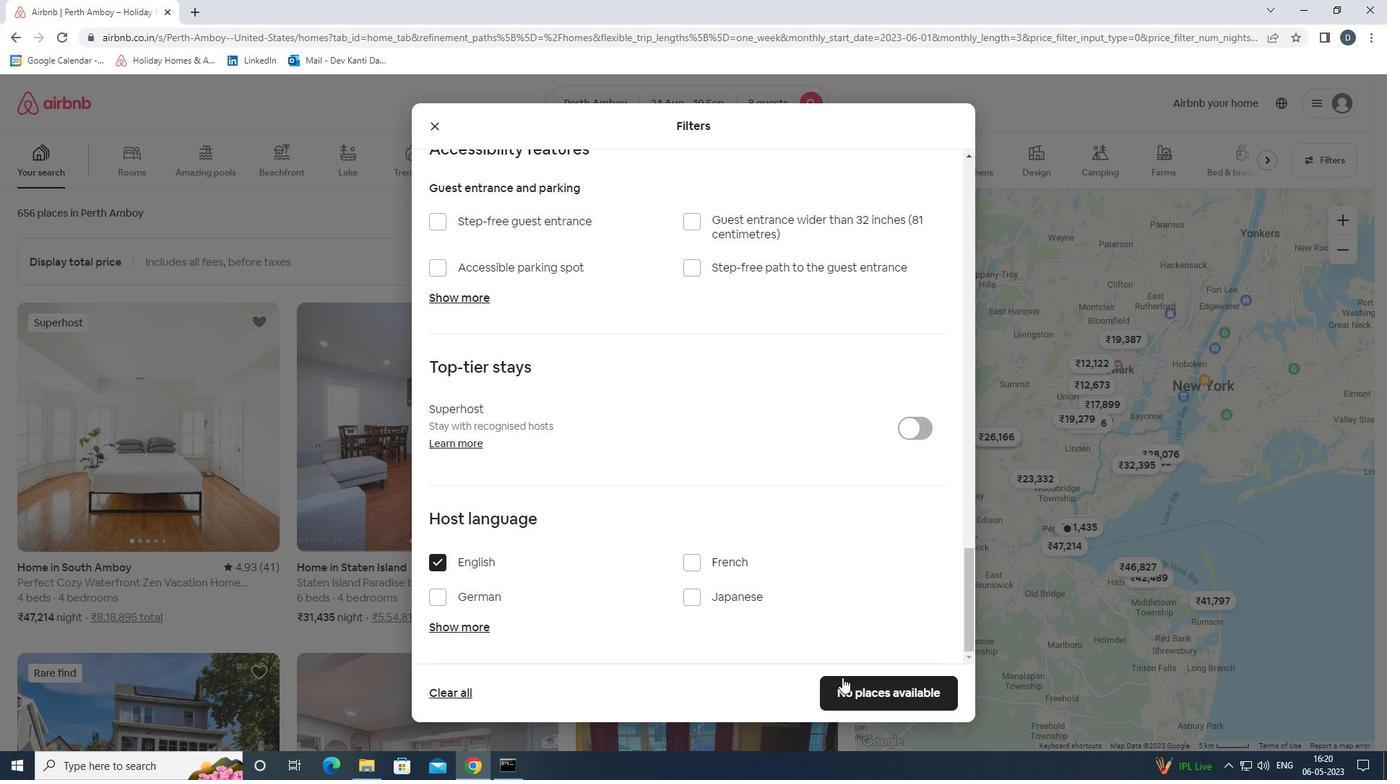 
Action: Mouse moved to (835, 589)
Screenshot: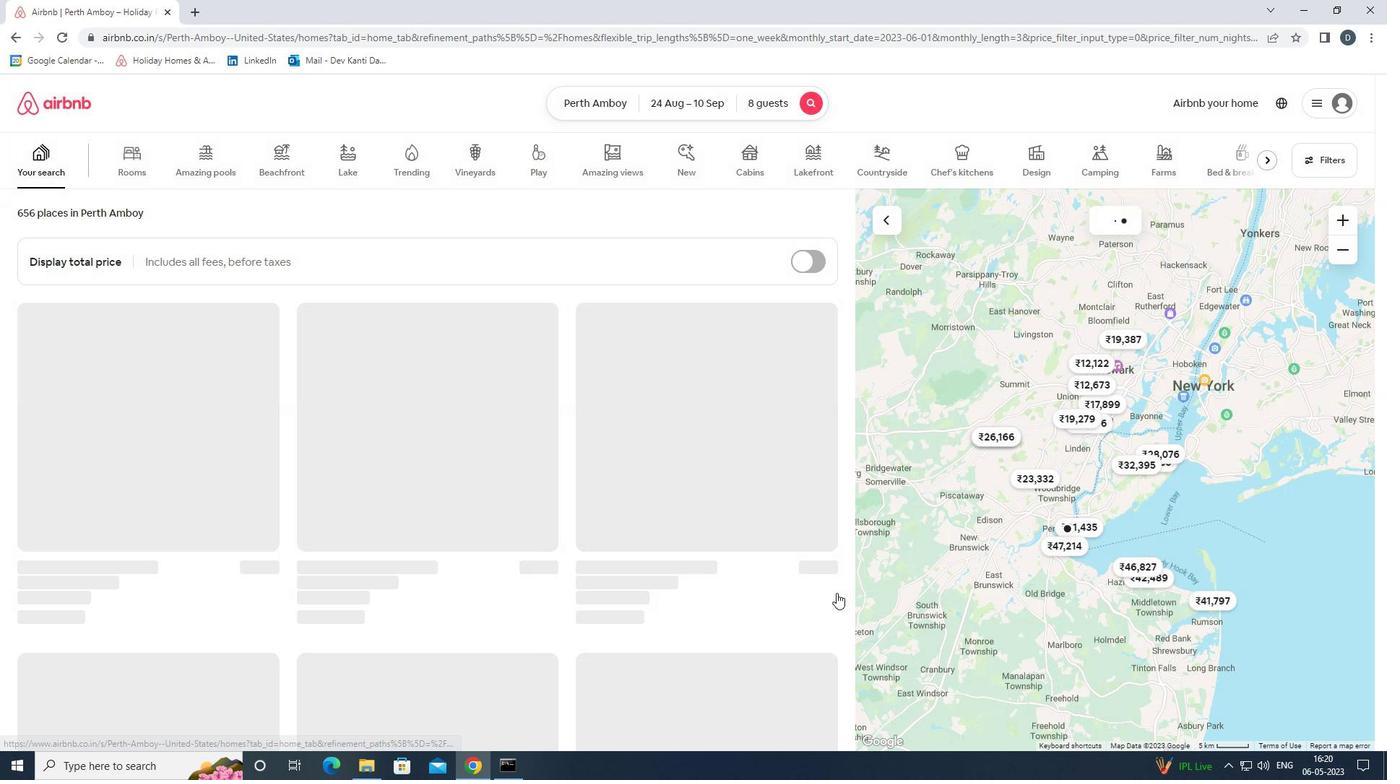 
